 Task: Slide 11 - Picnic Party You Have Been Invited To Our Picnic Party!.
Action: Mouse moved to (28, 72)
Screenshot: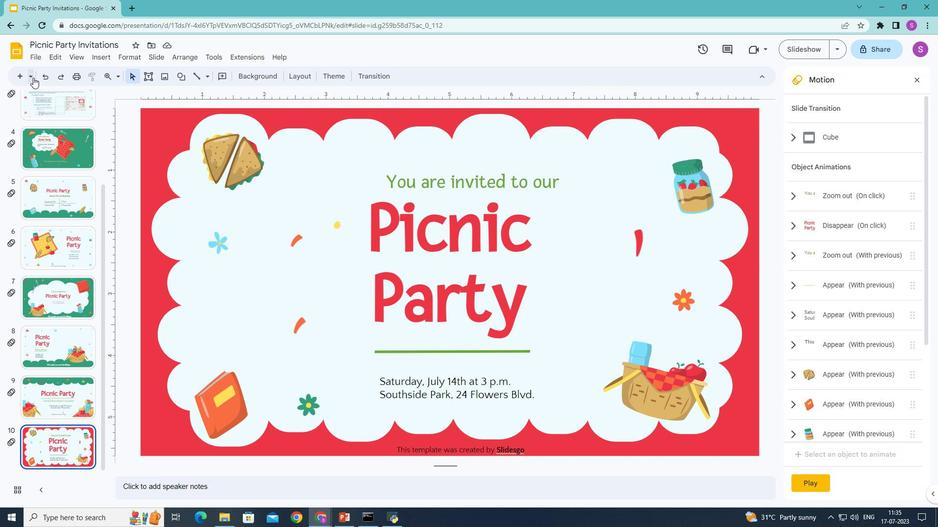 
Action: Mouse pressed left at (28, 72)
Screenshot: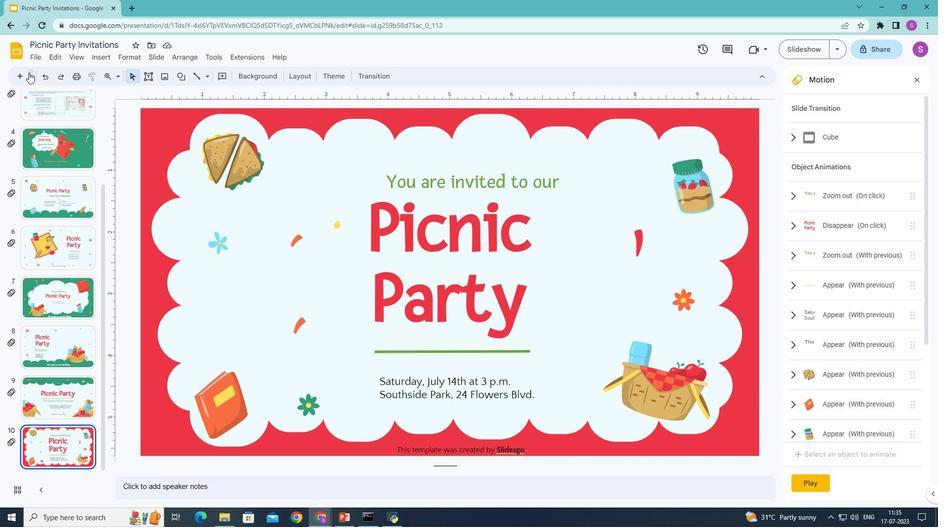 
Action: Mouse moved to (109, 168)
Screenshot: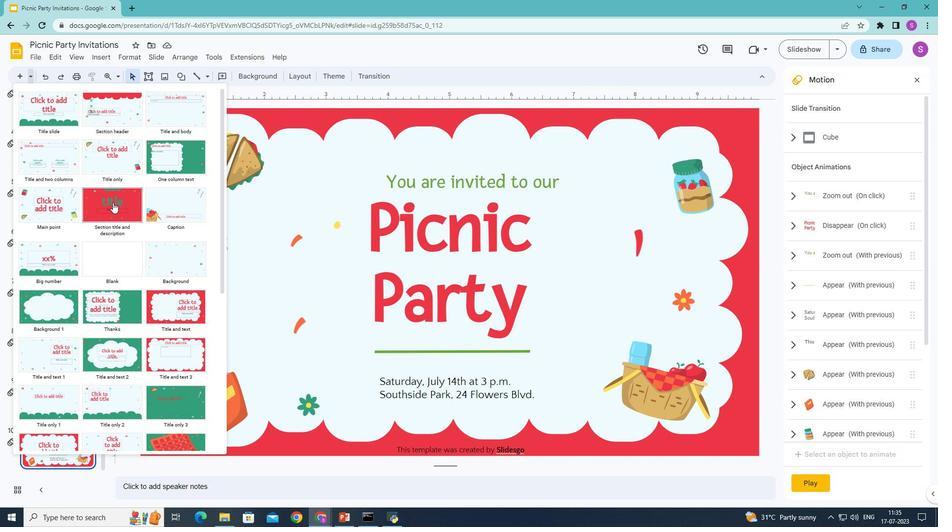 
Action: Mouse pressed left at (109, 168)
Screenshot: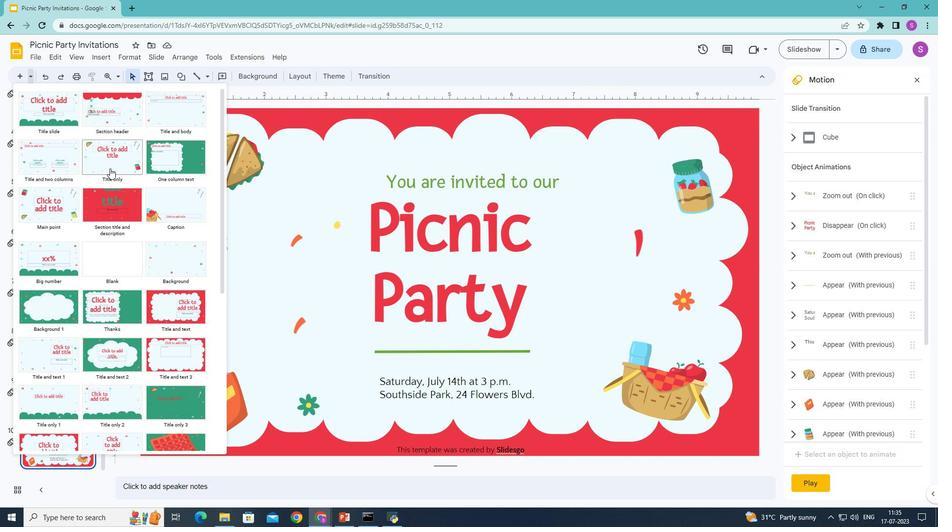 
Action: Mouse moved to (430, 215)
Screenshot: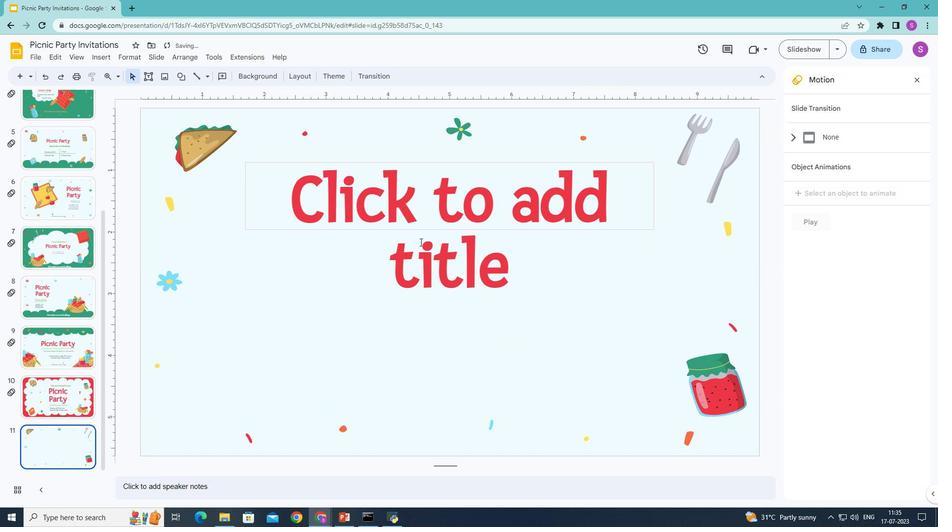 
Action: Mouse pressed left at (430, 215)
Screenshot: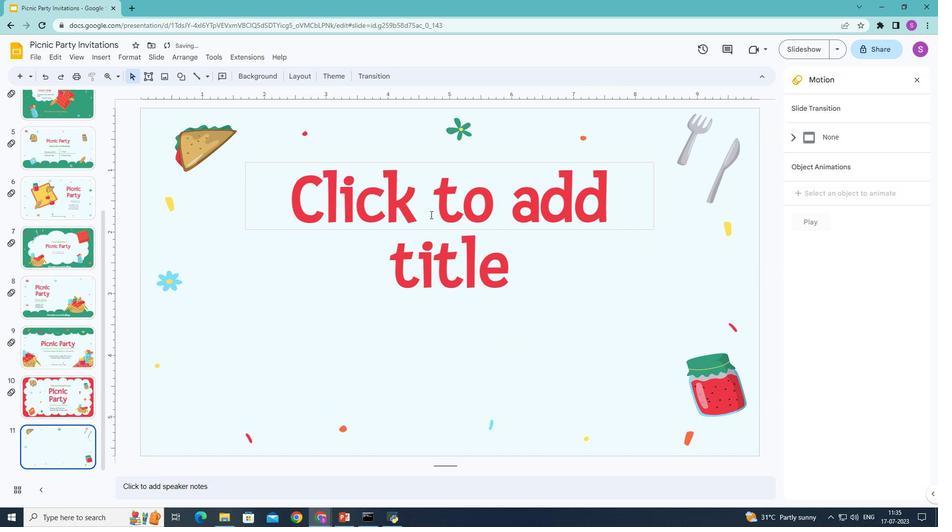 
Action: Mouse moved to (432, 215)
Screenshot: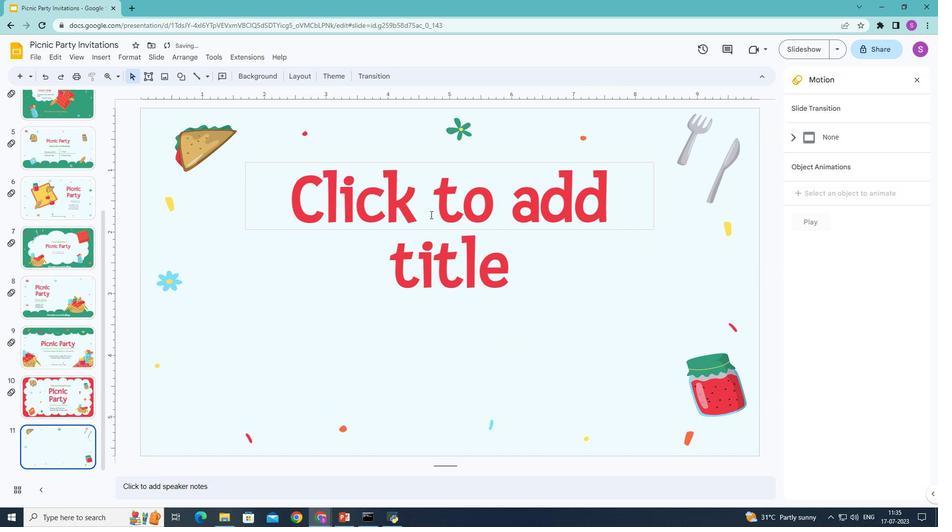 
Action: Key pressed <Key.shift>Picnic<Key.space><Key.shift>Party
Screenshot: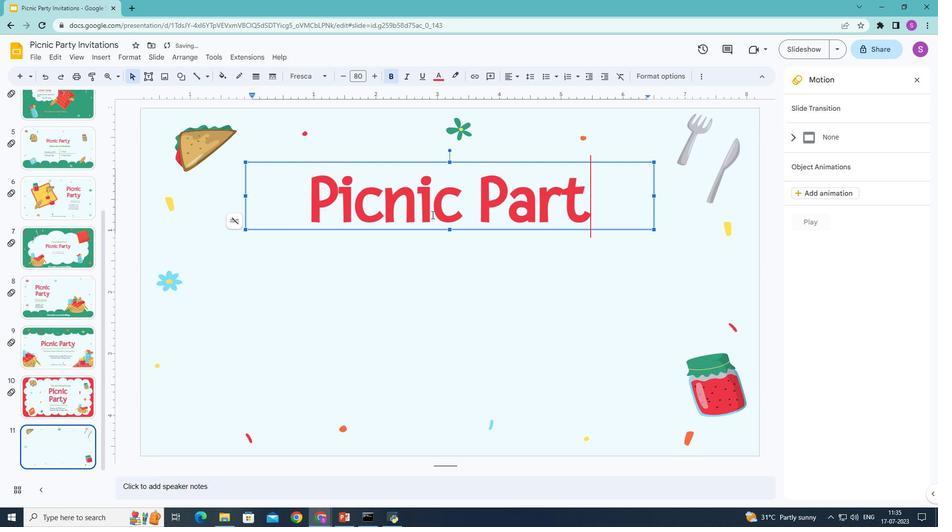 
Action: Mouse moved to (392, 317)
Screenshot: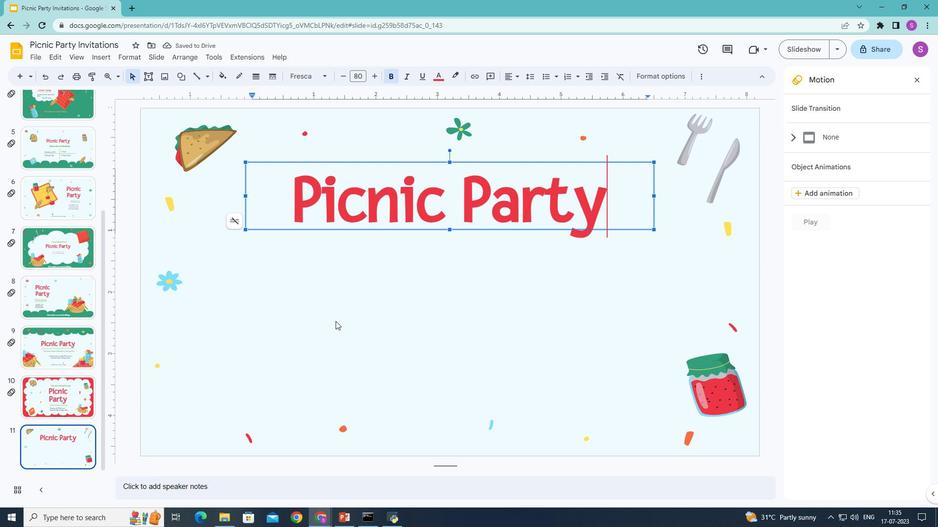 
Action: Mouse pressed left at (392, 317)
Screenshot: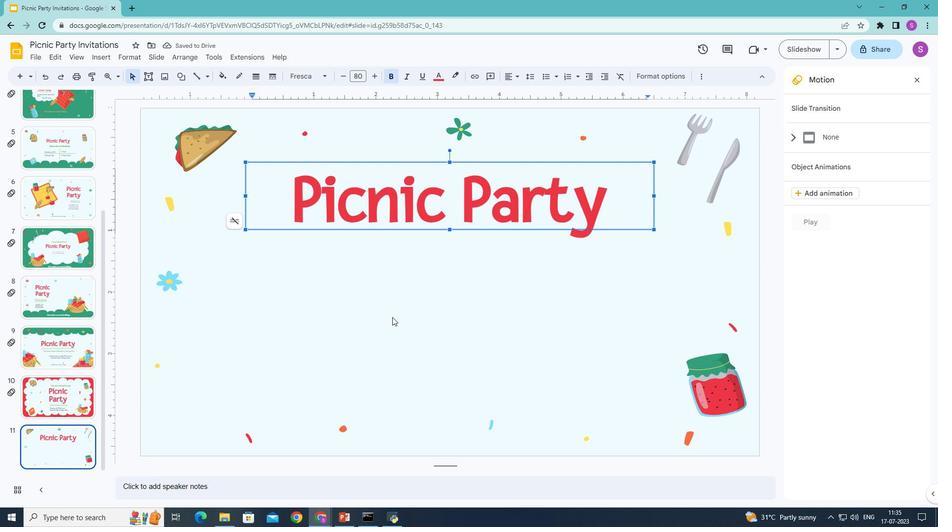
Action: Mouse moved to (145, 74)
Screenshot: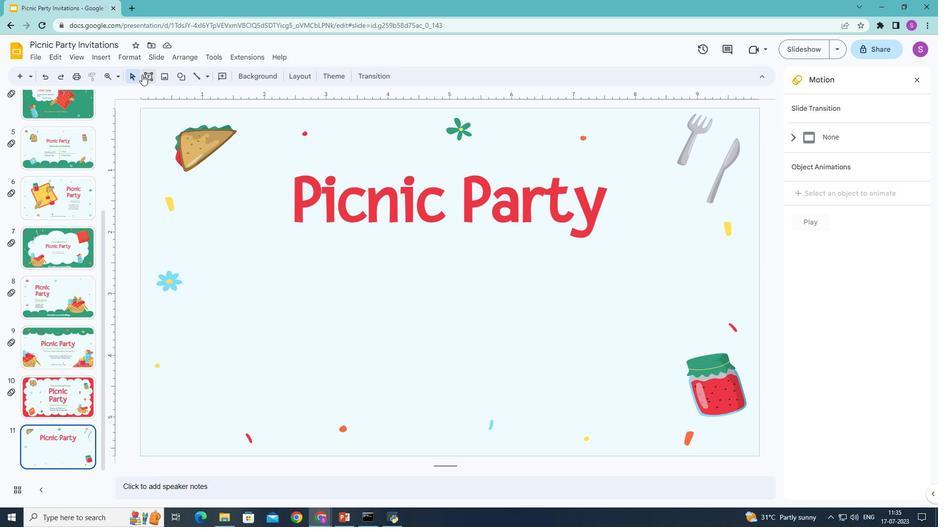 
Action: Mouse pressed left at (145, 74)
Screenshot: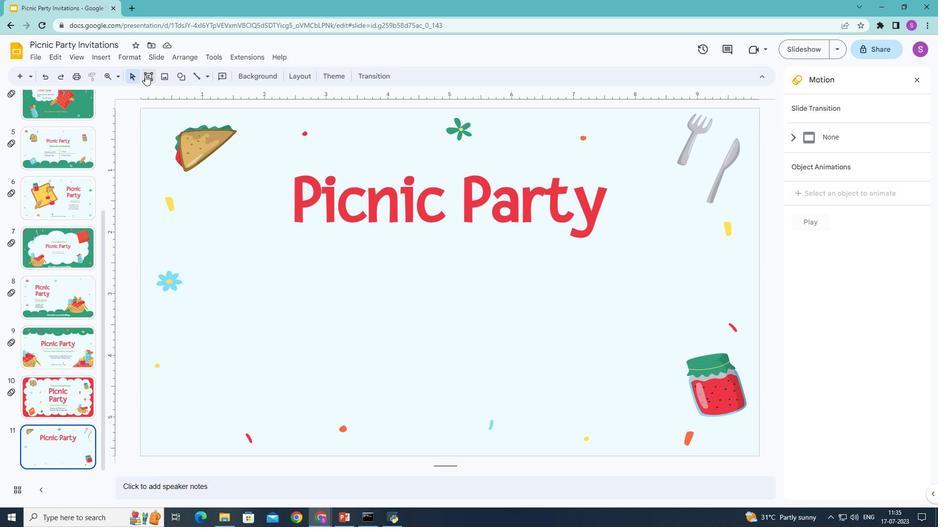 
Action: Mouse moved to (338, 275)
Screenshot: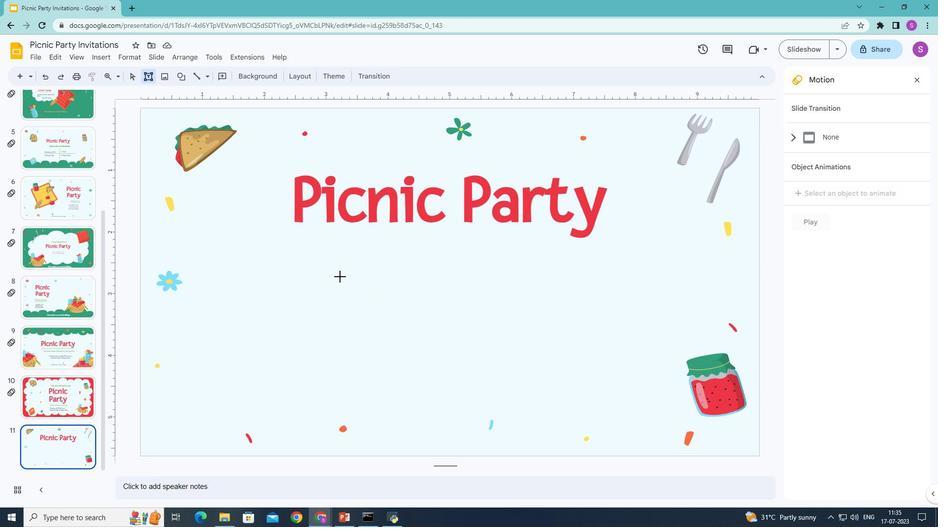 
Action: Mouse pressed left at (338, 275)
Screenshot: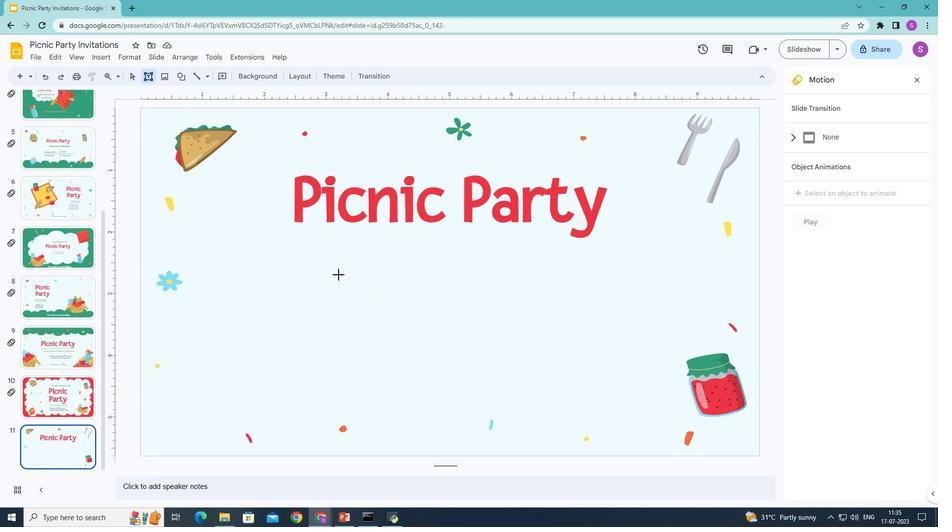 
Action: Mouse moved to (505, 333)
Screenshot: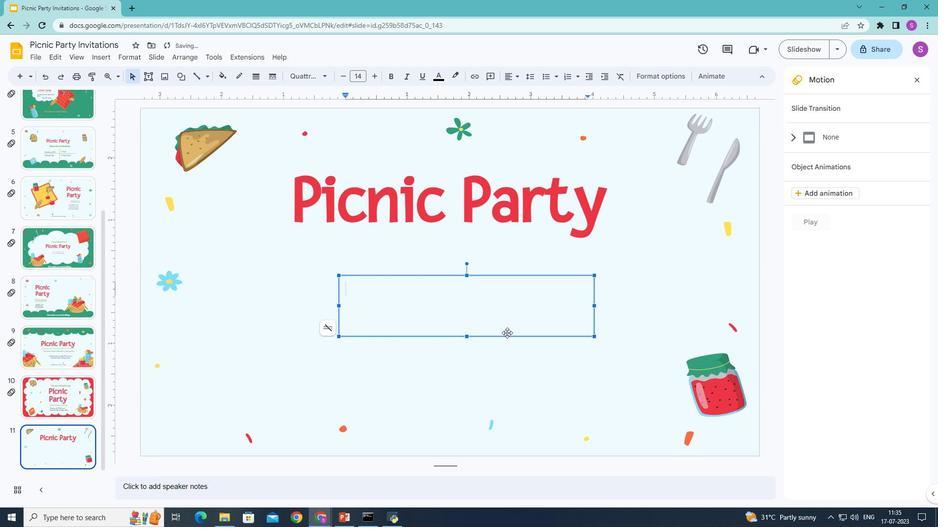 
Action: Key pressed <Key.shift>You<Key.space>have<Key.space>been<Key.space>invited<Key.space>to<Key.space><Key.enter><Key.shift>our<Key.space>picnic<Key.space>party<Key.shift>!
Screenshot: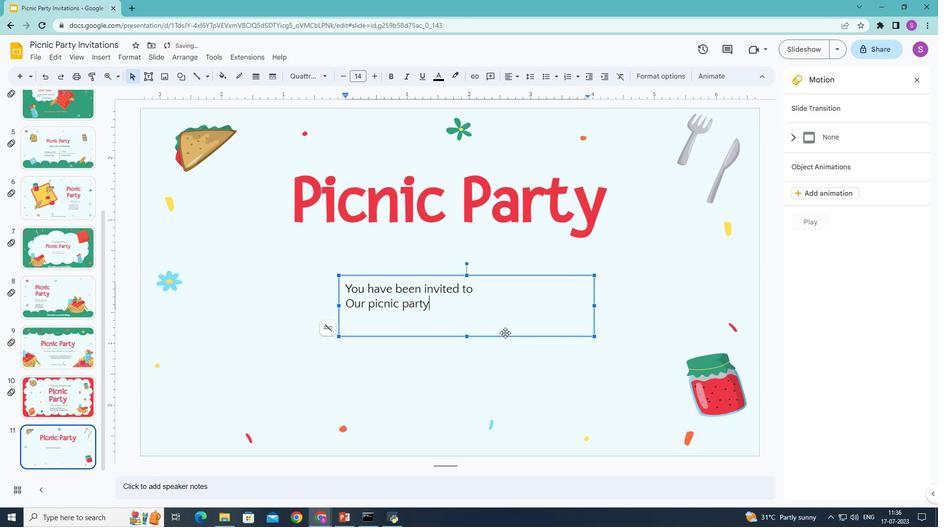 
Action: Mouse moved to (435, 305)
Screenshot: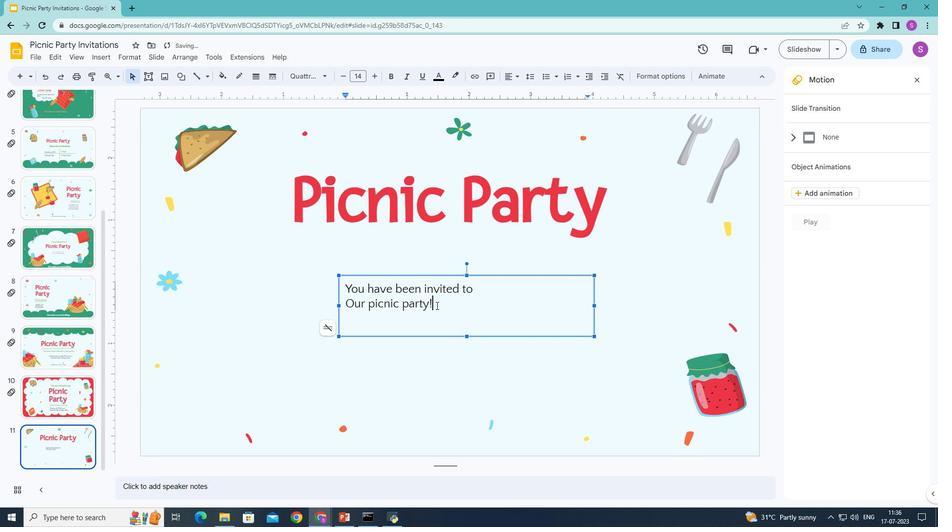 
Action: Mouse pressed left at (435, 305)
Screenshot: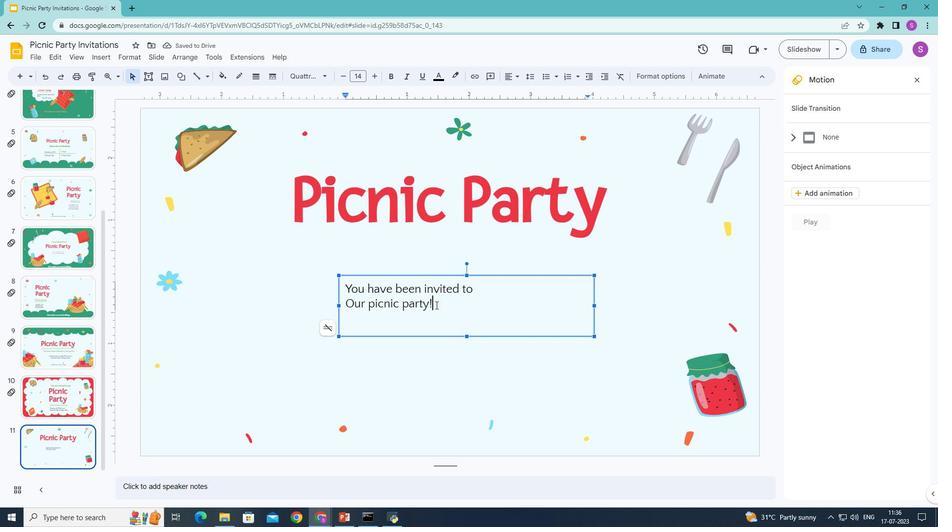 
Action: Mouse moved to (438, 72)
Screenshot: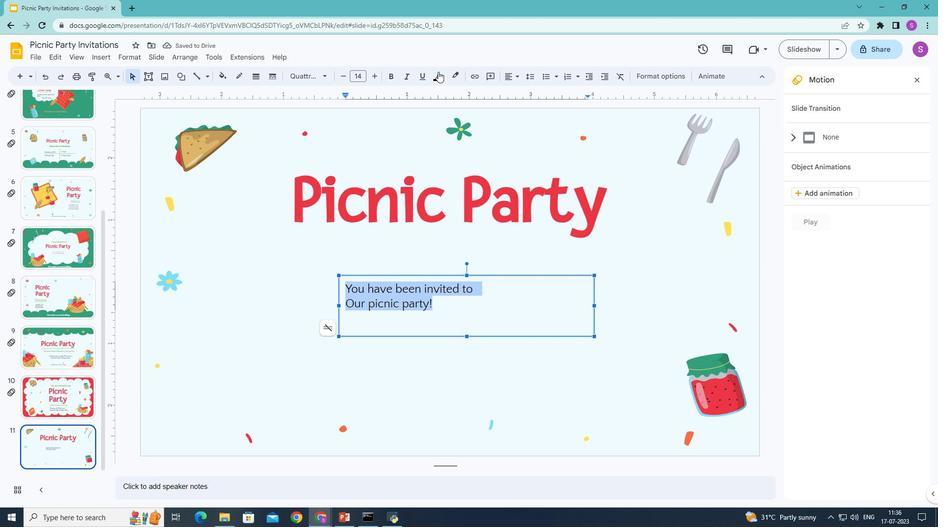
Action: Mouse pressed left at (438, 72)
Screenshot: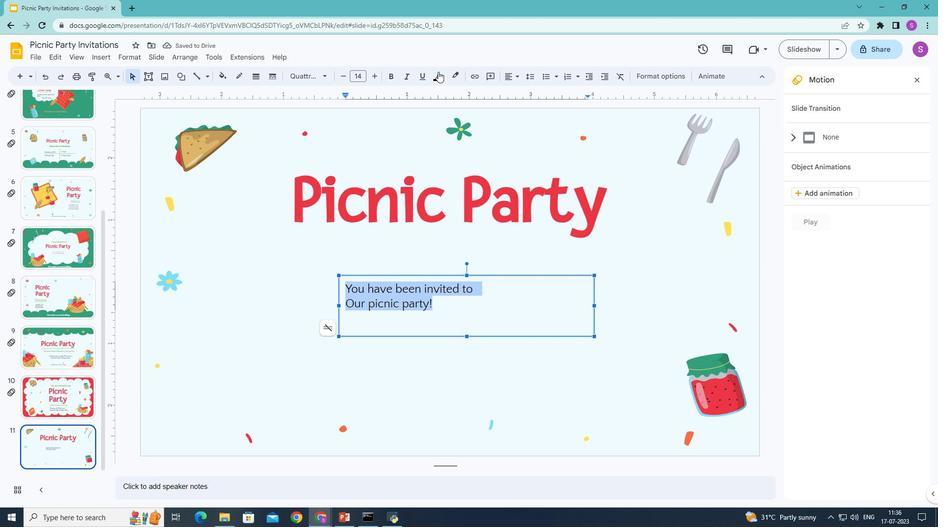 
Action: Mouse moved to (528, 150)
Screenshot: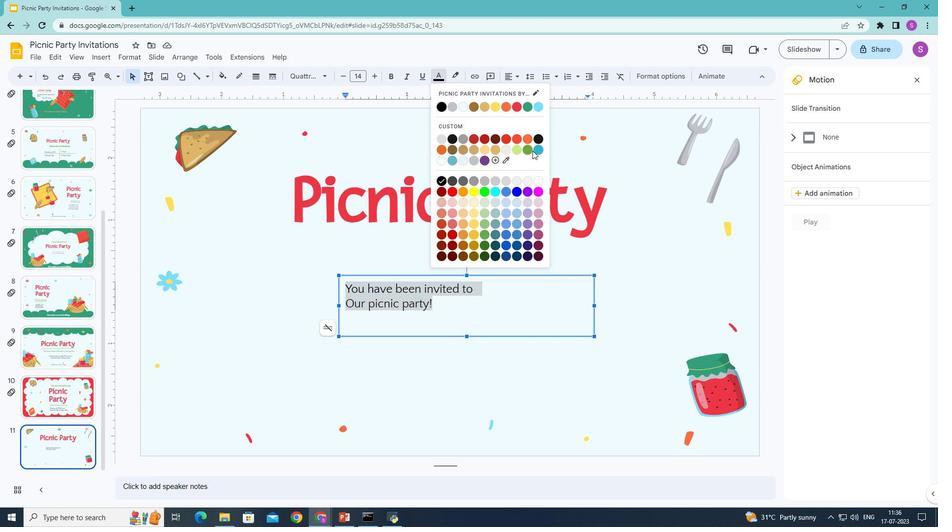 
Action: Mouse pressed left at (528, 150)
Screenshot: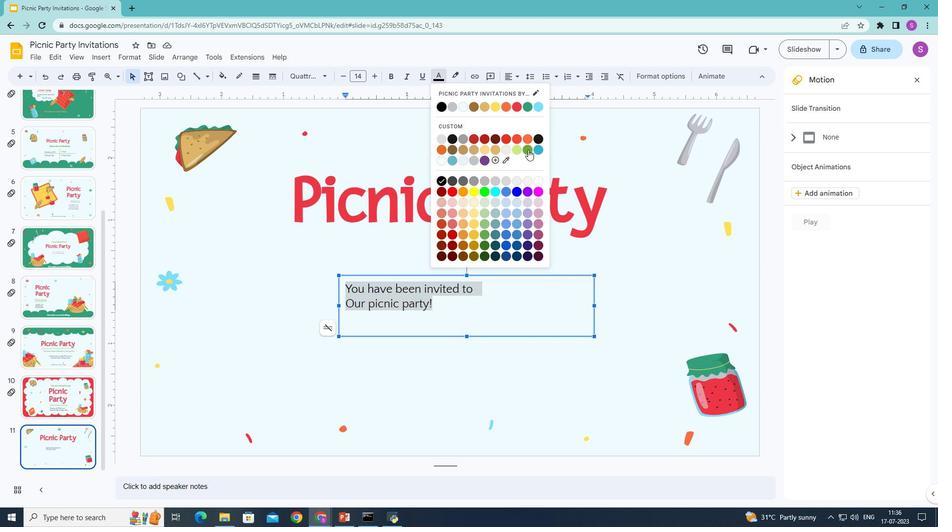 
Action: Mouse moved to (323, 74)
Screenshot: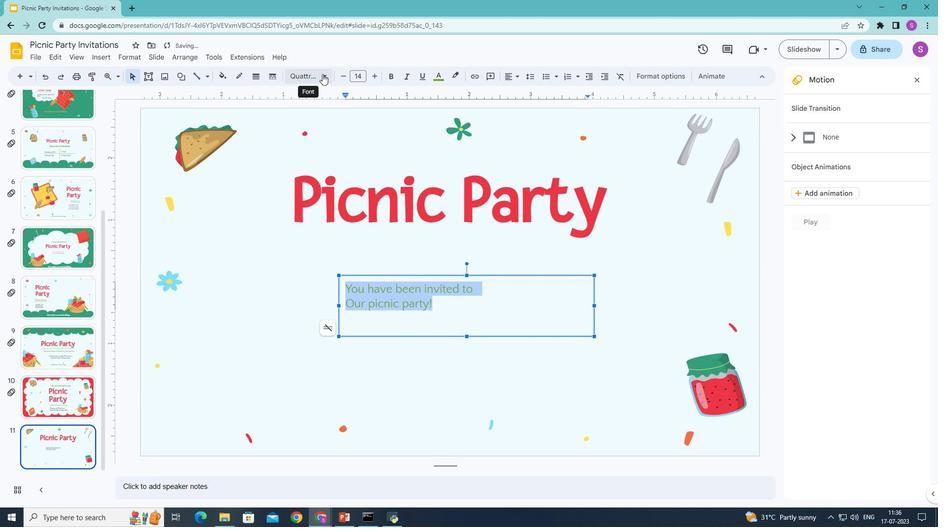 
Action: Mouse pressed left at (323, 74)
Screenshot: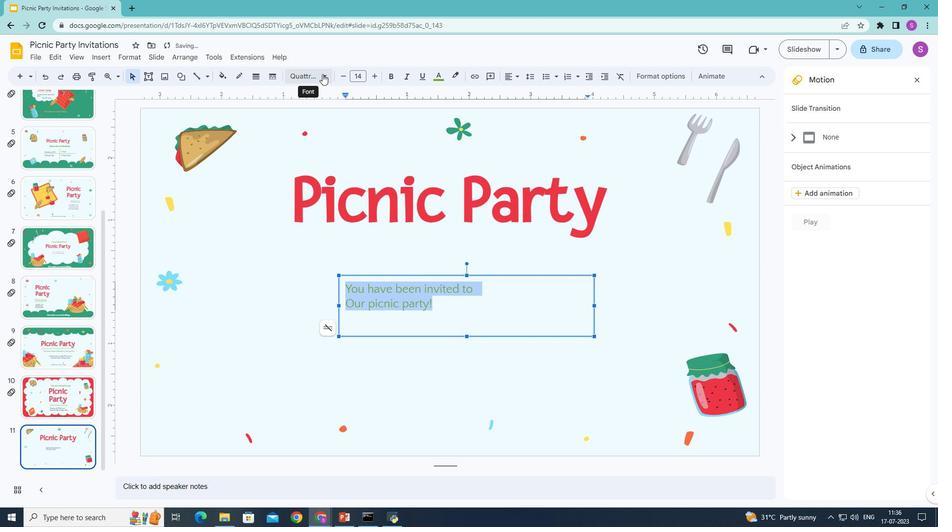 
Action: Mouse moved to (321, 202)
Screenshot: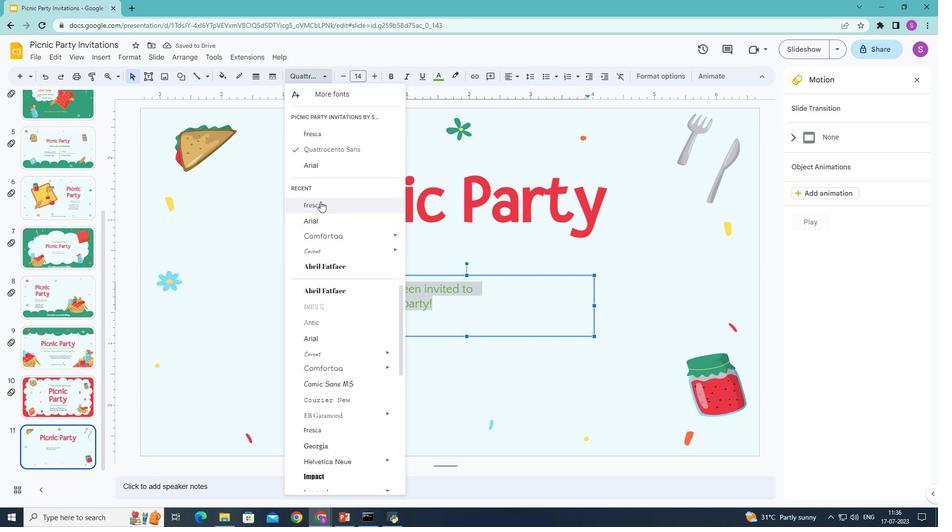 
Action: Mouse pressed left at (321, 202)
Screenshot: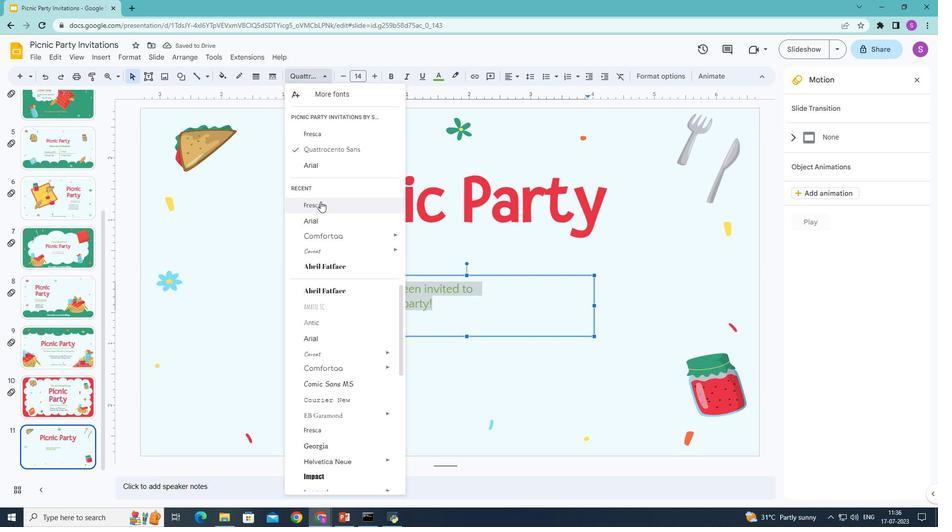 
Action: Mouse moved to (271, 267)
Screenshot: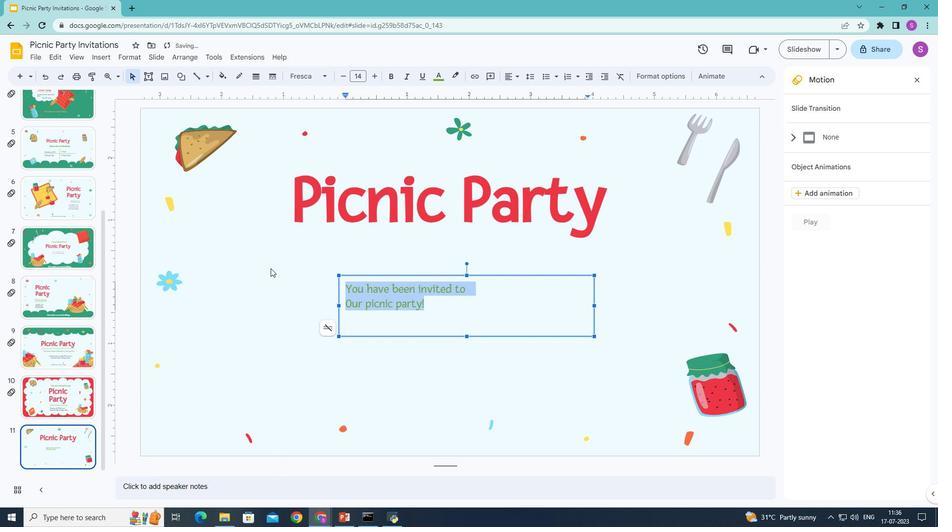 
Action: Mouse pressed left at (271, 267)
Screenshot: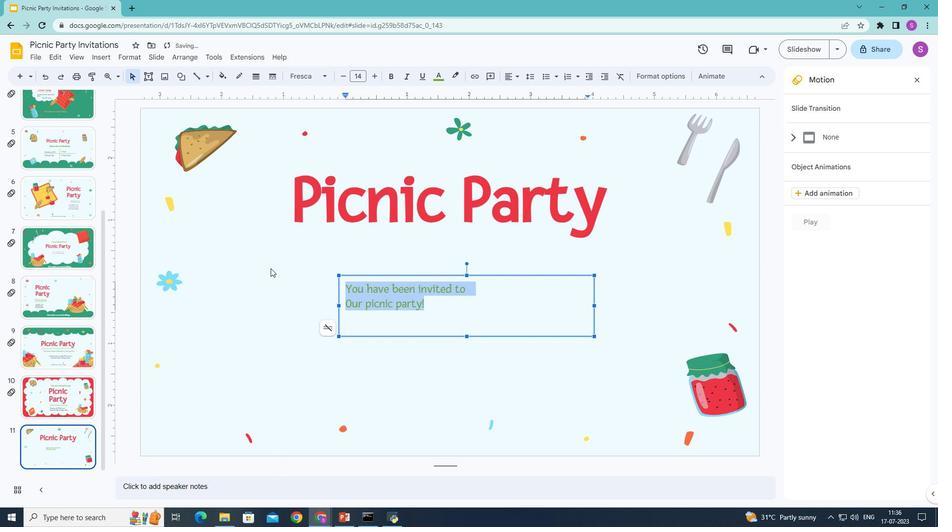 
Action: Mouse moved to (422, 299)
Screenshot: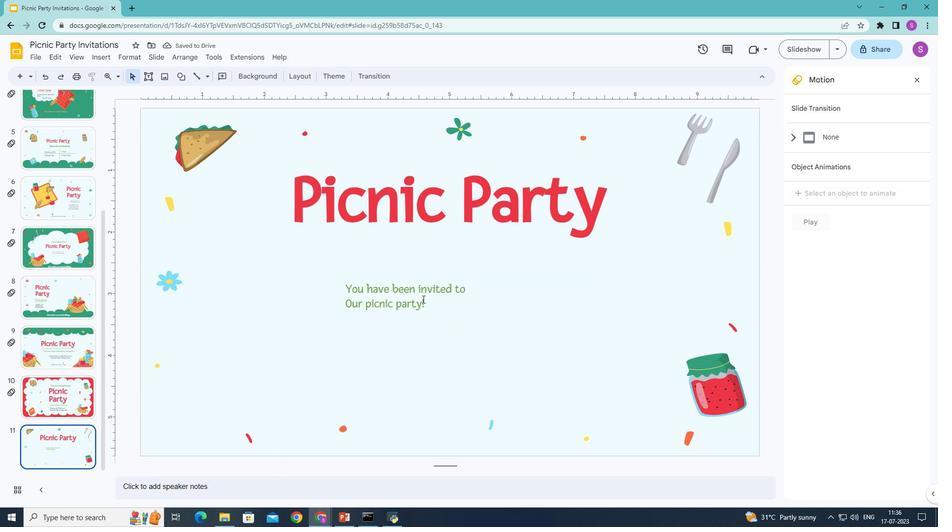 
Action: Mouse pressed left at (422, 299)
Screenshot: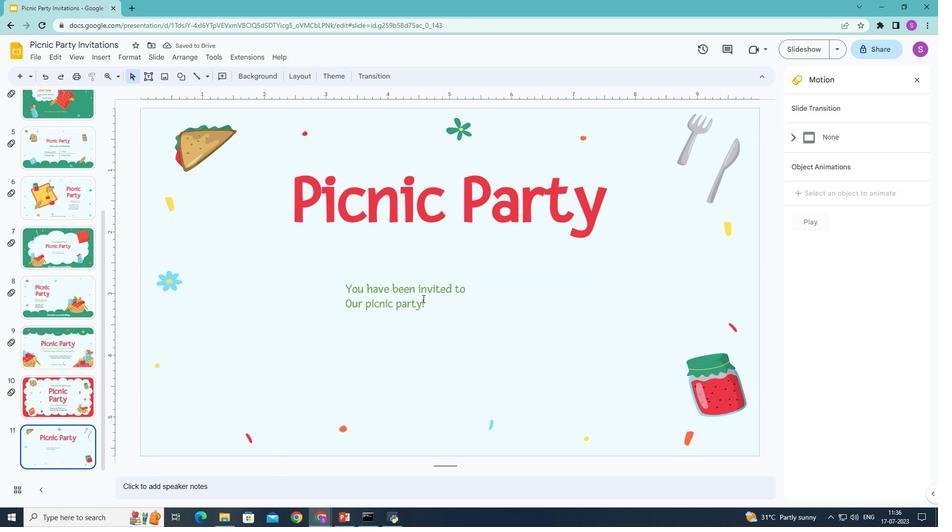 
Action: Mouse moved to (424, 303)
Screenshot: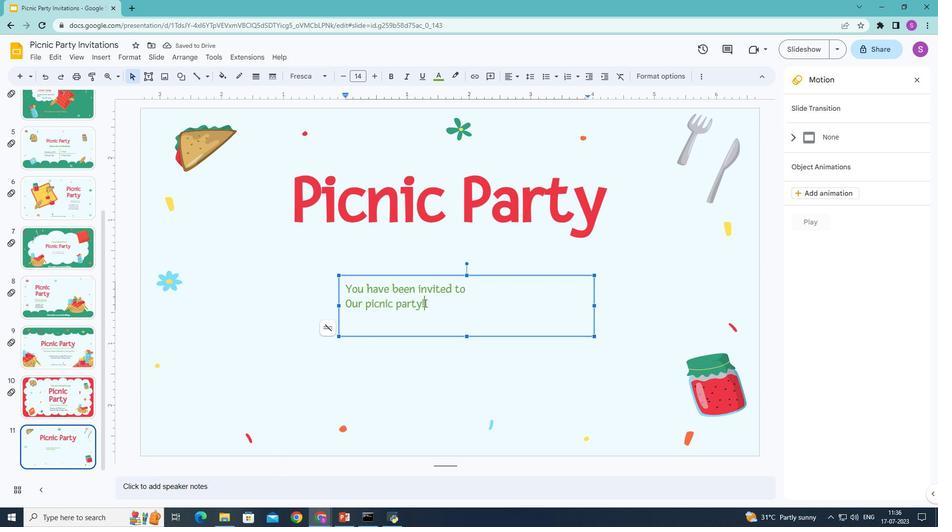 
Action: Mouse pressed left at (424, 303)
Screenshot: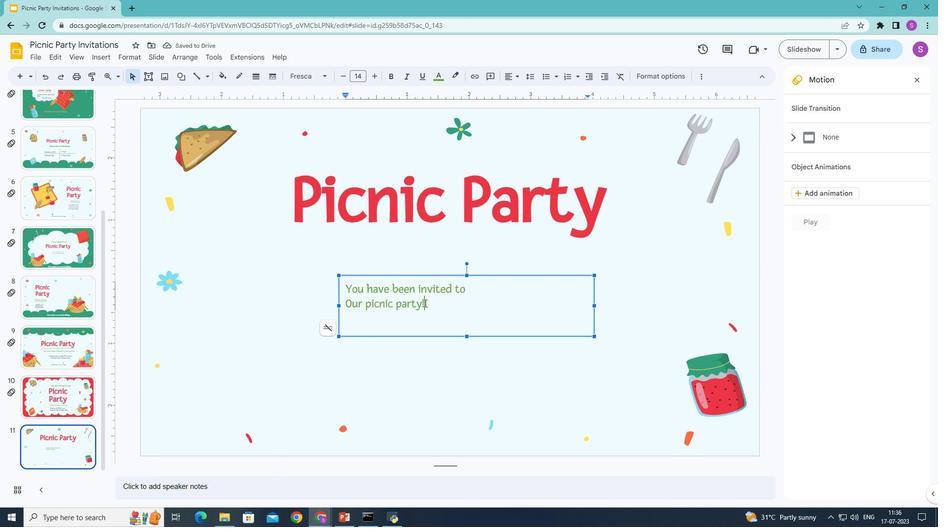 
Action: Mouse moved to (518, 77)
Screenshot: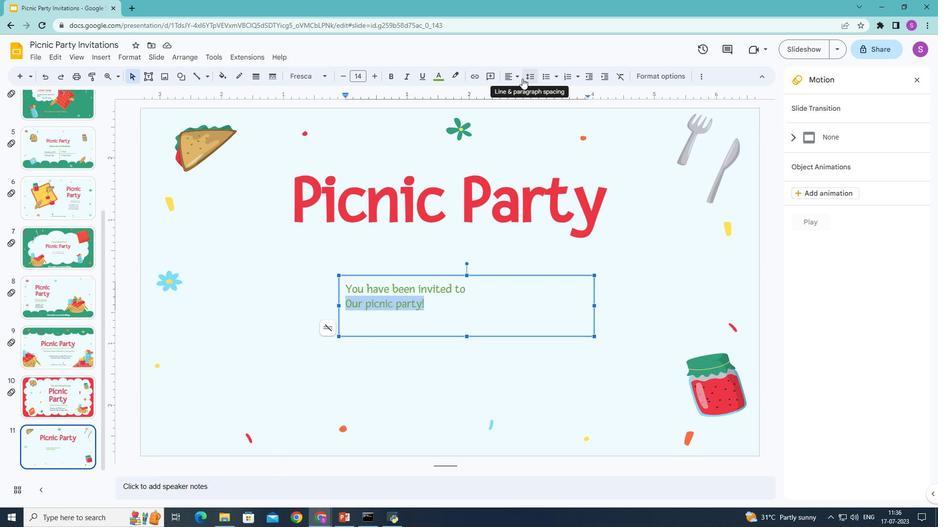 
Action: Mouse pressed left at (518, 77)
Screenshot: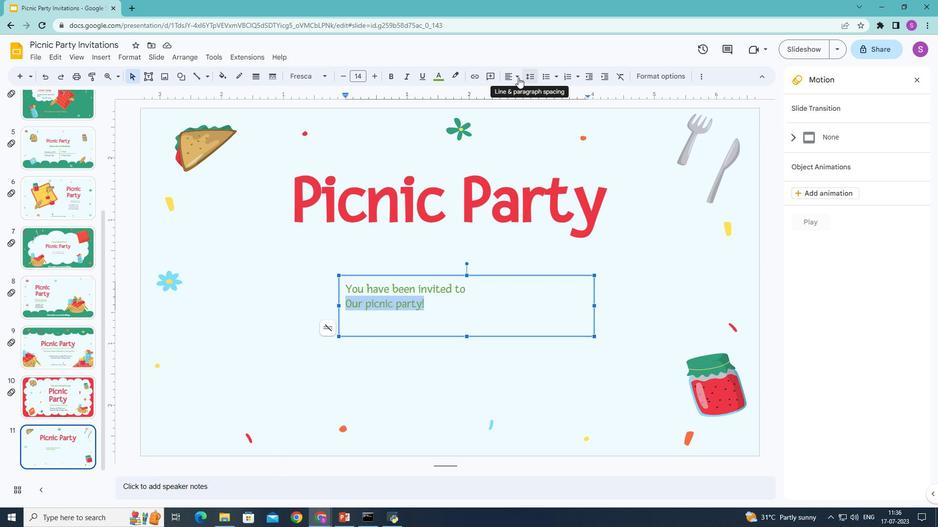 
Action: Mouse moved to (519, 94)
Screenshot: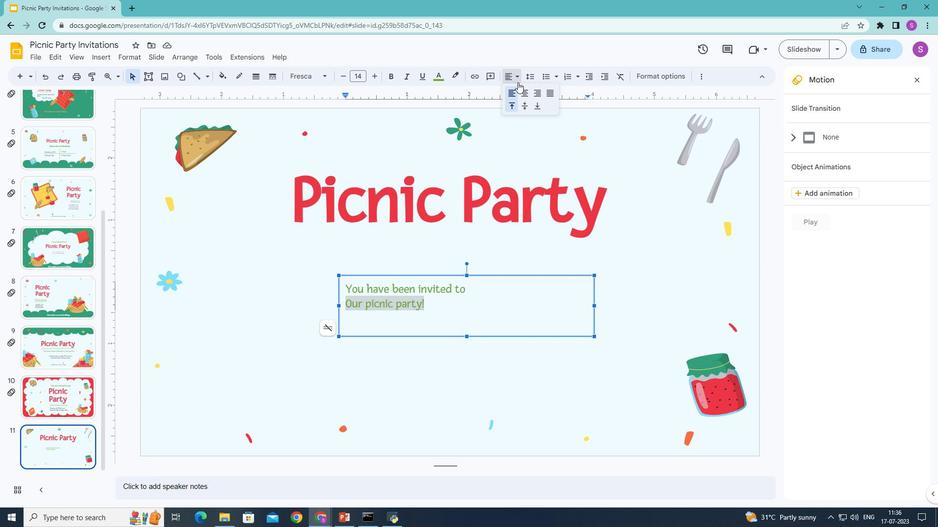 
Action: Mouse pressed left at (519, 94)
Screenshot: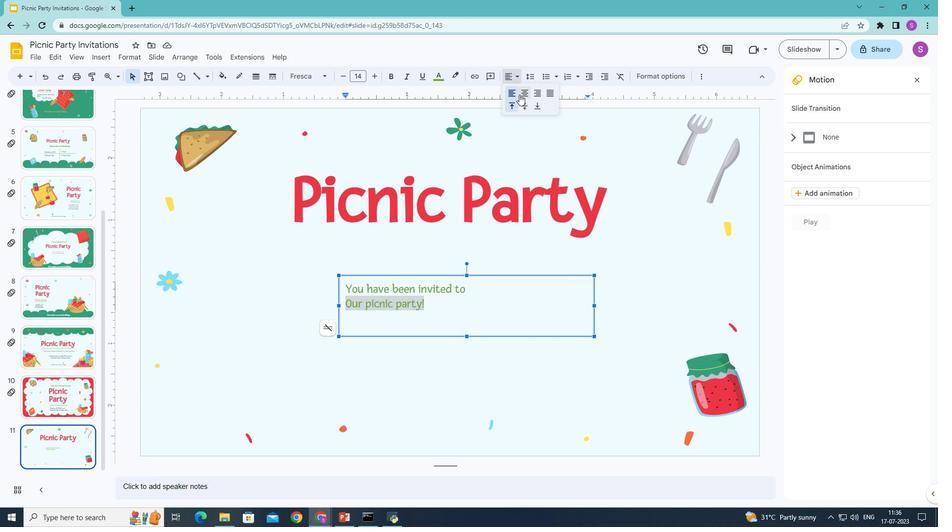 
Action: Mouse moved to (394, 250)
Screenshot: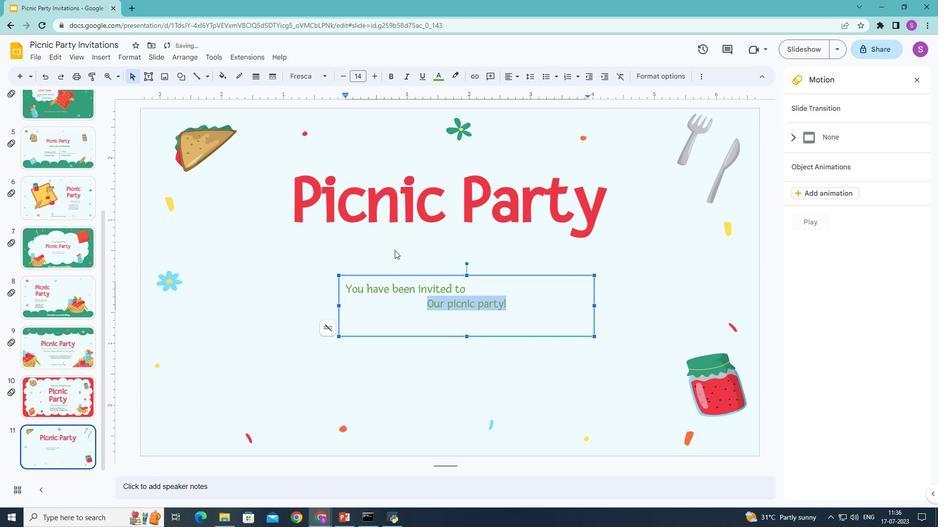 
Action: Mouse pressed left at (394, 250)
Screenshot: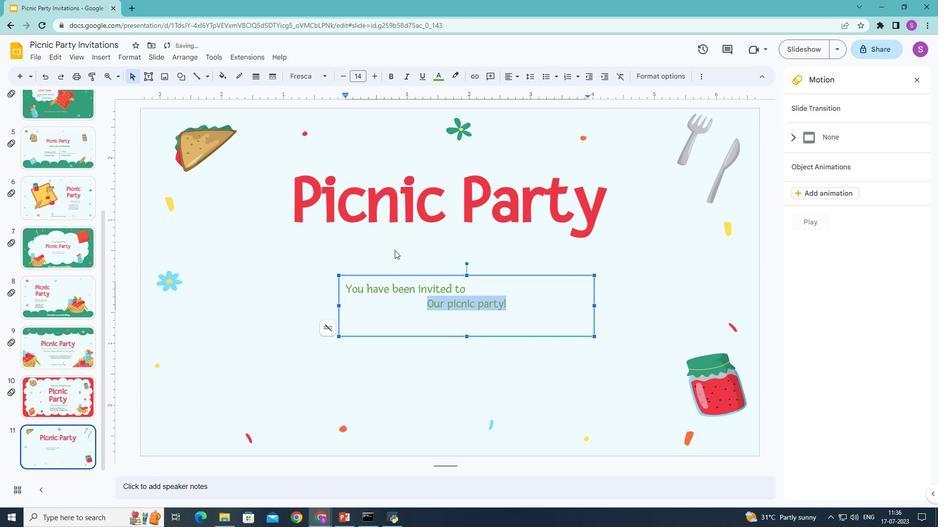 
Action: Mouse moved to (470, 286)
Screenshot: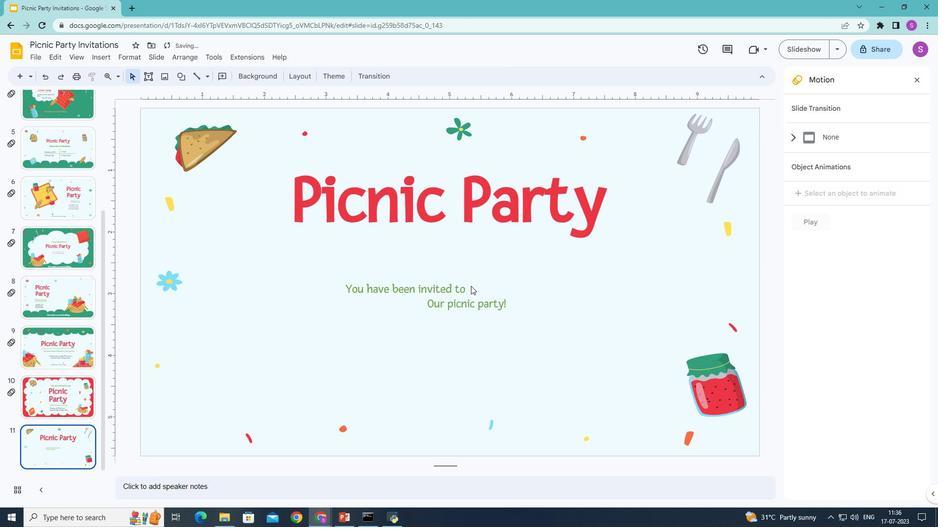 
Action: Mouse pressed left at (470, 286)
Screenshot: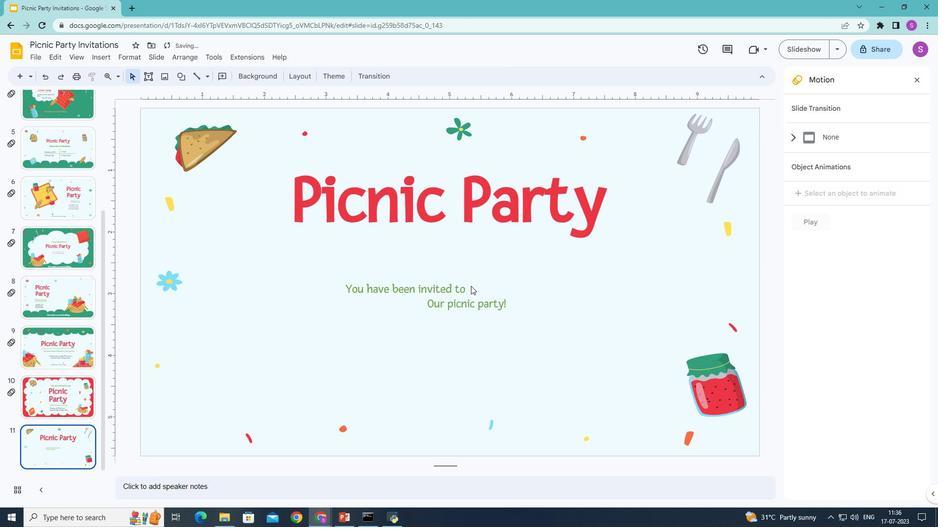 
Action: Mouse moved to (467, 286)
Screenshot: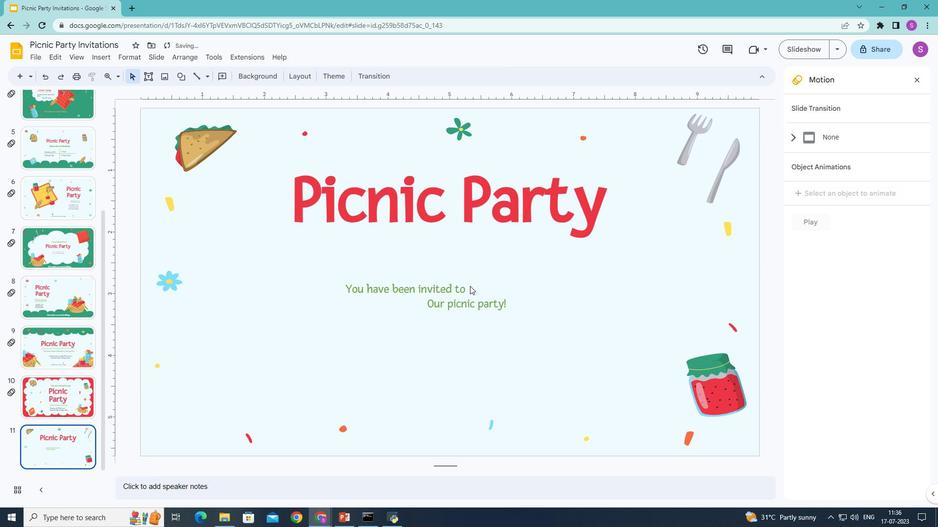 
Action: Mouse pressed left at (467, 286)
Screenshot: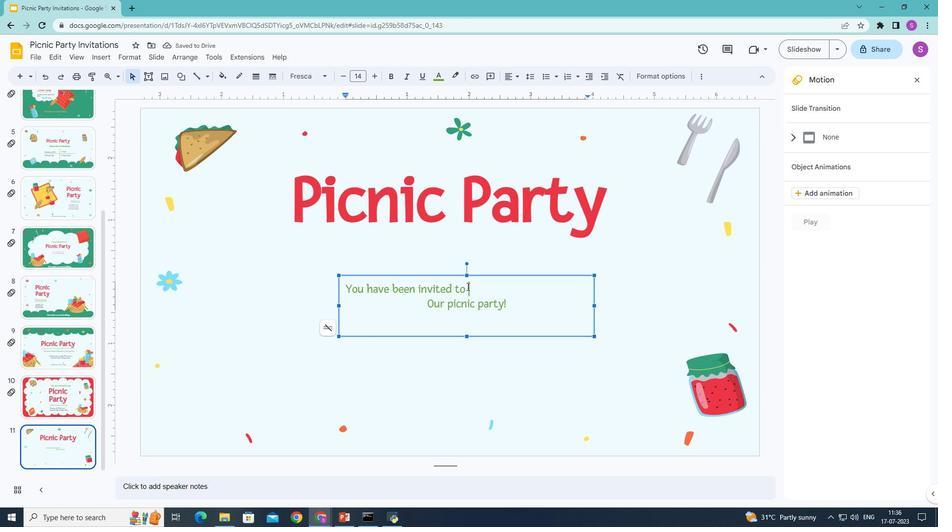 
Action: Mouse moved to (515, 74)
Screenshot: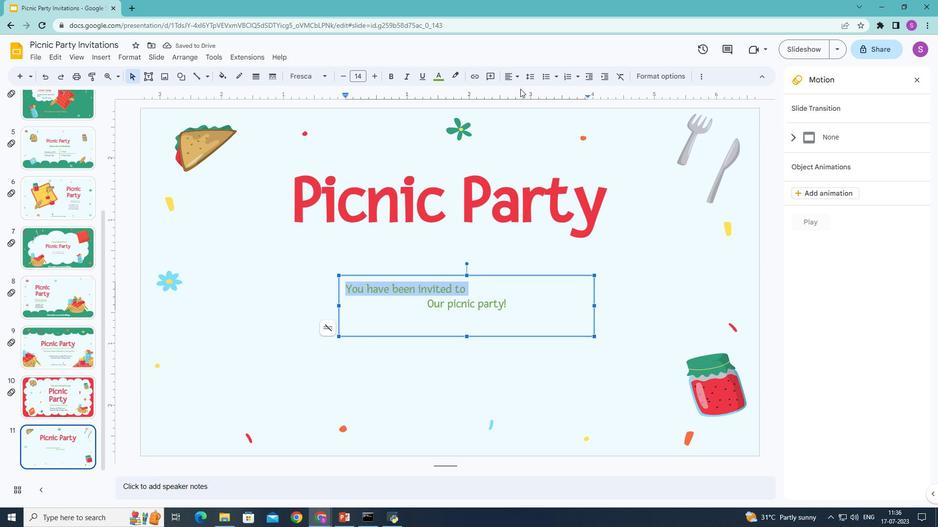 
Action: Mouse pressed left at (515, 74)
Screenshot: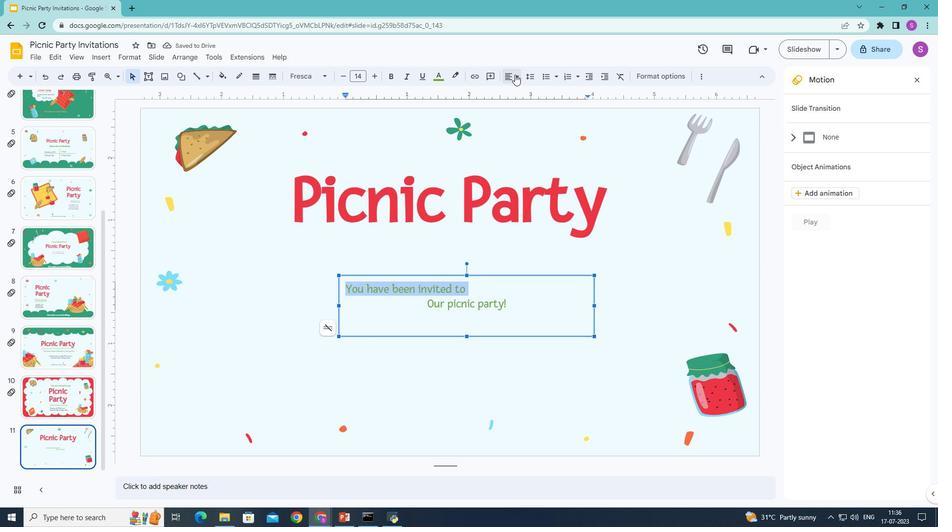 
Action: Mouse moved to (520, 92)
Screenshot: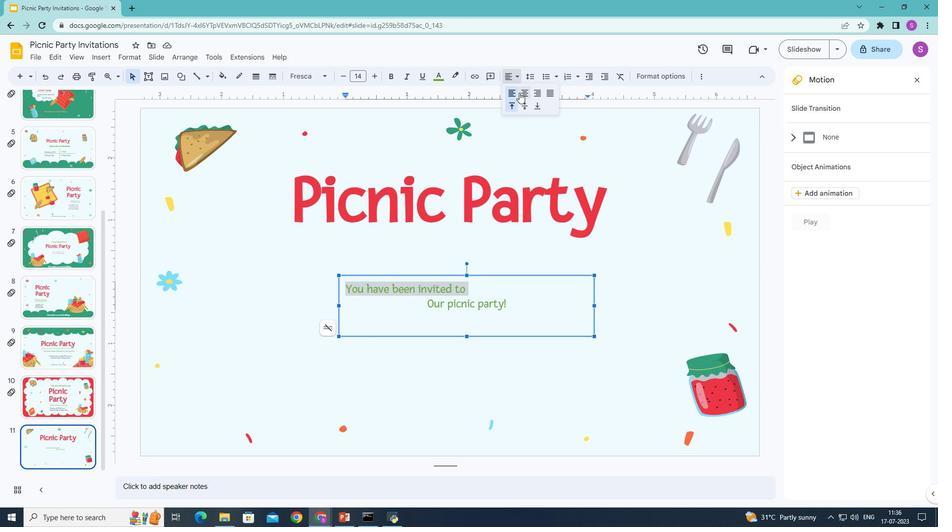 
Action: Mouse pressed left at (520, 92)
Screenshot: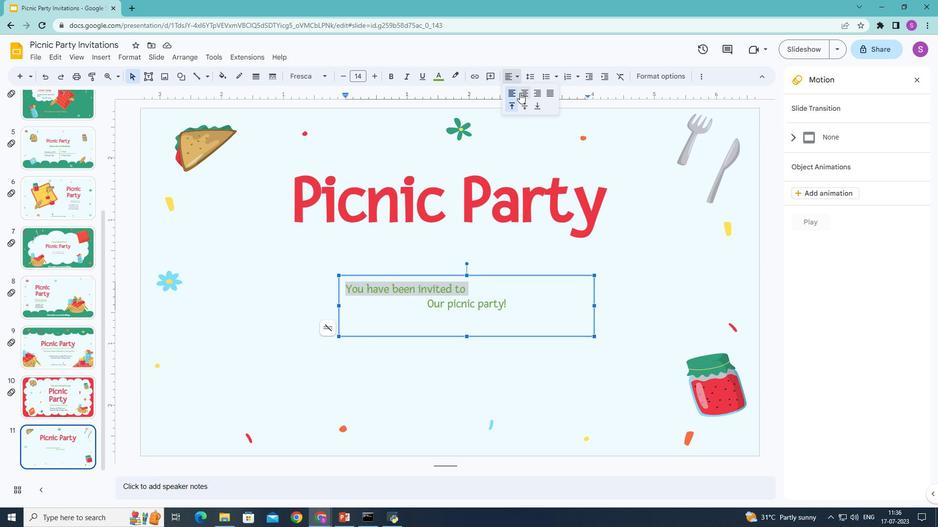 
Action: Mouse moved to (282, 247)
Screenshot: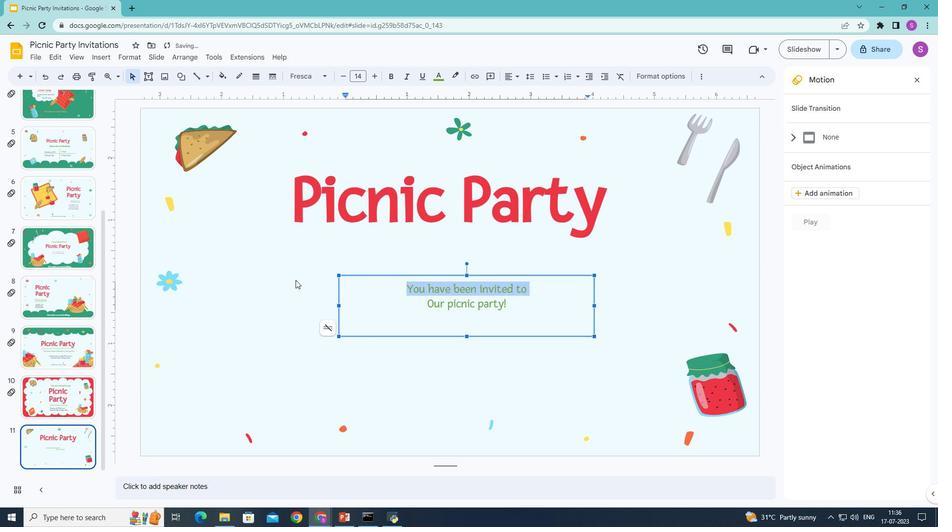 
Action: Mouse pressed left at (282, 247)
Screenshot: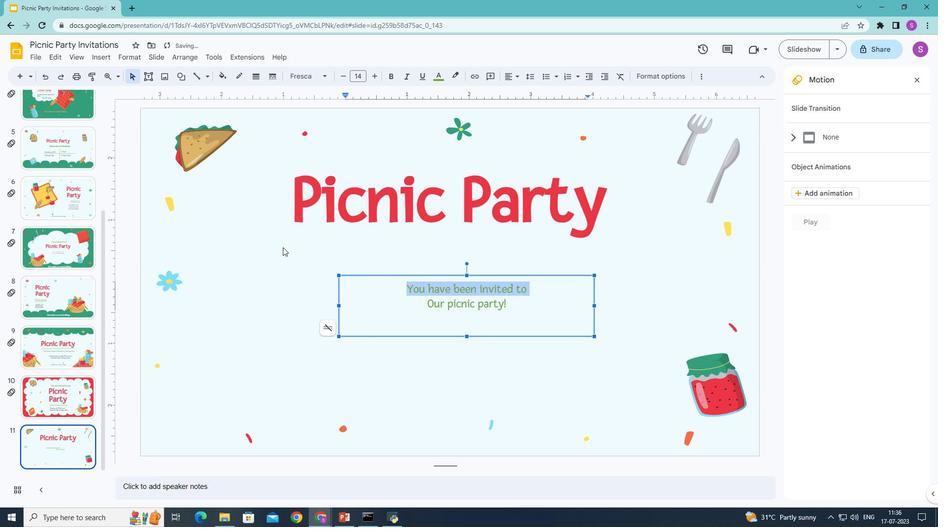 
Action: Mouse moved to (518, 295)
Screenshot: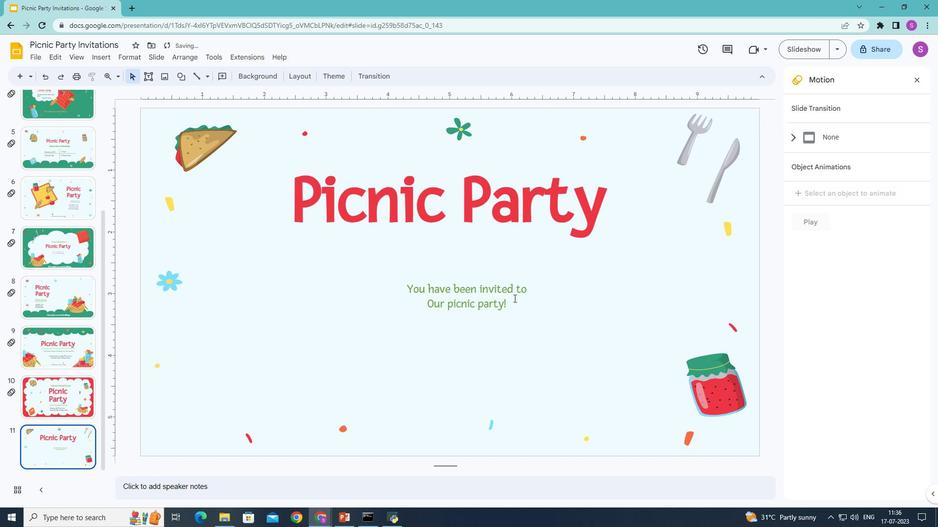 
Action: Mouse pressed left at (518, 295)
Screenshot: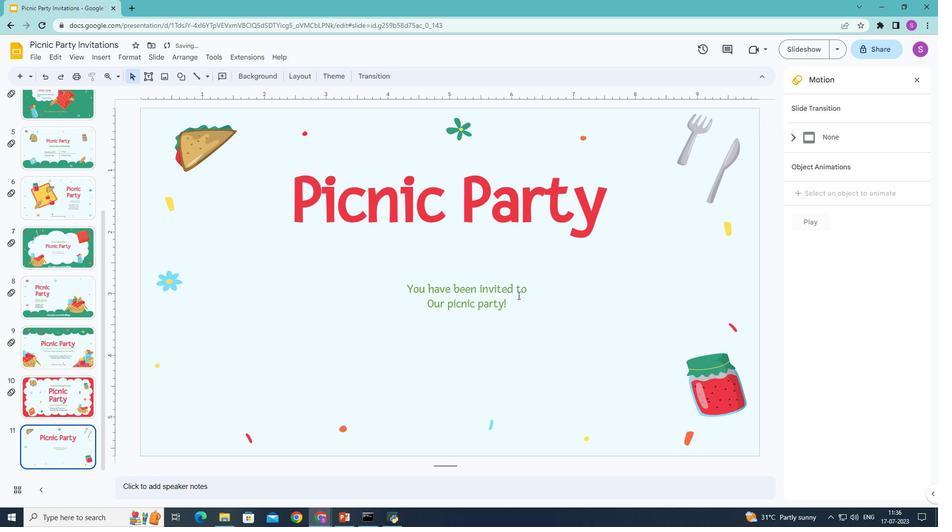
Action: Mouse moved to (467, 275)
Screenshot: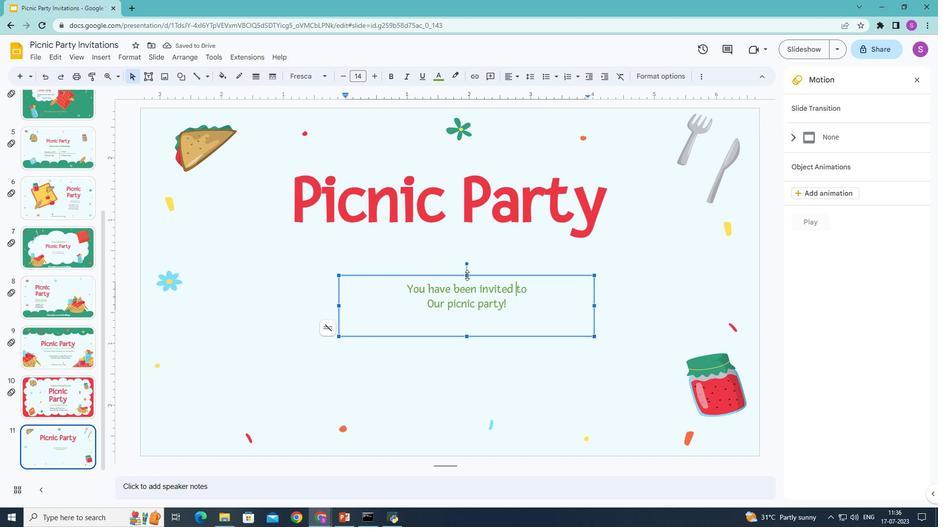 
Action: Mouse pressed left at (467, 275)
Screenshot: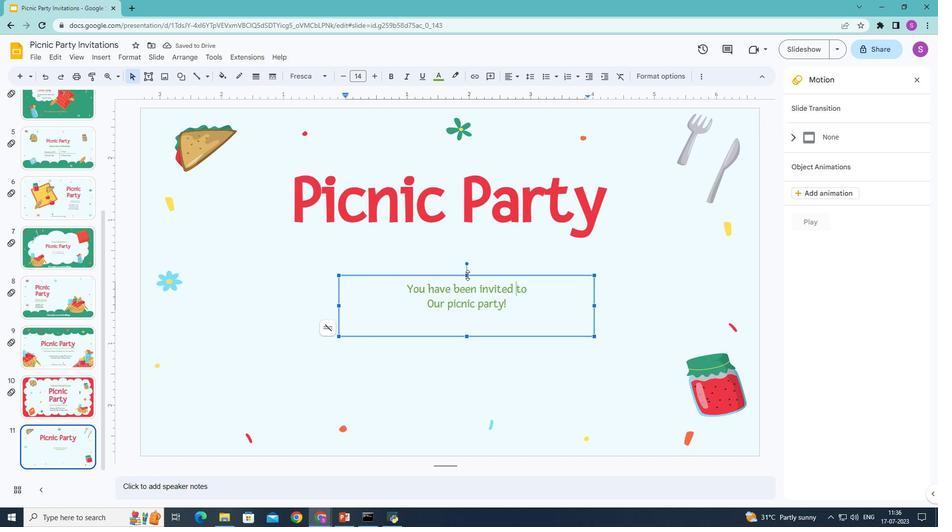 
Action: Mouse moved to (468, 336)
Screenshot: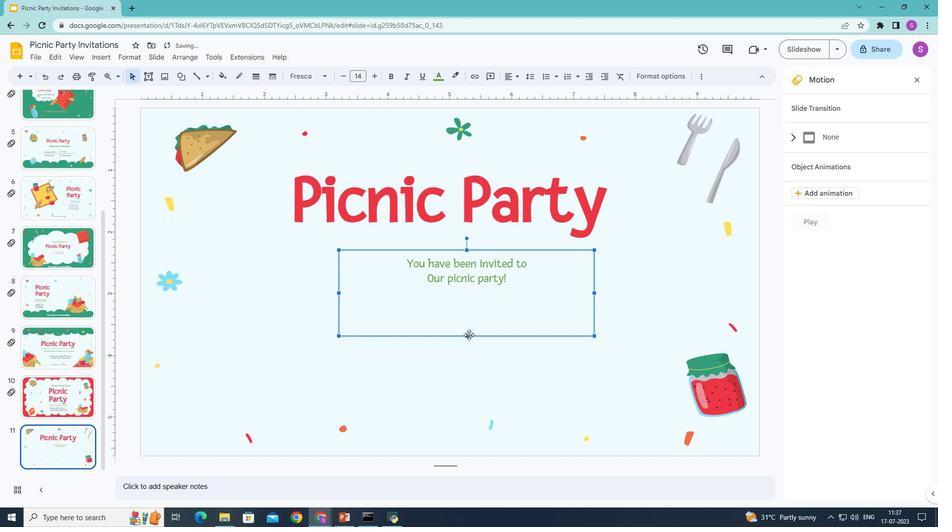 
Action: Mouse pressed left at (468, 336)
Screenshot: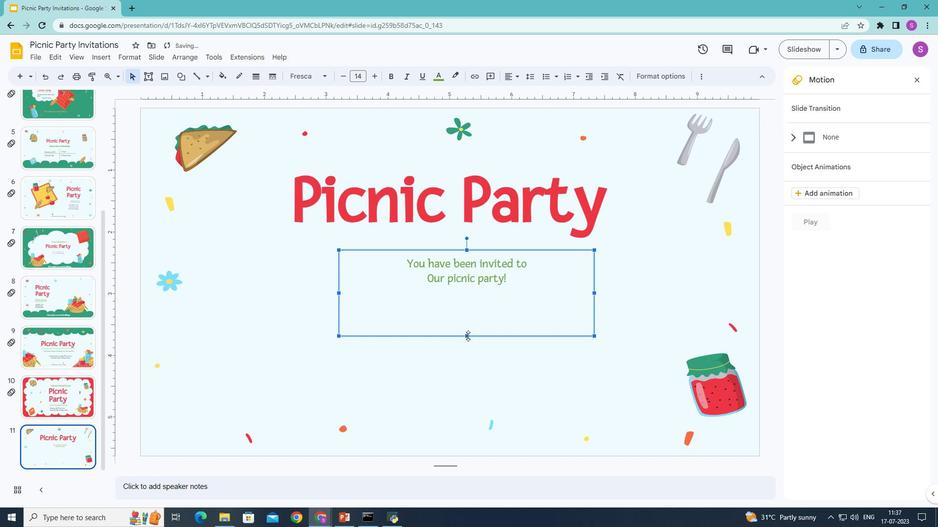 
Action: Mouse moved to (641, 277)
Screenshot: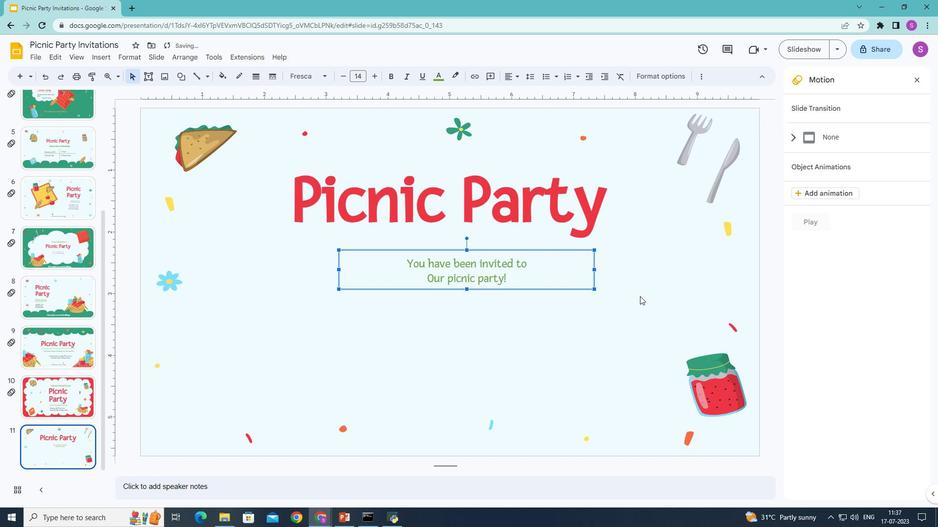 
Action: Mouse pressed left at (641, 277)
Screenshot: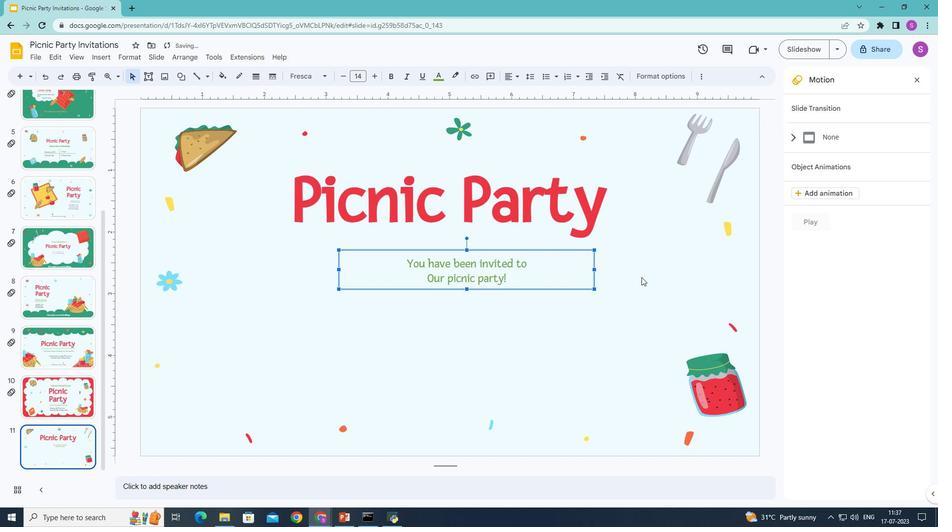 
Action: Mouse moved to (195, 74)
Screenshot: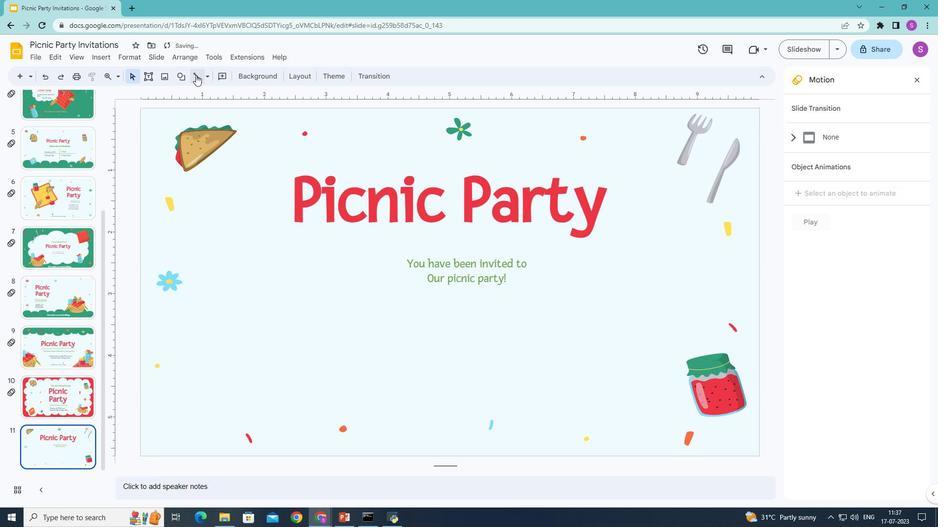 
Action: Mouse pressed left at (195, 74)
Screenshot: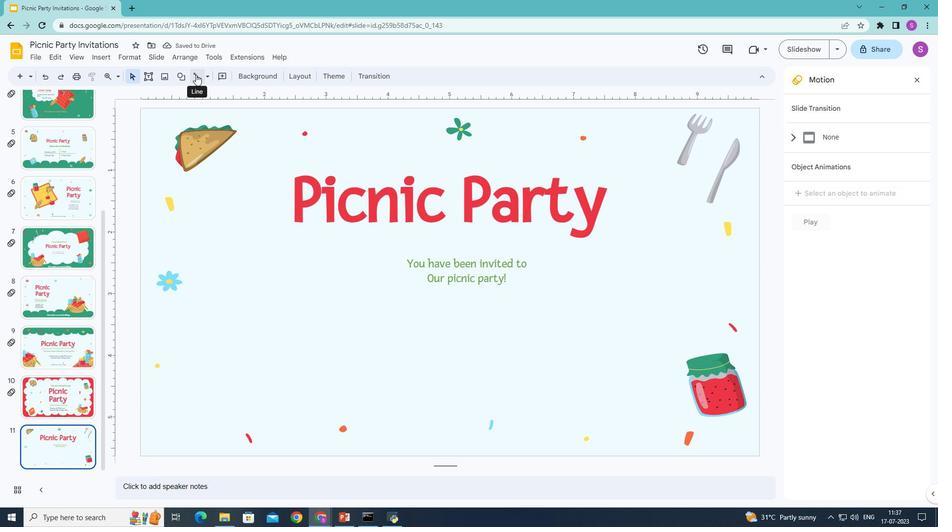 
Action: Mouse moved to (299, 248)
Screenshot: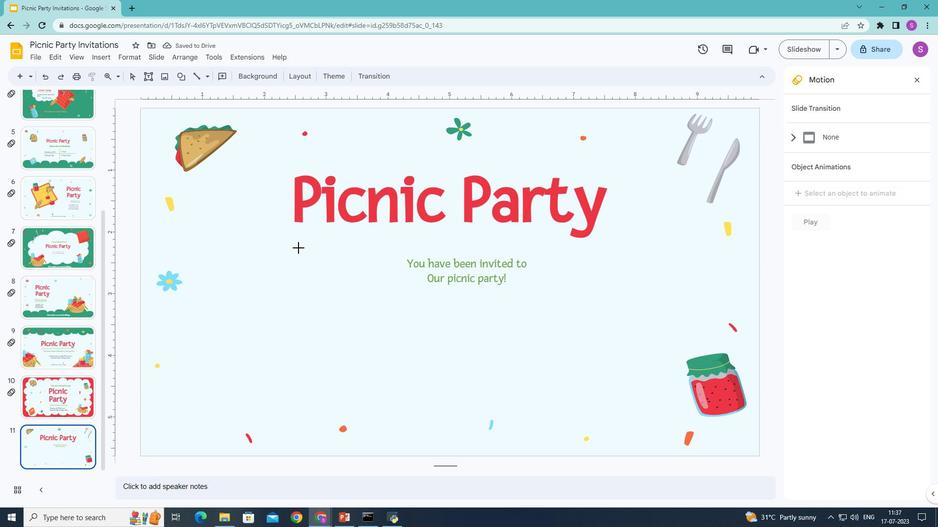 
Action: Mouse pressed left at (299, 248)
Screenshot: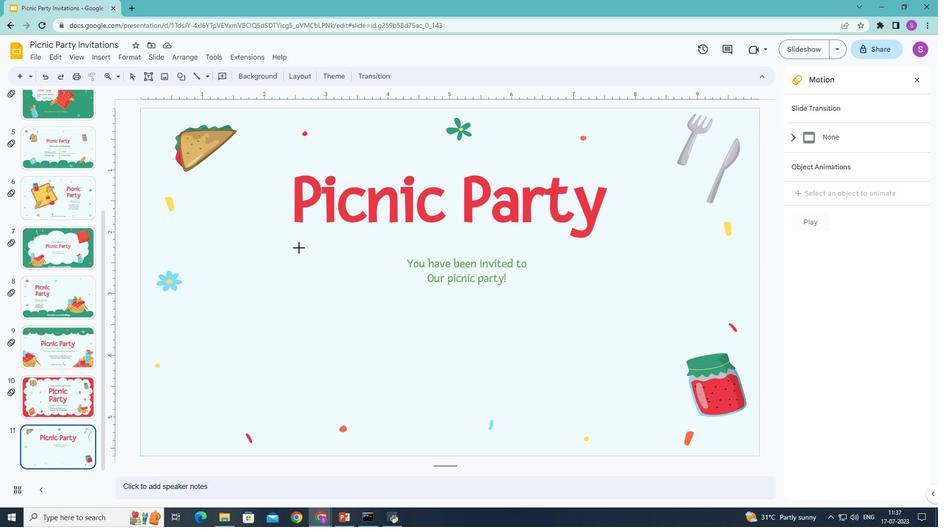 
Action: Mouse moved to (237, 77)
Screenshot: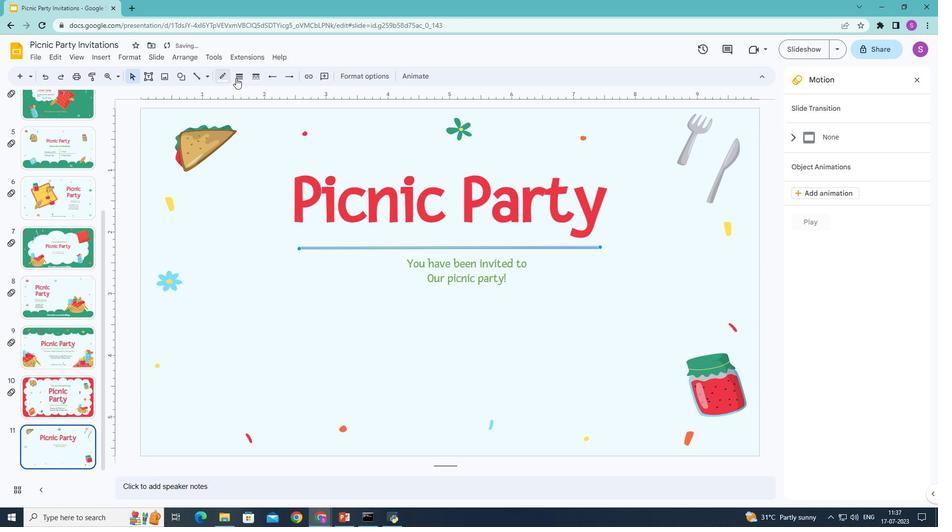
Action: Mouse pressed left at (237, 77)
Screenshot: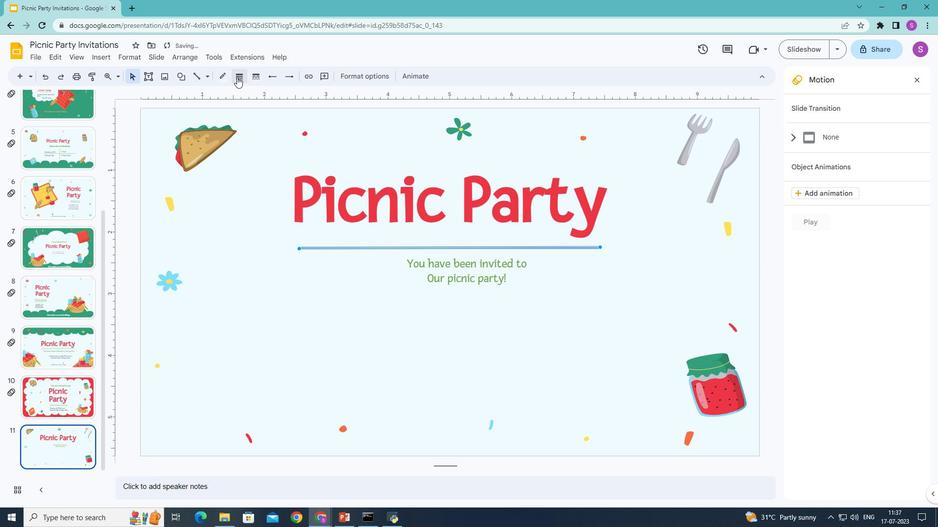 
Action: Mouse moved to (255, 126)
Screenshot: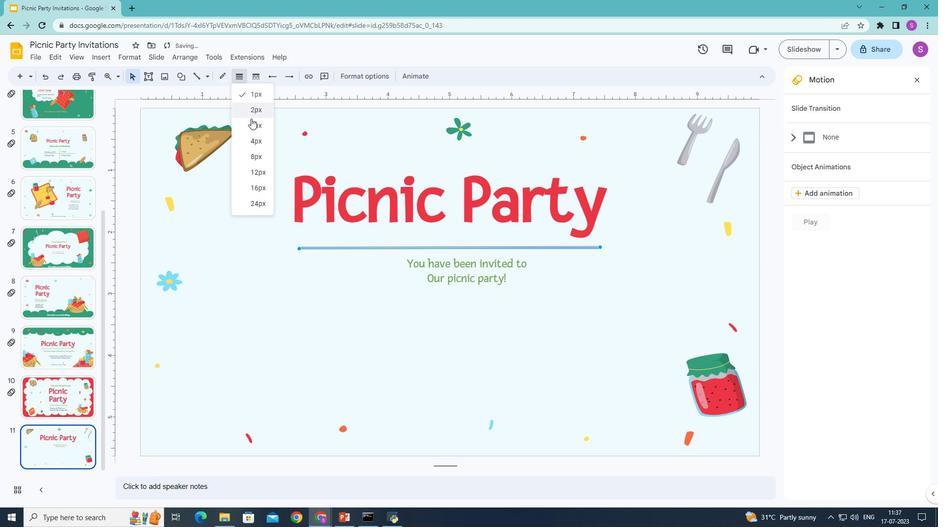 
Action: Mouse pressed left at (255, 126)
Screenshot: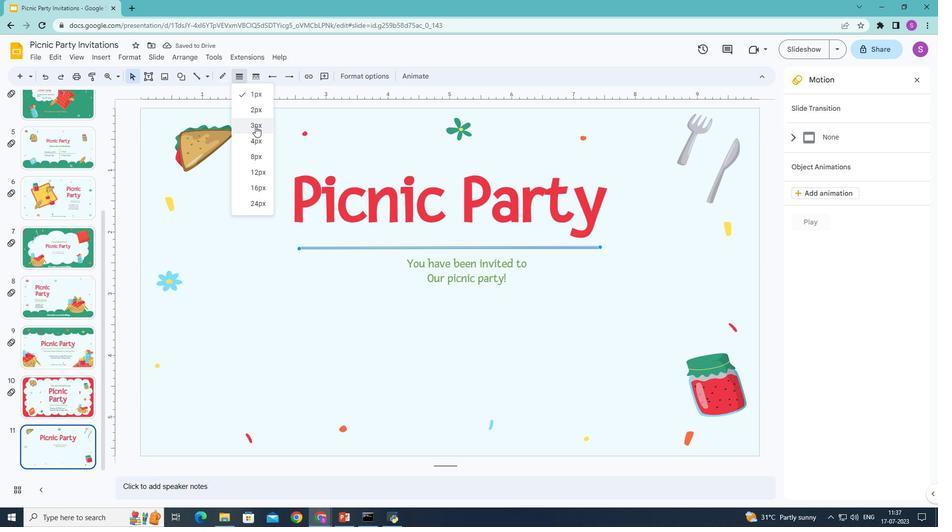 
Action: Mouse moved to (196, 77)
Screenshot: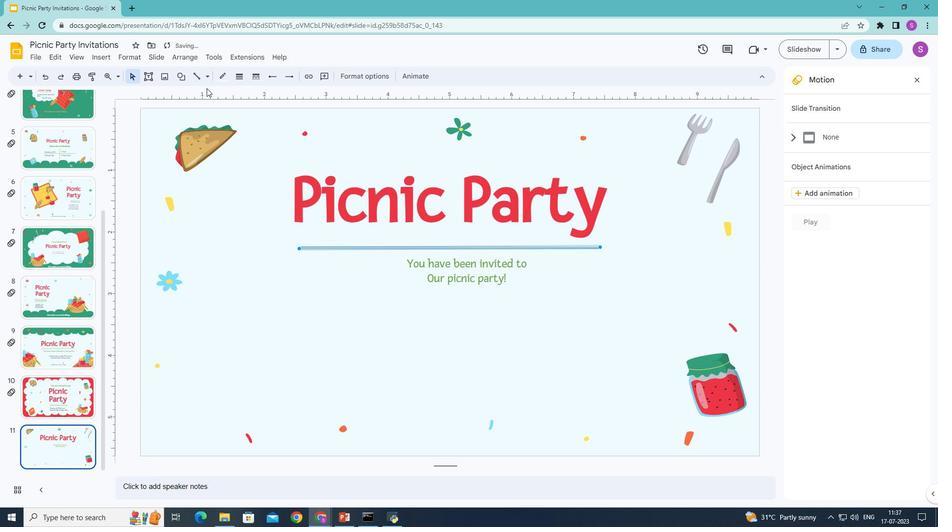
Action: Mouse pressed left at (196, 77)
Screenshot: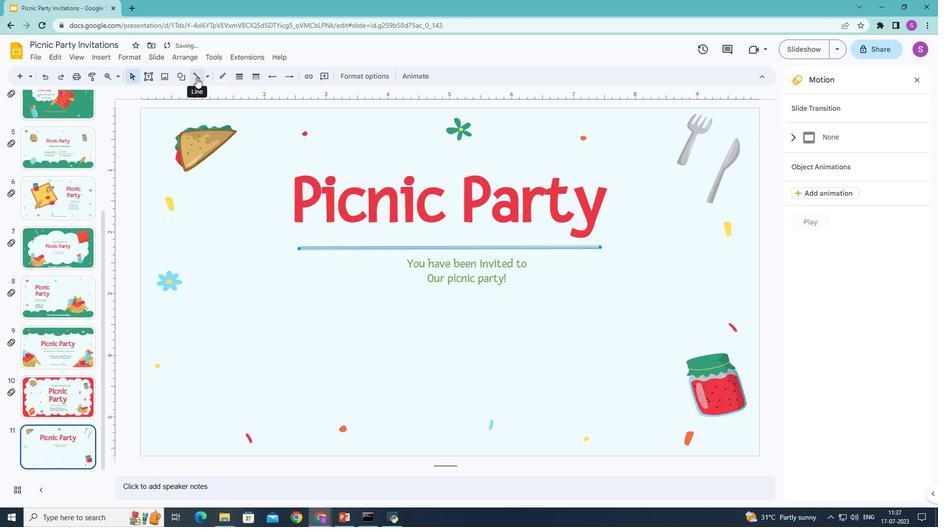 
Action: Mouse moved to (197, 74)
Screenshot: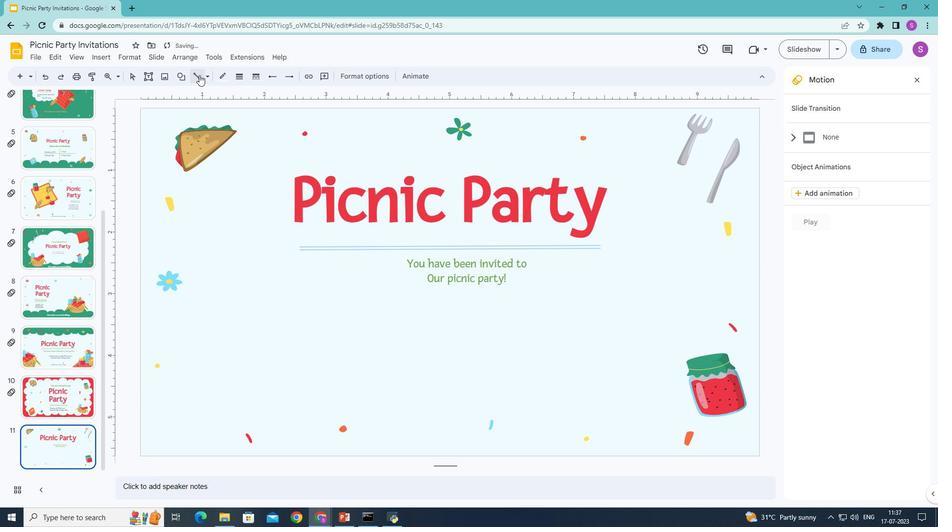 
Action: Mouse pressed left at (197, 74)
Screenshot: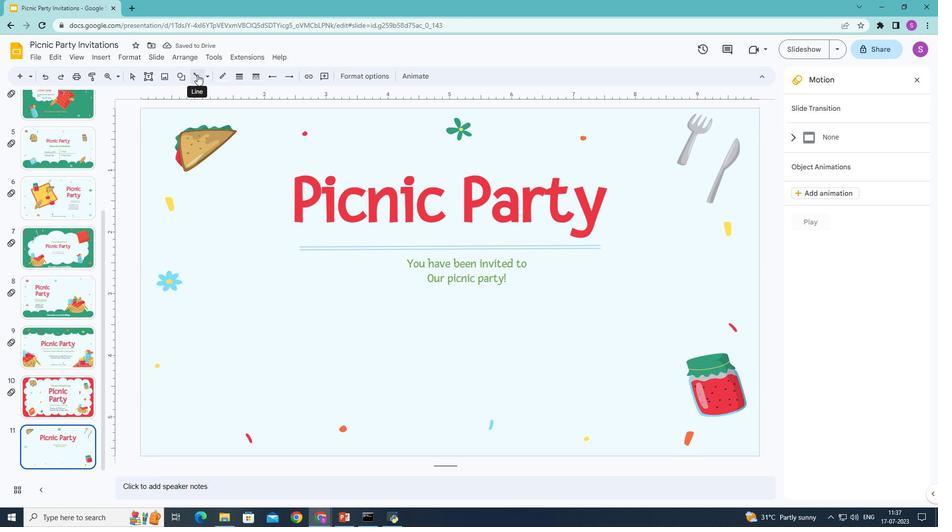 
Action: Mouse moved to (204, 76)
Screenshot: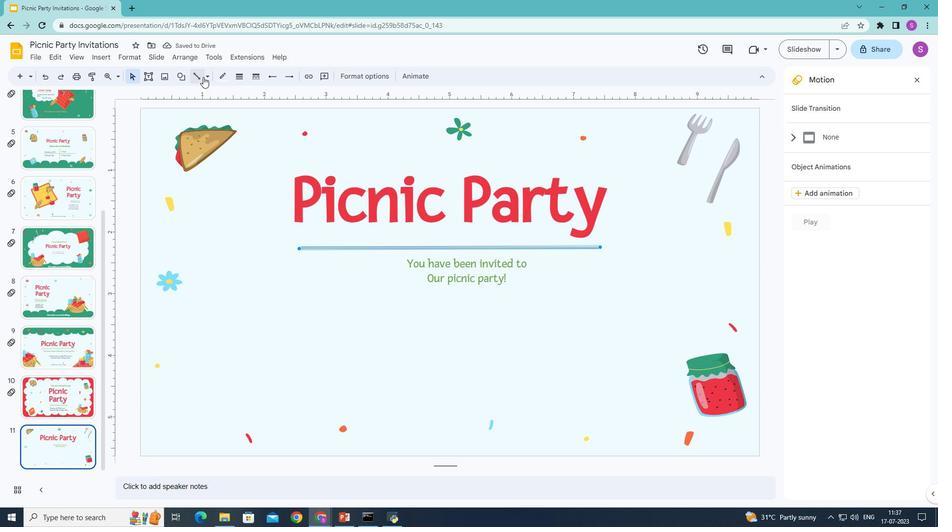 
Action: Mouse pressed left at (204, 76)
Screenshot: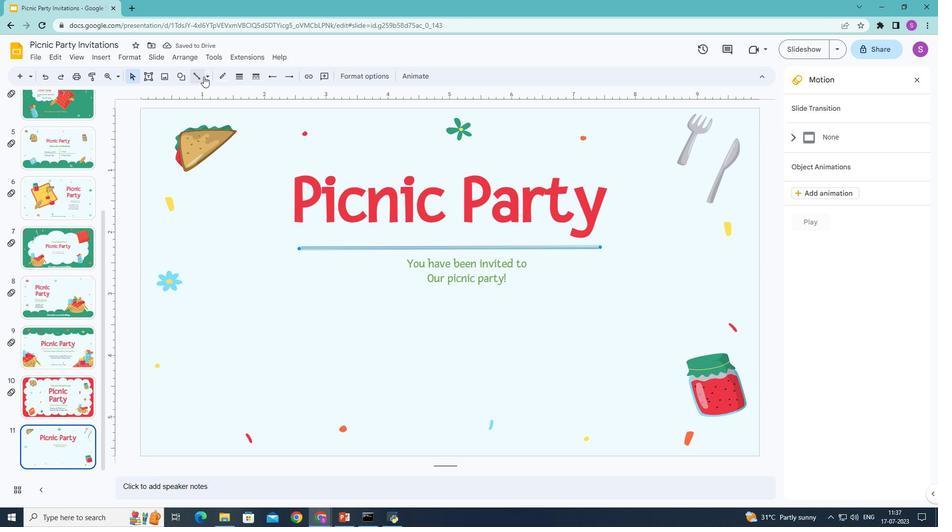 
Action: Mouse pressed left at (204, 76)
Screenshot: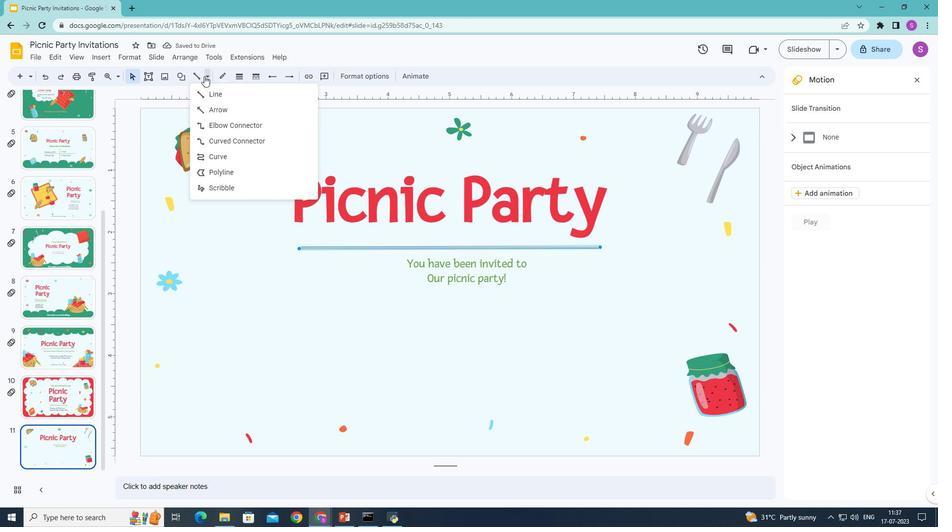 
Action: Mouse moved to (250, 285)
Screenshot: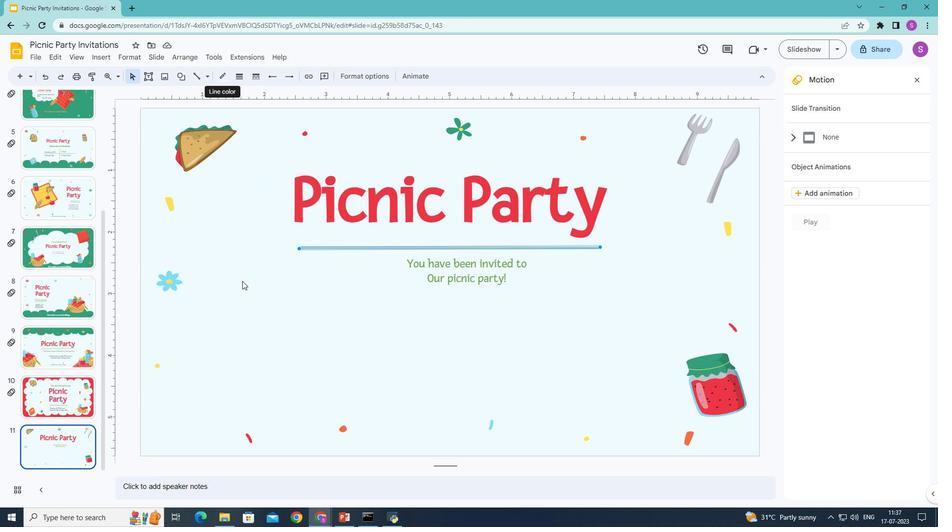 
Action: Mouse pressed left at (250, 285)
Screenshot: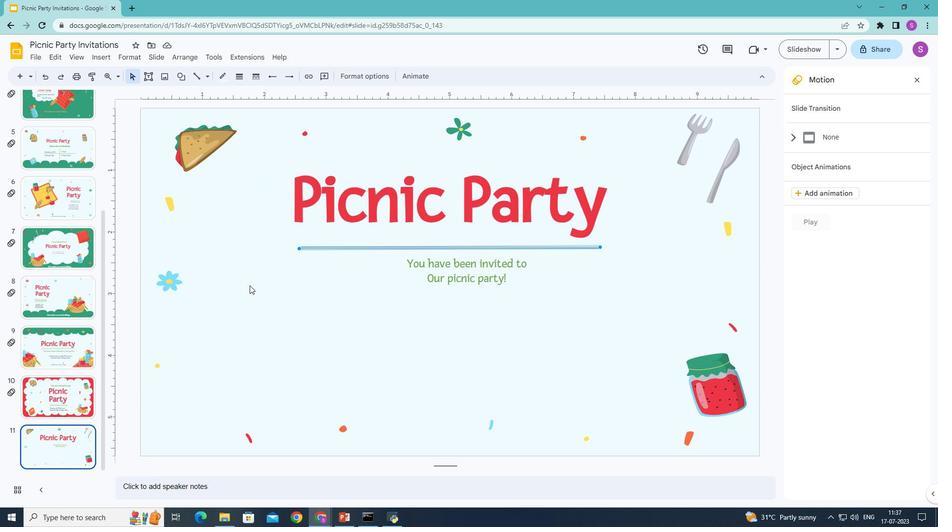 
Action: Mouse moved to (194, 74)
Screenshot: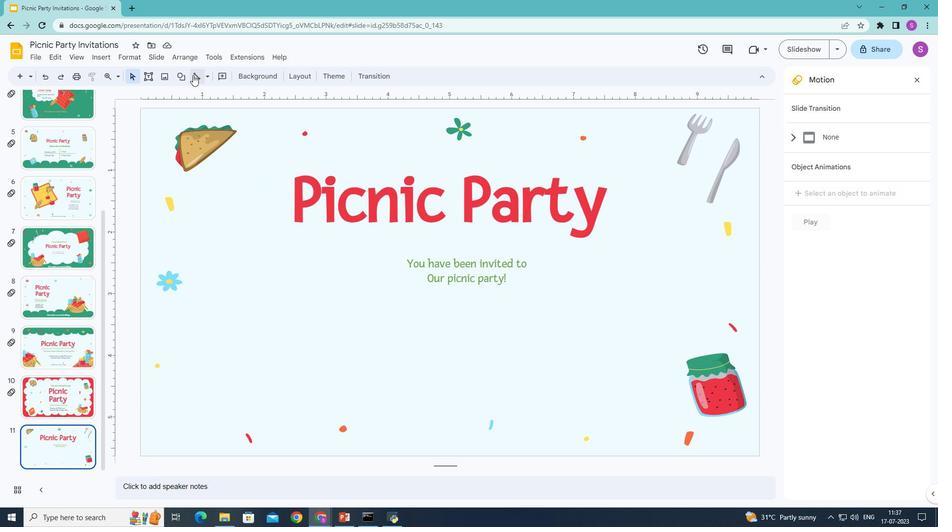 
Action: Mouse pressed left at (194, 74)
Screenshot: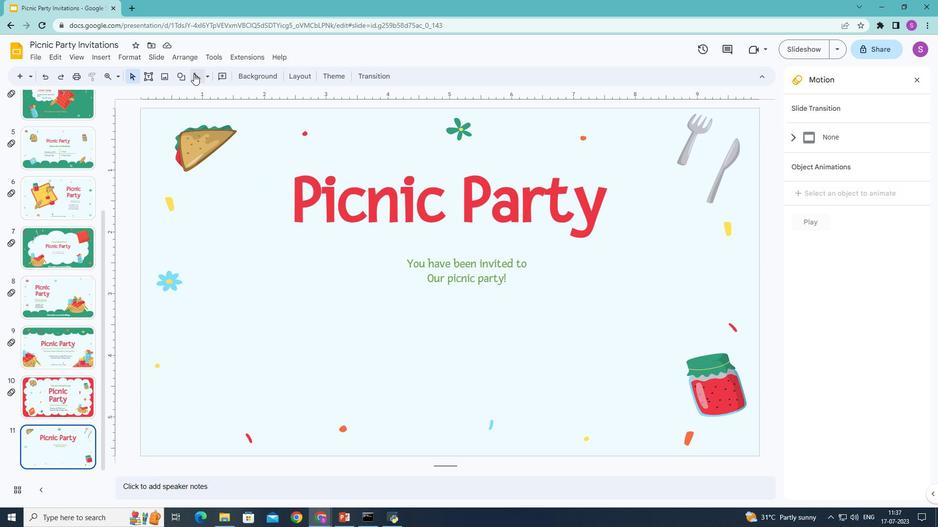 
Action: Mouse moved to (298, 242)
Screenshot: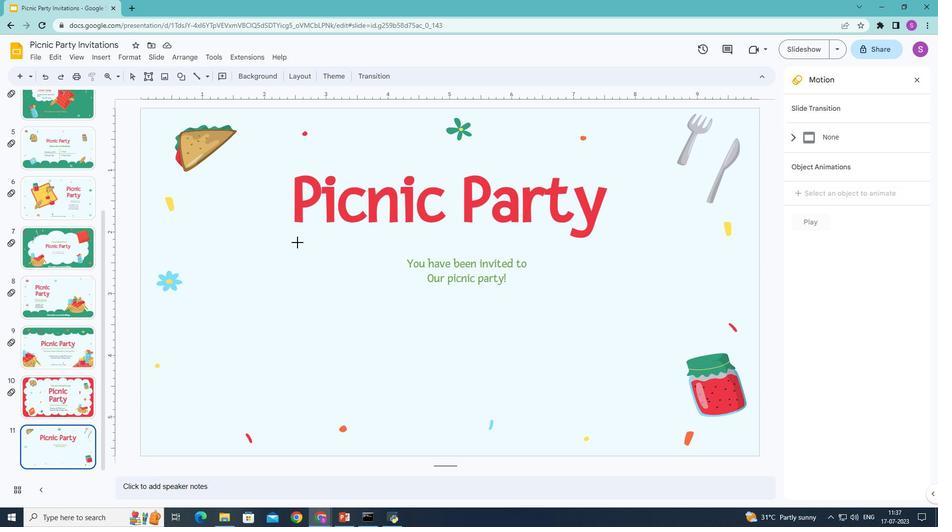 
Action: Mouse pressed left at (298, 242)
Screenshot: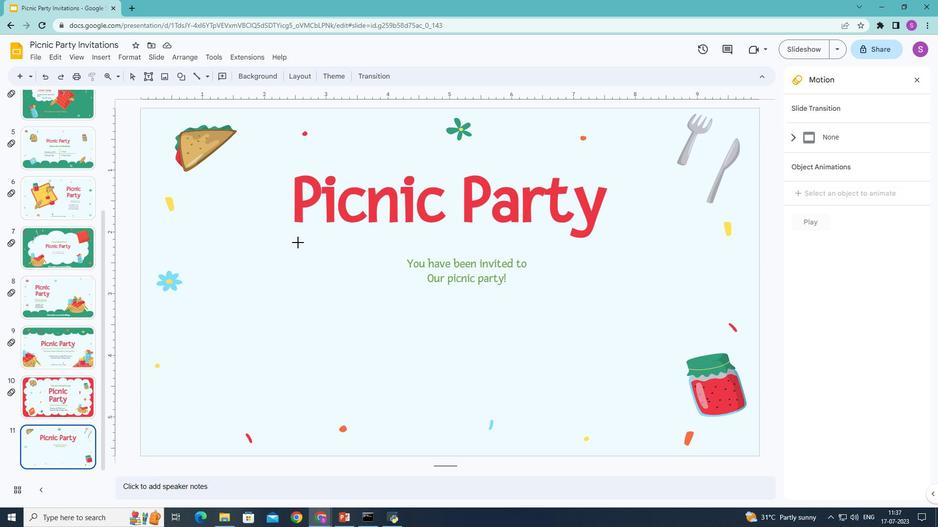 
Action: Mouse moved to (220, 75)
Screenshot: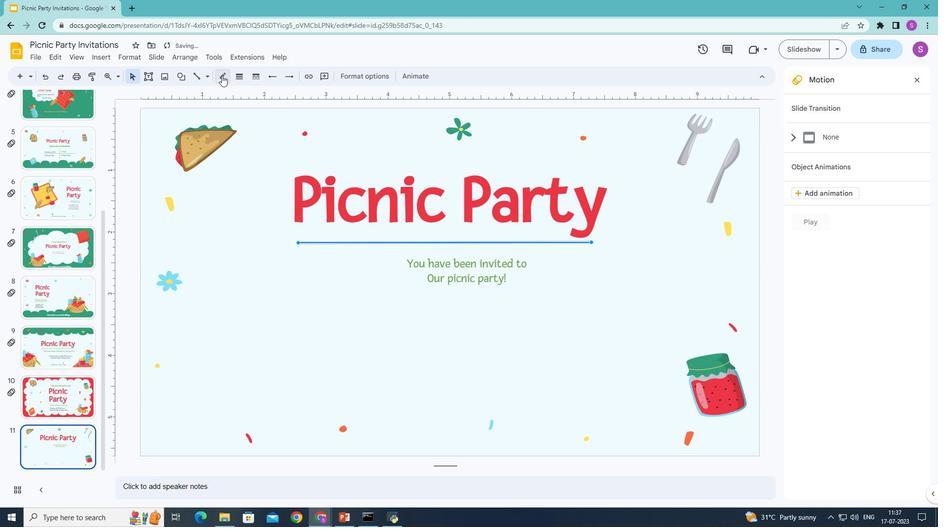 
Action: Mouse pressed left at (220, 75)
Screenshot: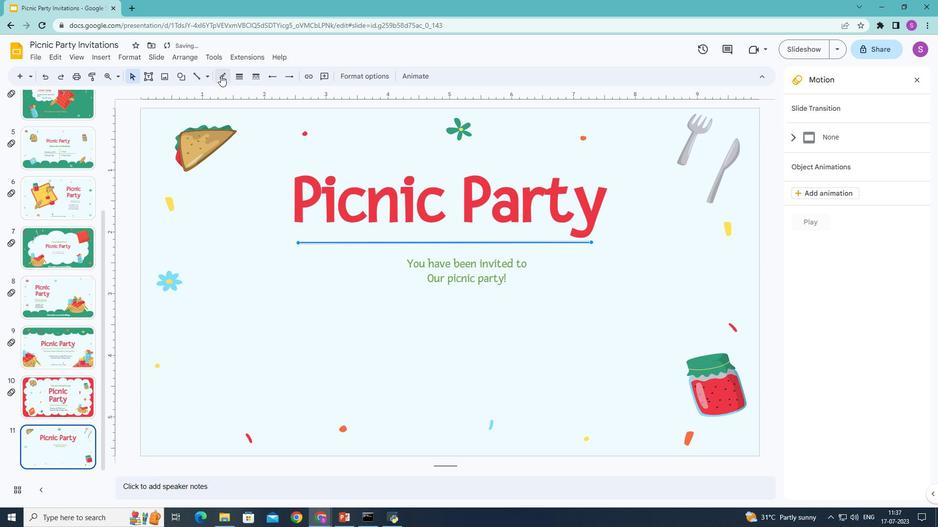 
Action: Mouse moved to (312, 147)
Screenshot: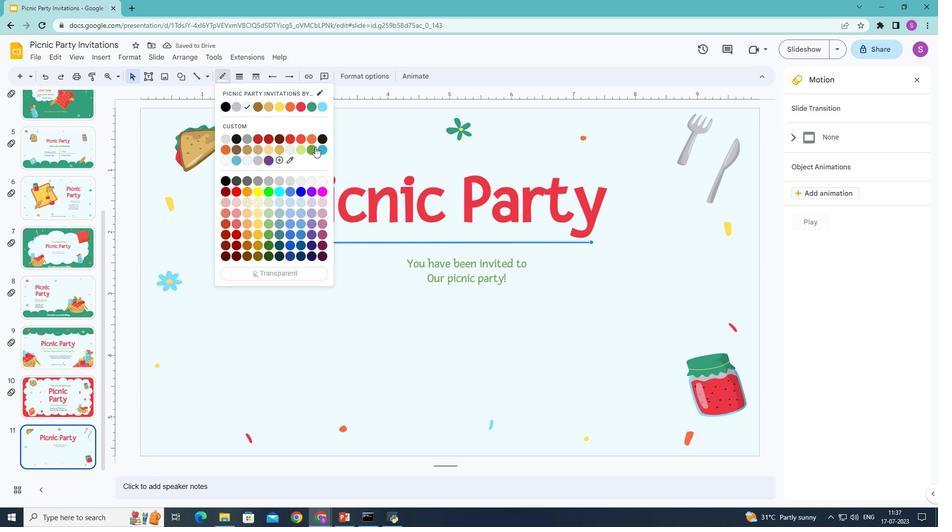 
Action: Mouse pressed left at (312, 147)
Screenshot: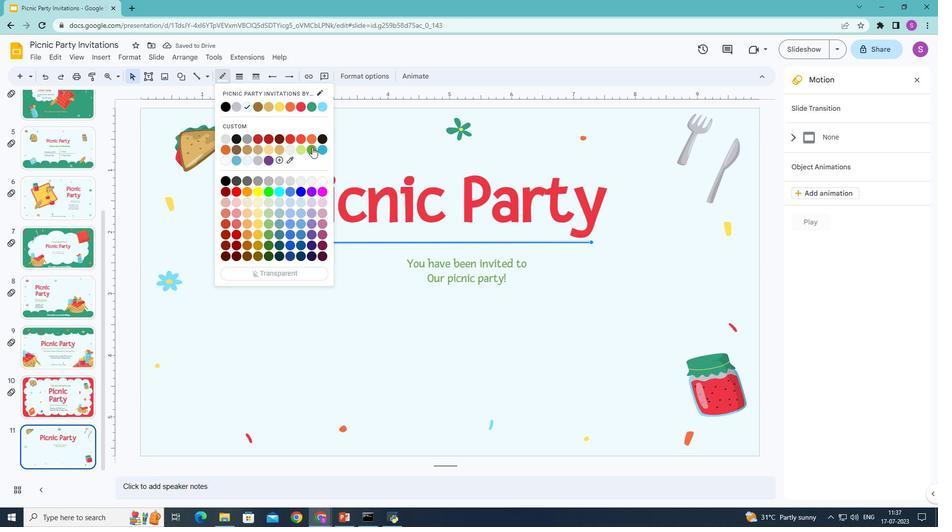 
Action: Mouse moved to (236, 75)
Screenshot: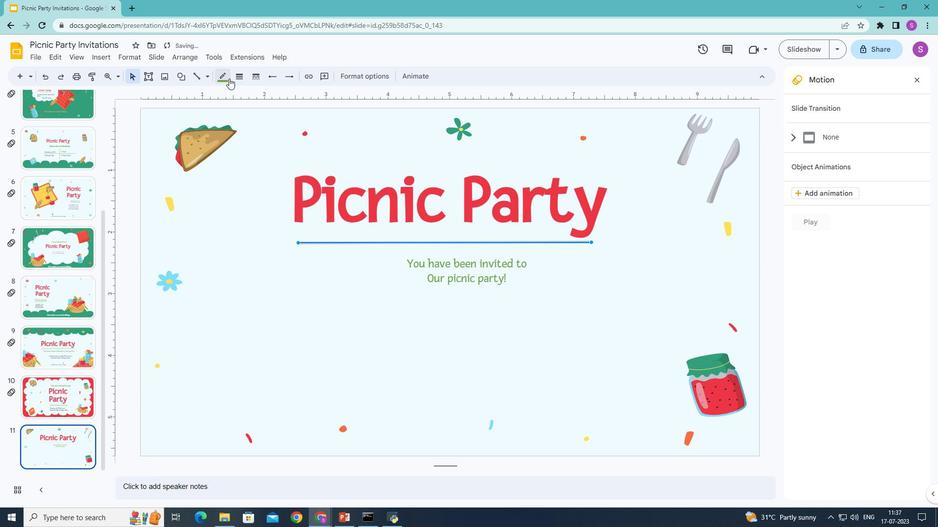 
Action: Mouse pressed left at (236, 75)
Screenshot: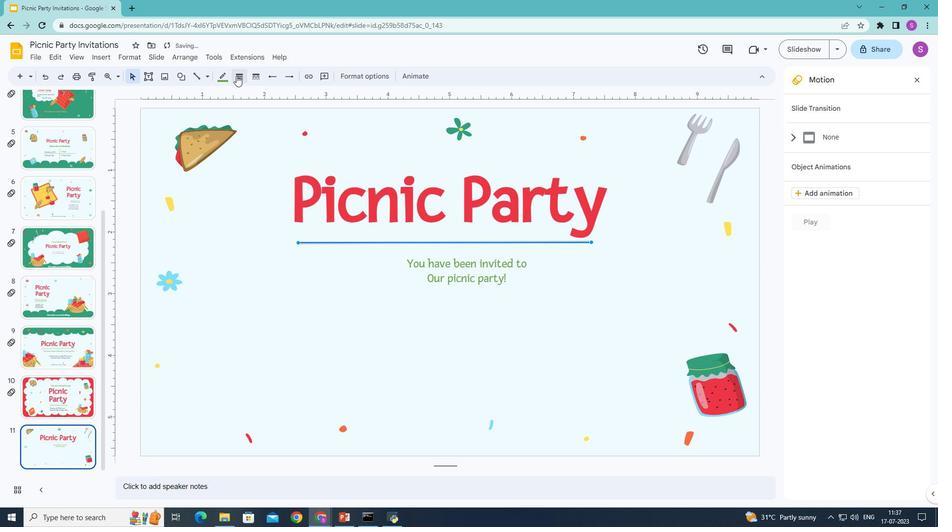 
Action: Mouse moved to (255, 125)
Screenshot: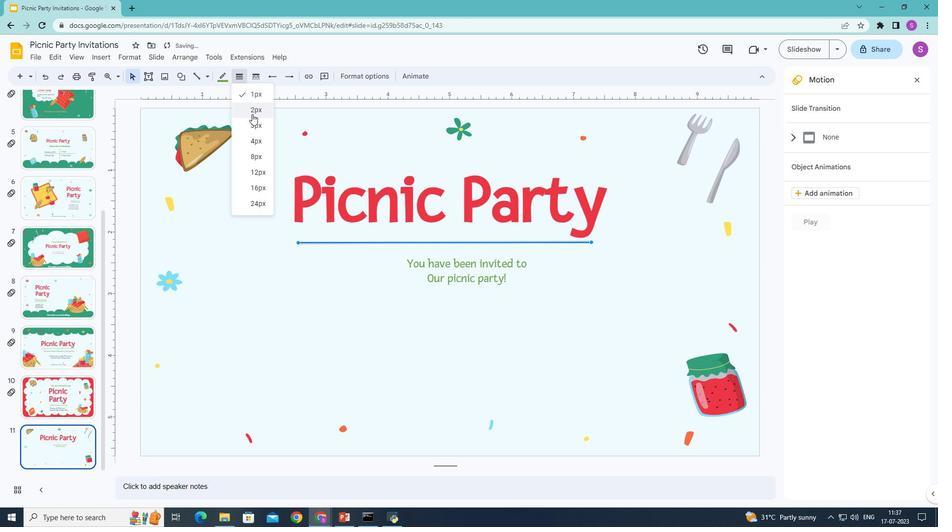 
Action: Mouse pressed left at (255, 125)
Screenshot: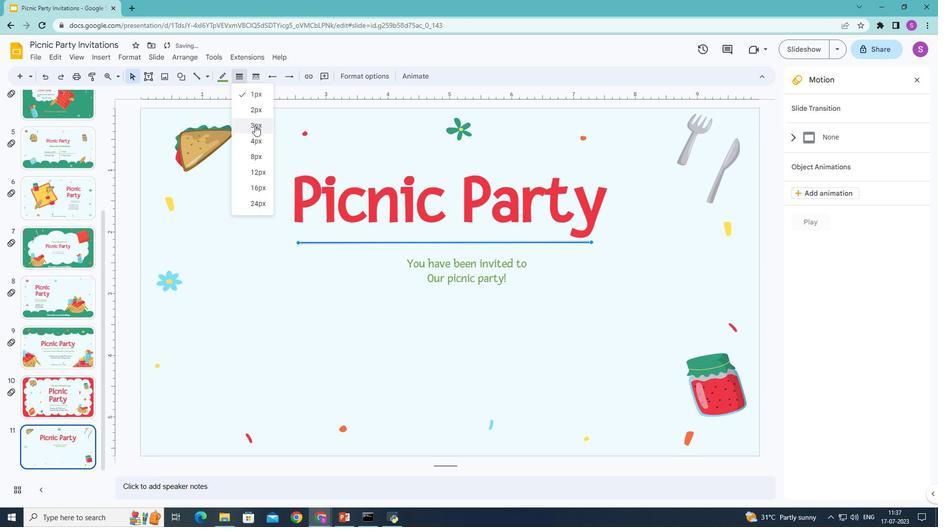 
Action: Mouse moved to (272, 255)
Screenshot: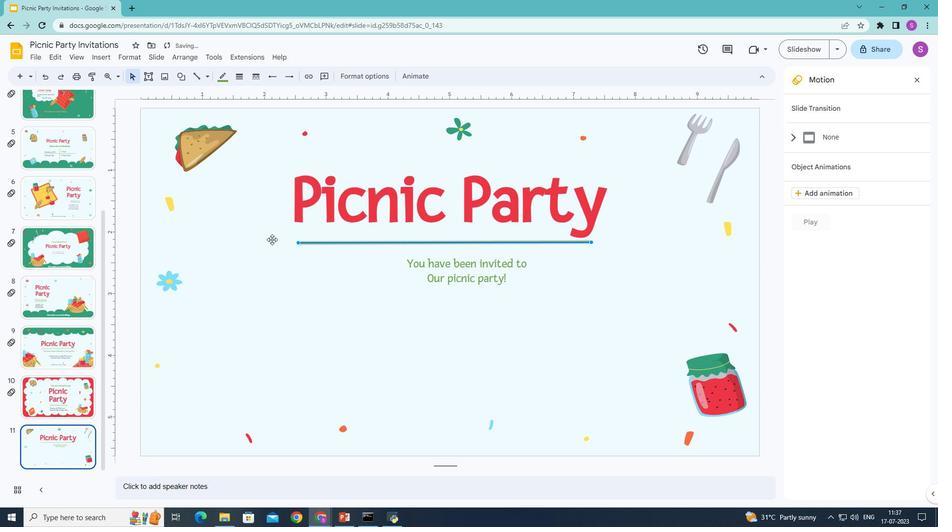 
Action: Mouse pressed left at (272, 255)
Screenshot: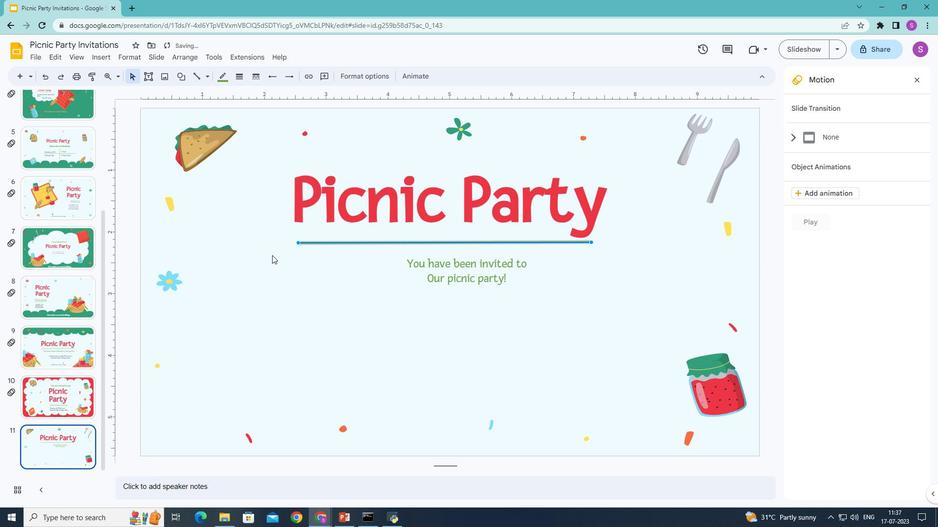 
Action: Mouse moved to (149, 75)
Screenshot: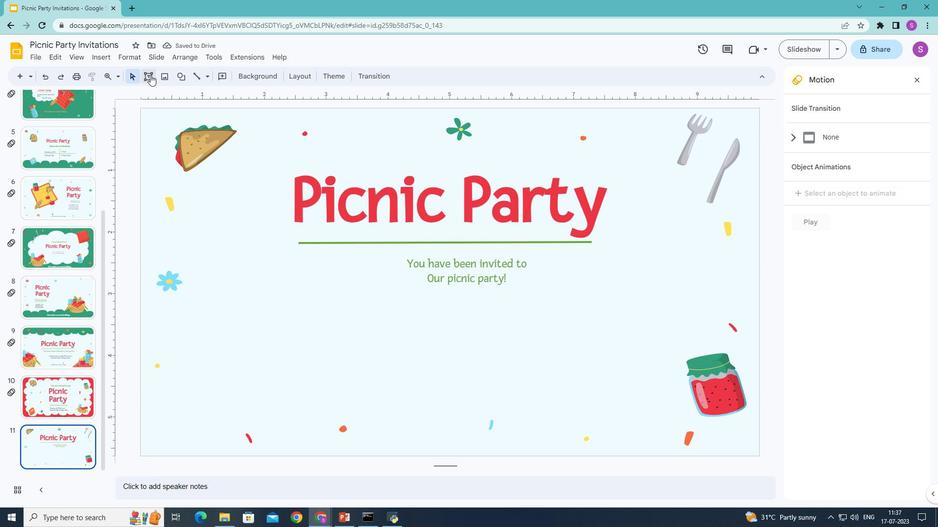 
Action: Mouse pressed left at (149, 75)
Screenshot: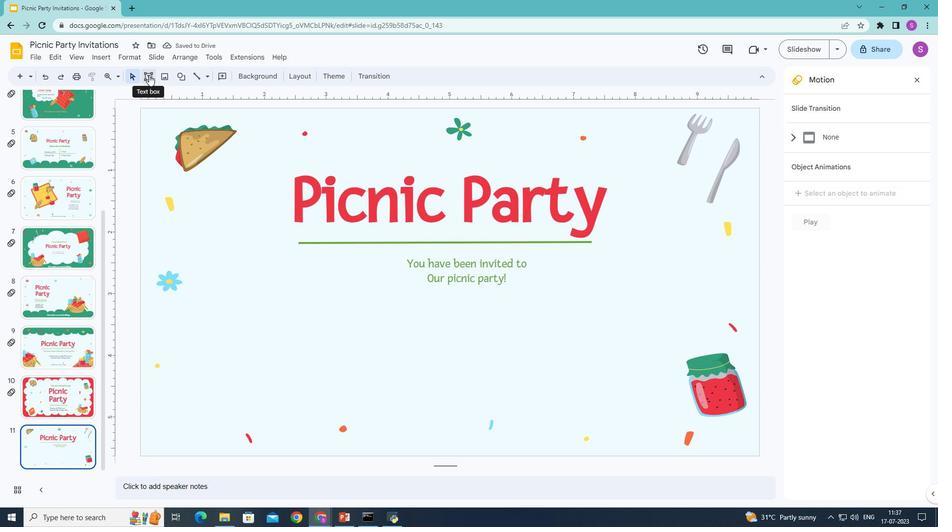 
Action: Mouse moved to (368, 327)
Screenshot: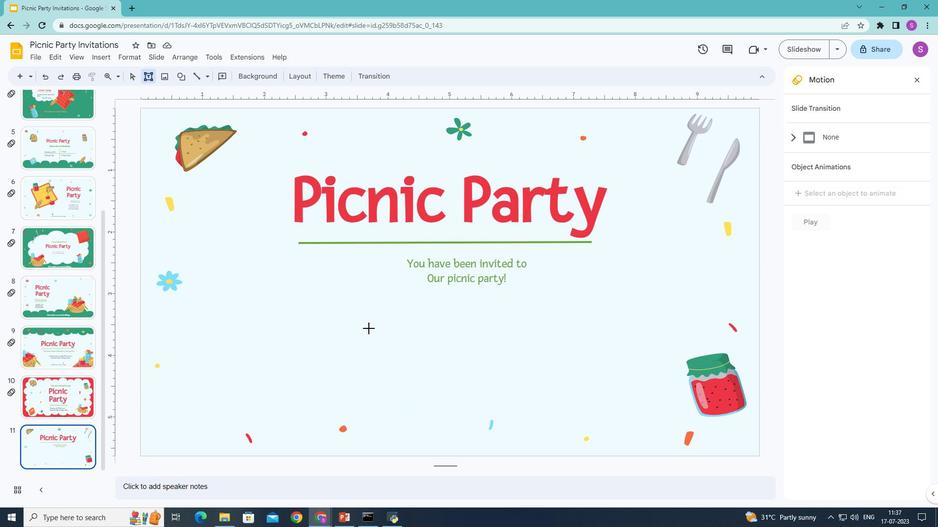 
Action: Mouse pressed left at (368, 327)
Screenshot: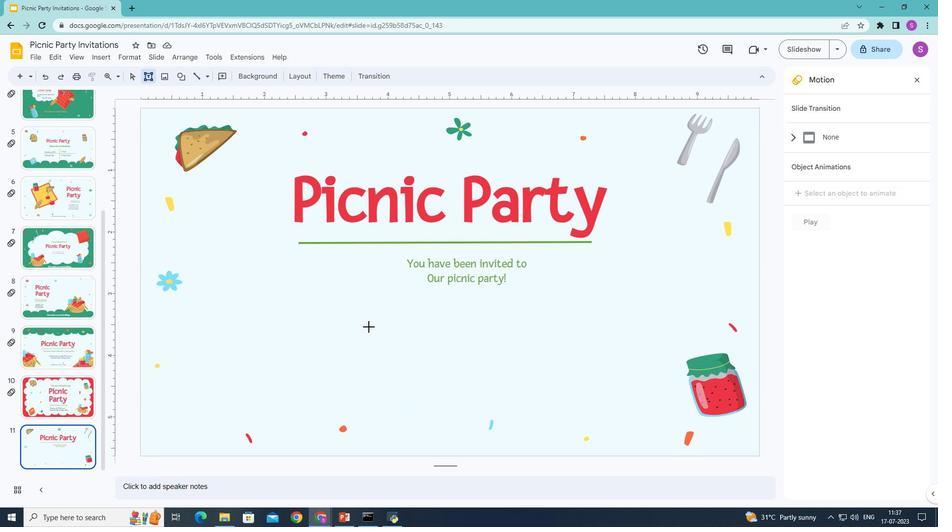 
Action: Mouse moved to (462, 364)
Screenshot: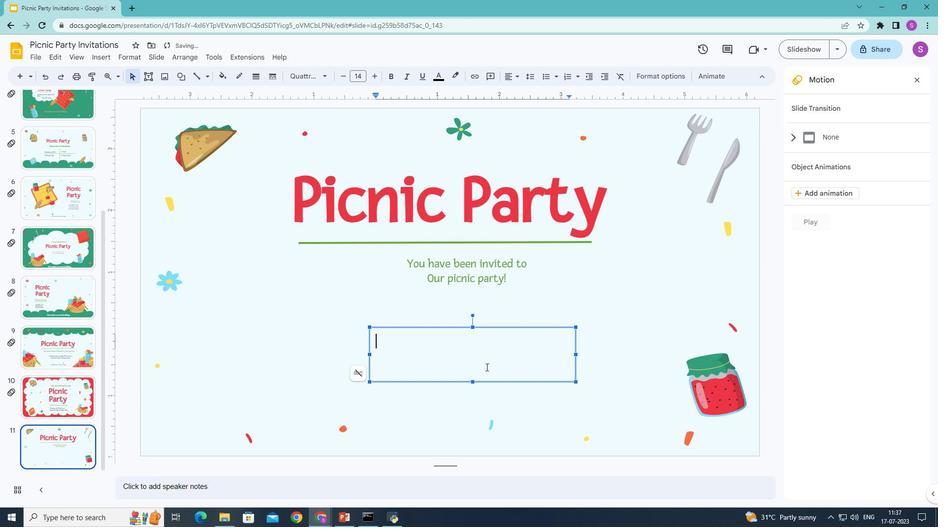 
Action: Key pressed <Key.shift>So<Key.space>please<Key.space>join<Key.space>us<Key.space>on<Key.space>july<Key.space>14th<Key.space>at
Screenshot: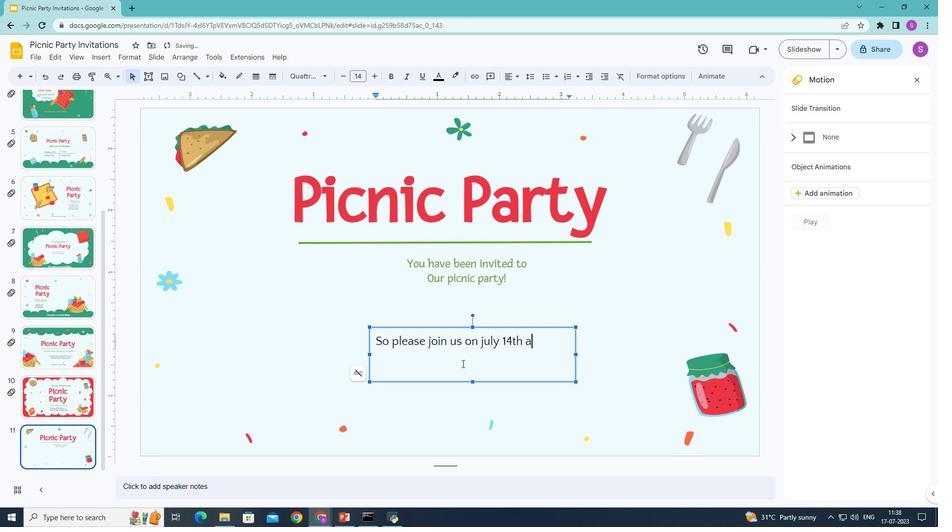 
Action: Mouse moved to (576, 354)
Screenshot: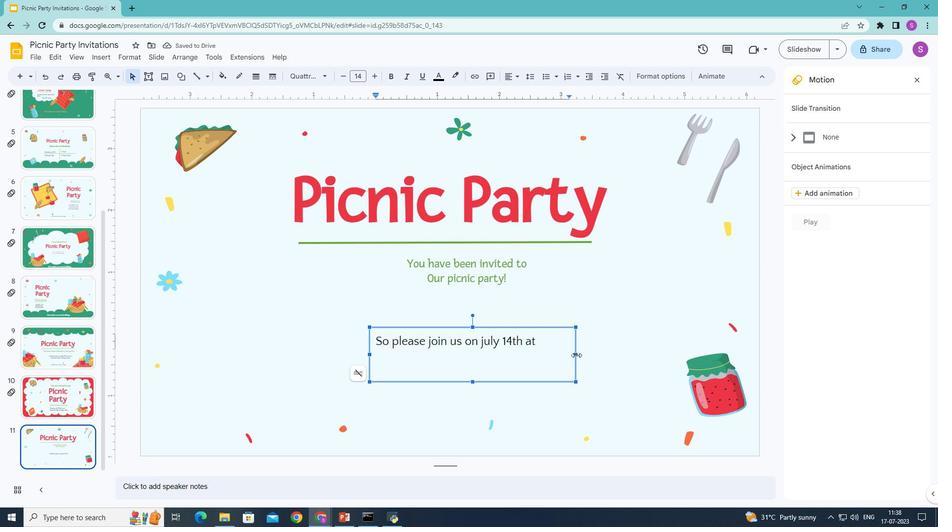 
Action: Mouse pressed left at (576, 354)
Screenshot: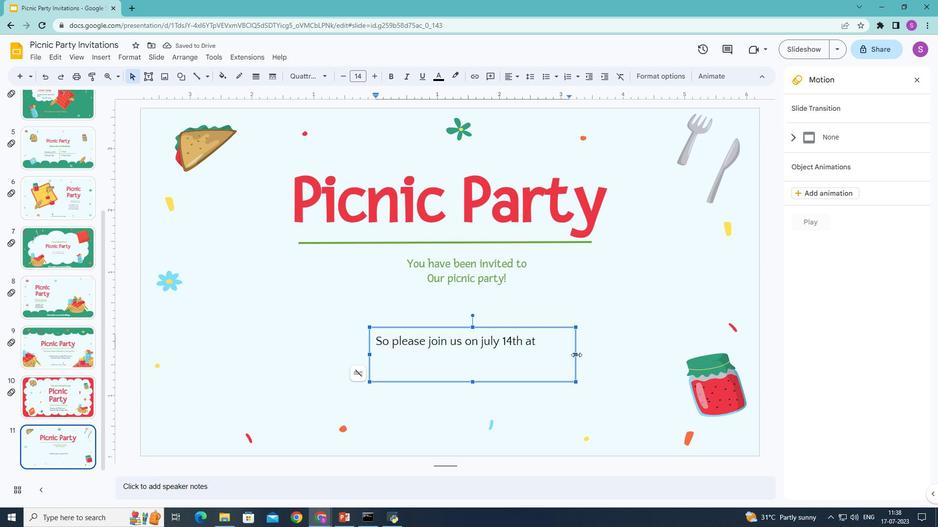 
Action: Mouse moved to (542, 341)
Screenshot: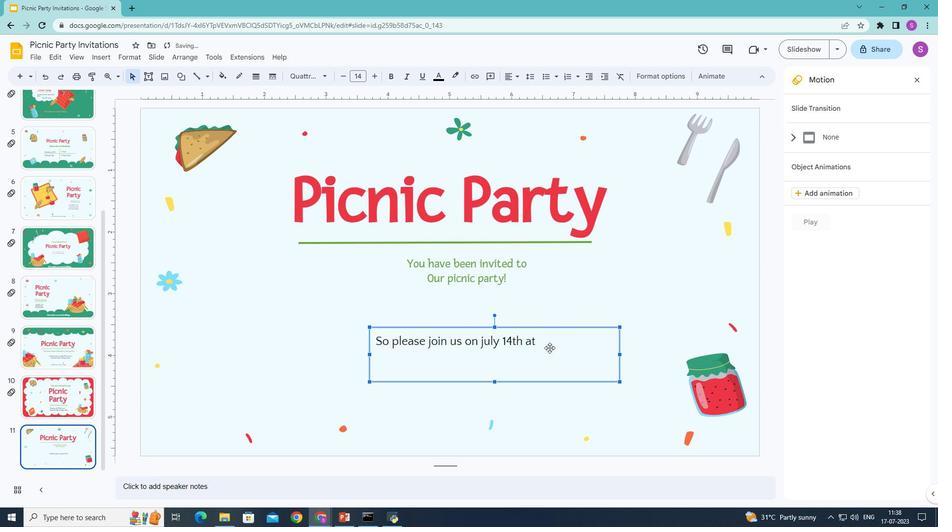 
Action: Mouse pressed left at (542, 341)
Screenshot: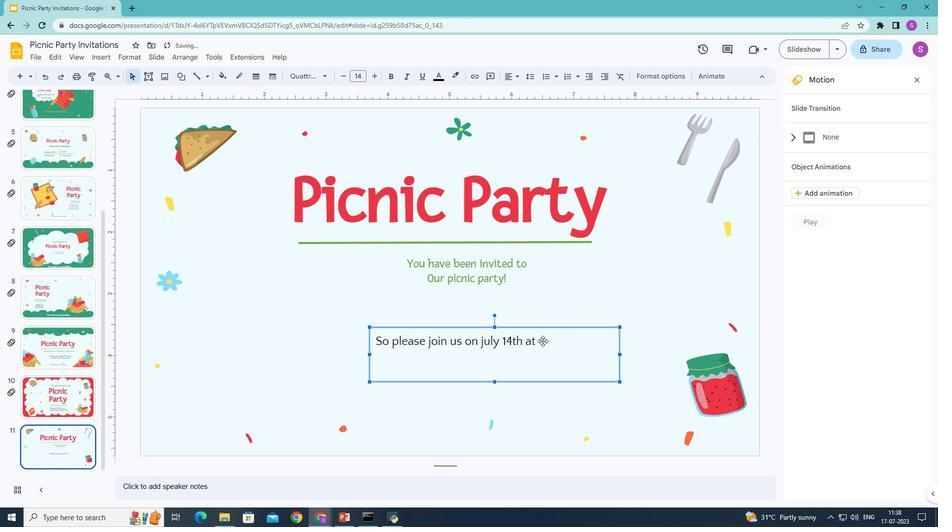 
Action: Mouse moved to (542, 345)
Screenshot: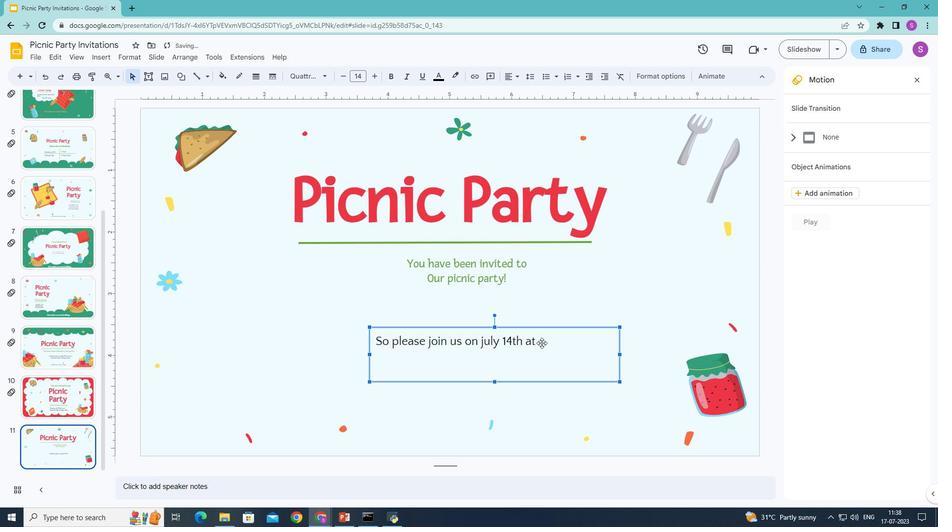 
Action: Key pressed 3<Key.backspace><Key.space>3<Key.space>p.m.<Key.enter><Key.shift>South<Key.space><Key.backspace>side<Key.space><Key.shift>Park,<Key.space>24<Key.space><Key.shift>Flowers<Key.space><Key.shift>Blvd.
Screenshot: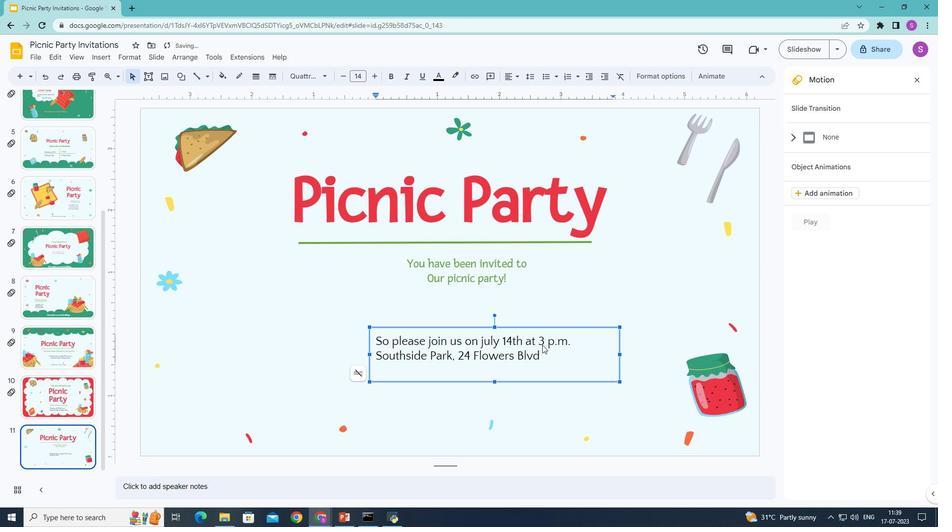 
Action: Mouse moved to (542, 356)
Screenshot: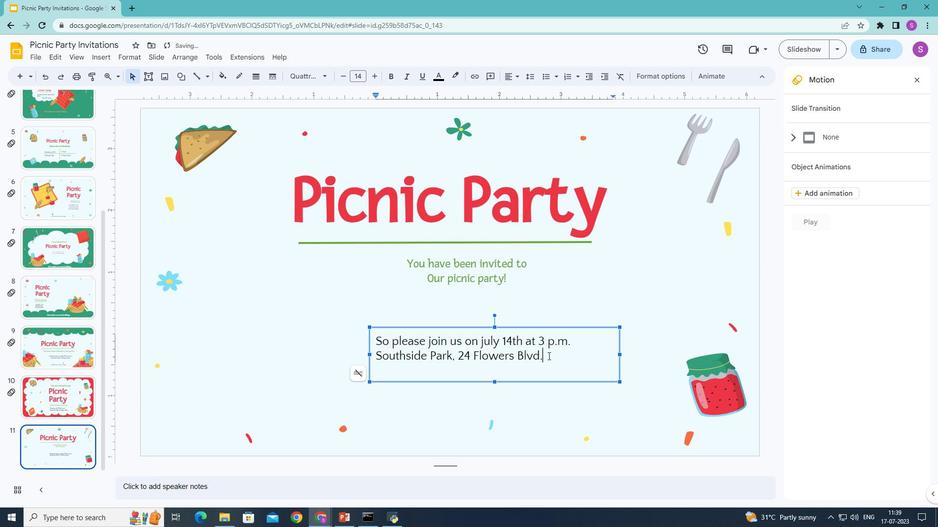 
Action: Mouse pressed left at (542, 356)
Screenshot: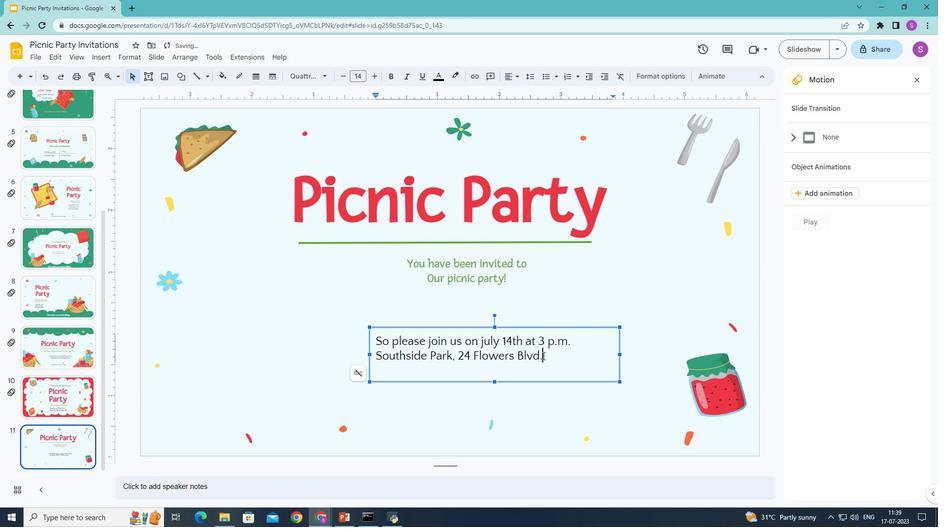 
Action: Mouse moved to (520, 76)
Screenshot: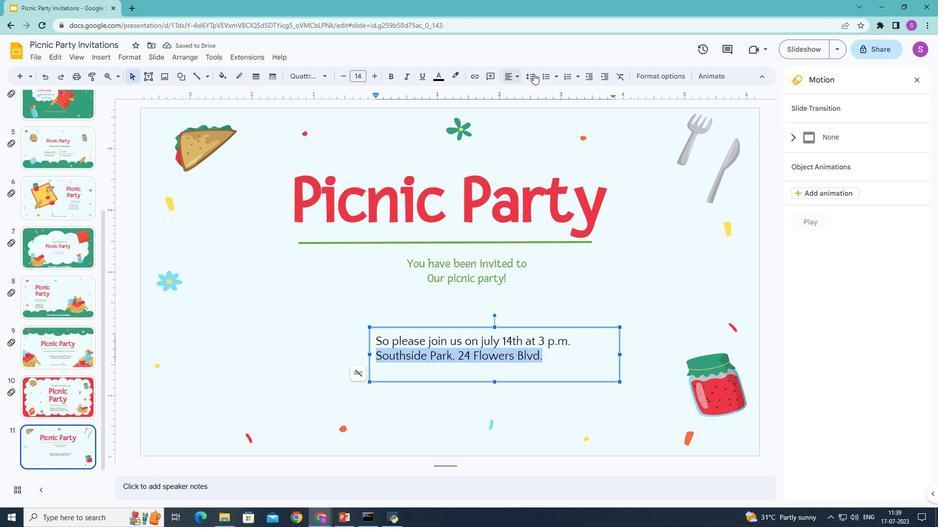 
Action: Mouse pressed left at (520, 76)
Screenshot: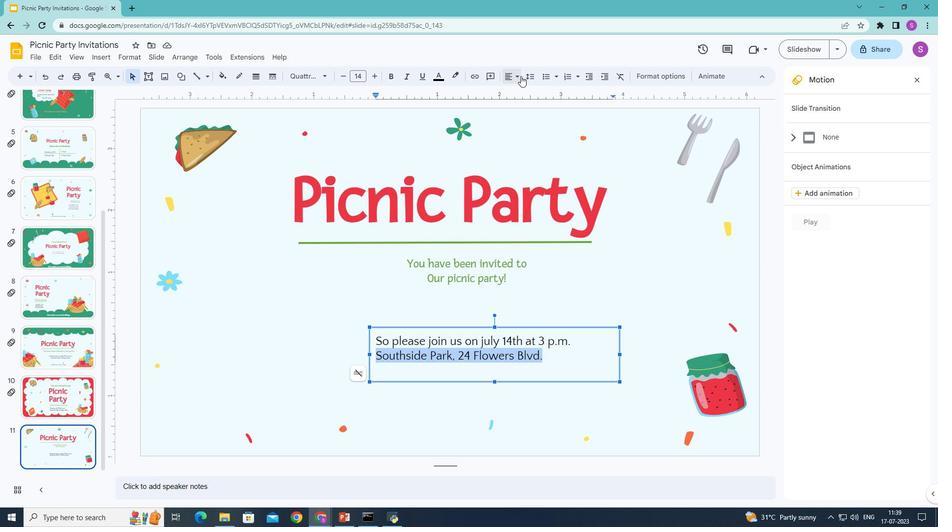 
Action: Mouse moved to (524, 95)
Screenshot: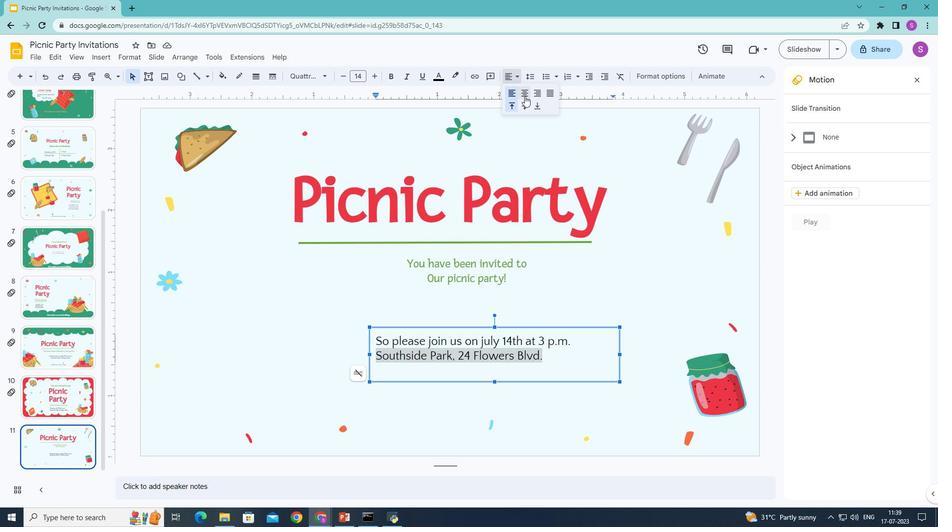 
Action: Mouse pressed left at (524, 95)
Screenshot: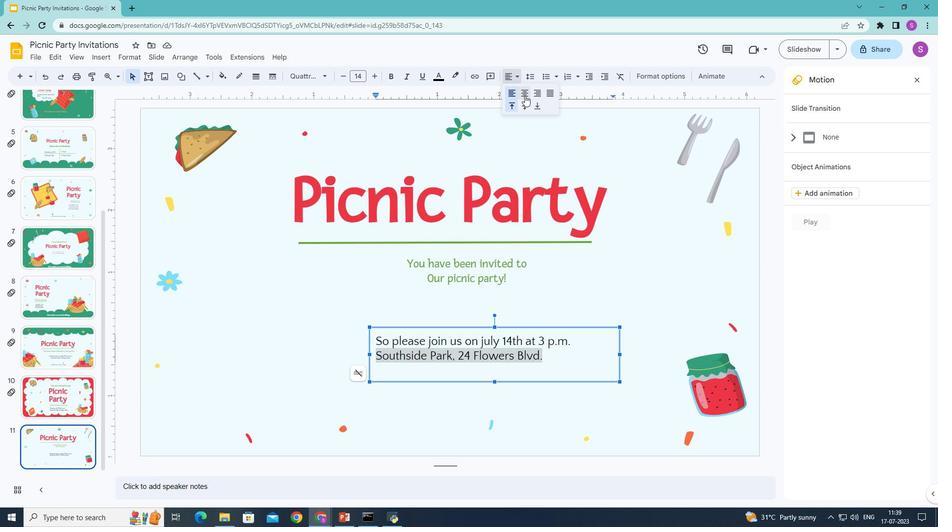 
Action: Mouse moved to (562, 282)
Screenshot: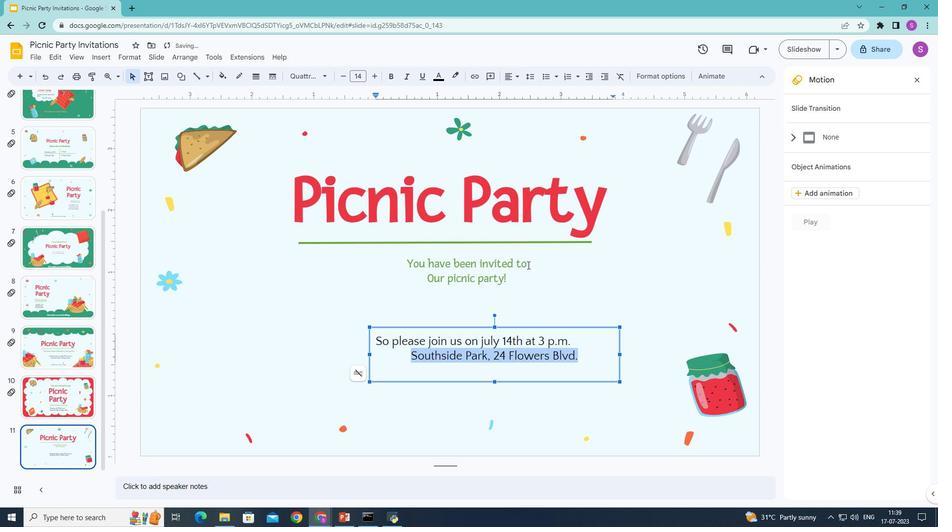 
Action: Mouse pressed left at (562, 282)
Screenshot: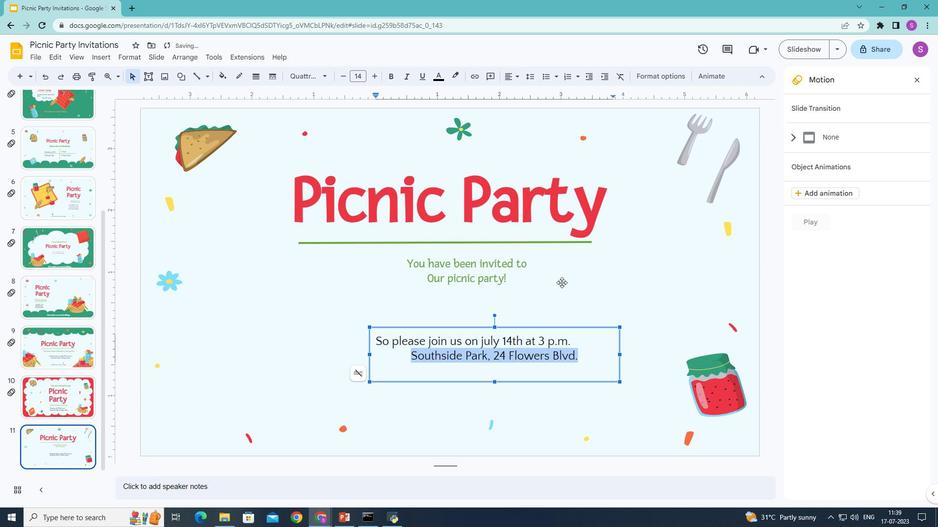 
Action: Mouse moved to (568, 343)
Screenshot: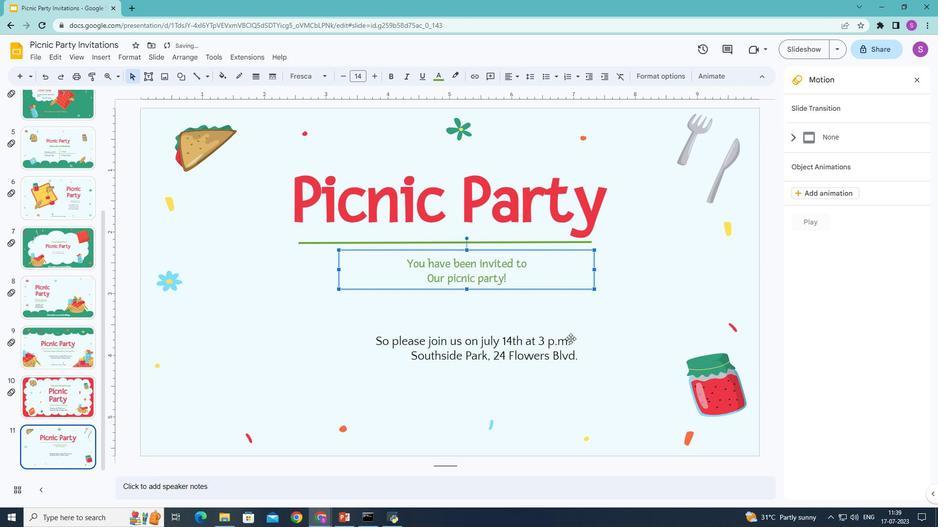 
Action: Mouse pressed left at (568, 343)
Screenshot: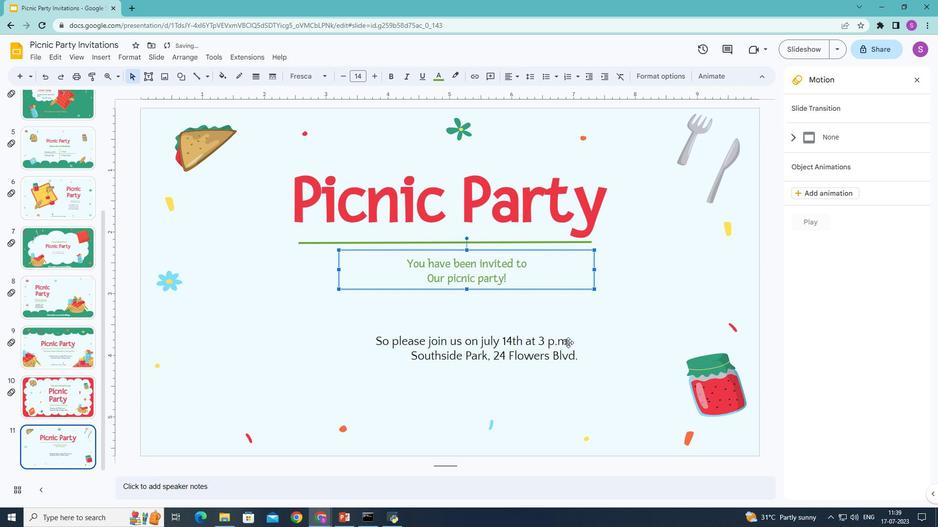 
Action: Mouse moved to (567, 342)
Screenshot: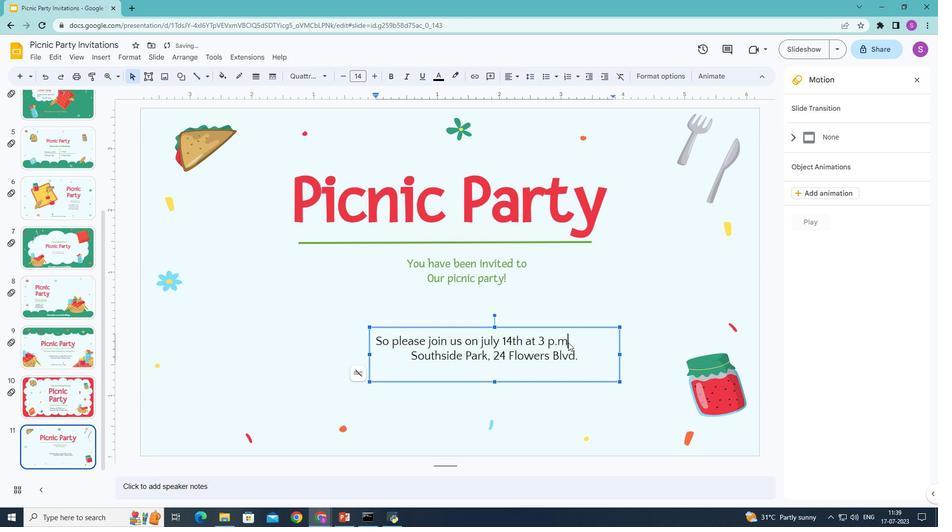 
Action: Mouse pressed left at (567, 342)
Screenshot: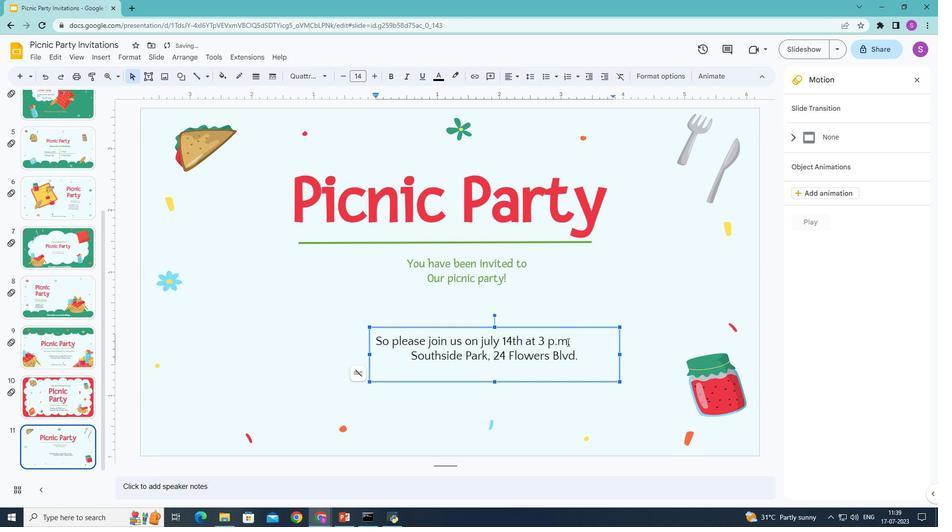 
Action: Mouse moved to (515, 77)
Screenshot: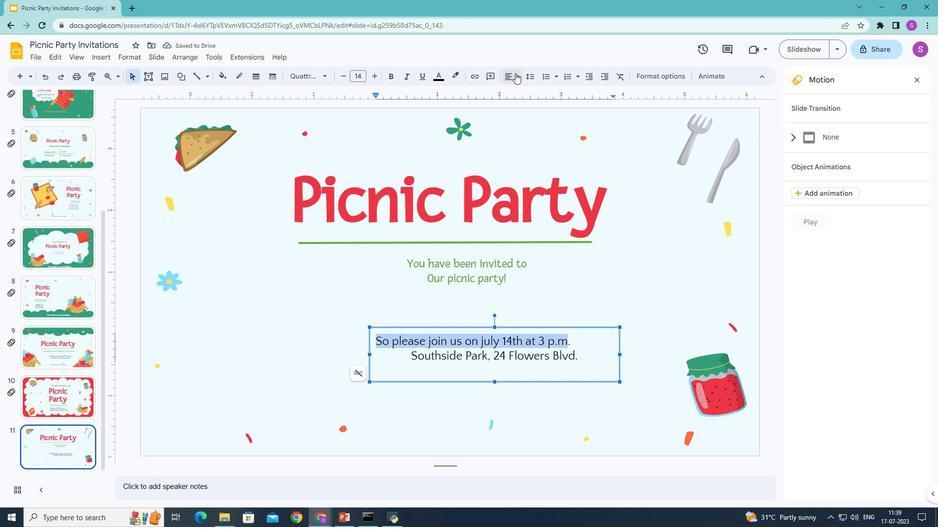 
Action: Mouse pressed left at (515, 77)
Screenshot: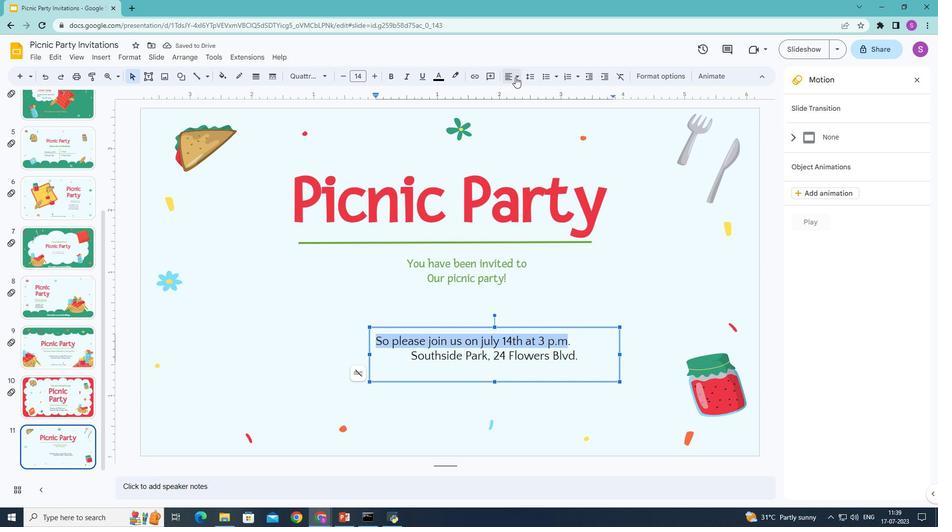 
Action: Mouse moved to (523, 94)
Screenshot: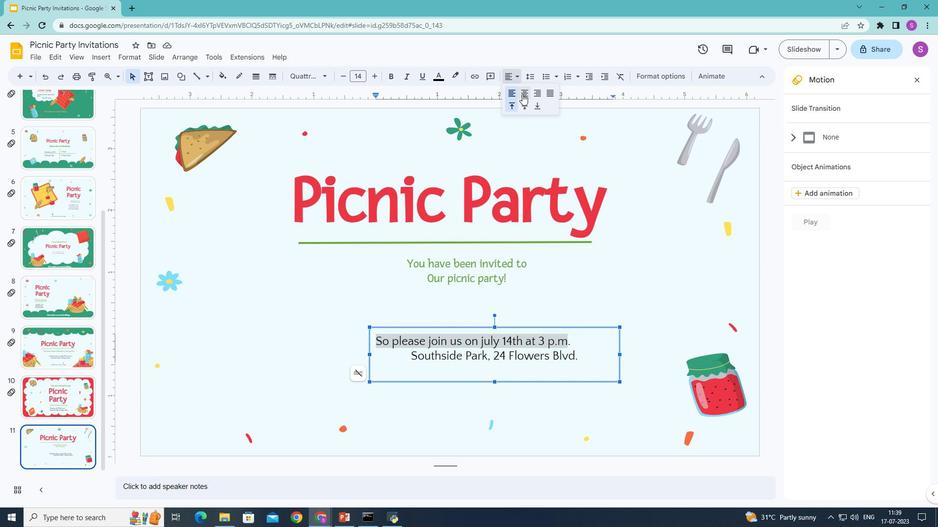 
Action: Mouse pressed left at (523, 94)
Screenshot: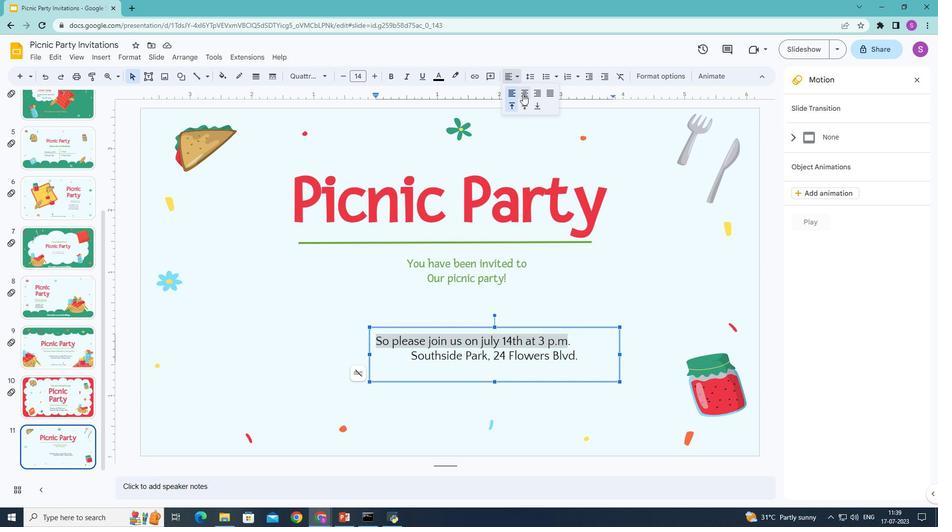 
Action: Mouse moved to (495, 328)
Screenshot: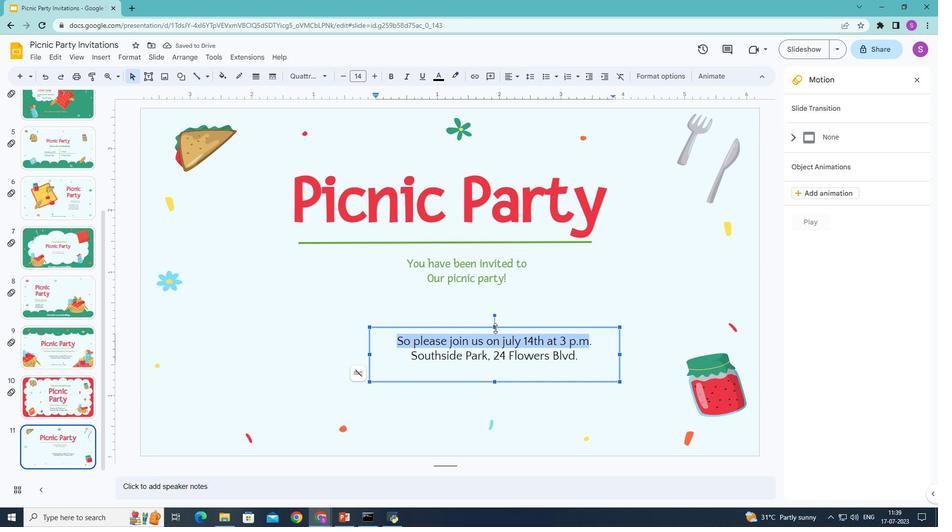 
Action: Mouse pressed left at (495, 328)
Screenshot: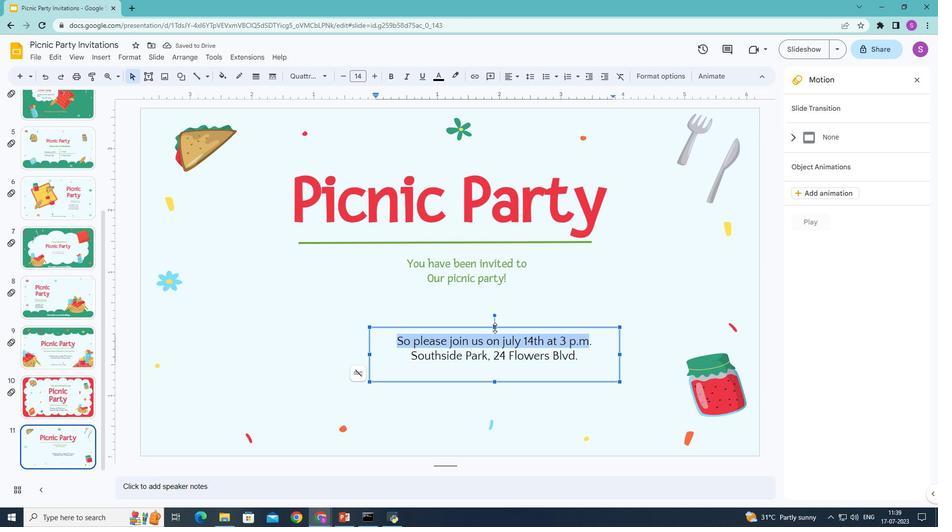 
Action: Mouse moved to (645, 282)
Screenshot: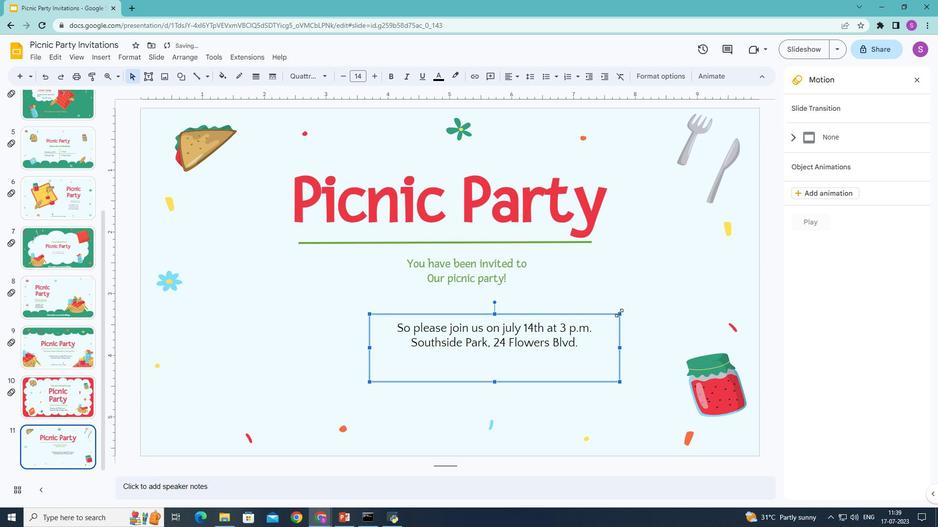 
Action: Mouse pressed left at (645, 282)
Screenshot: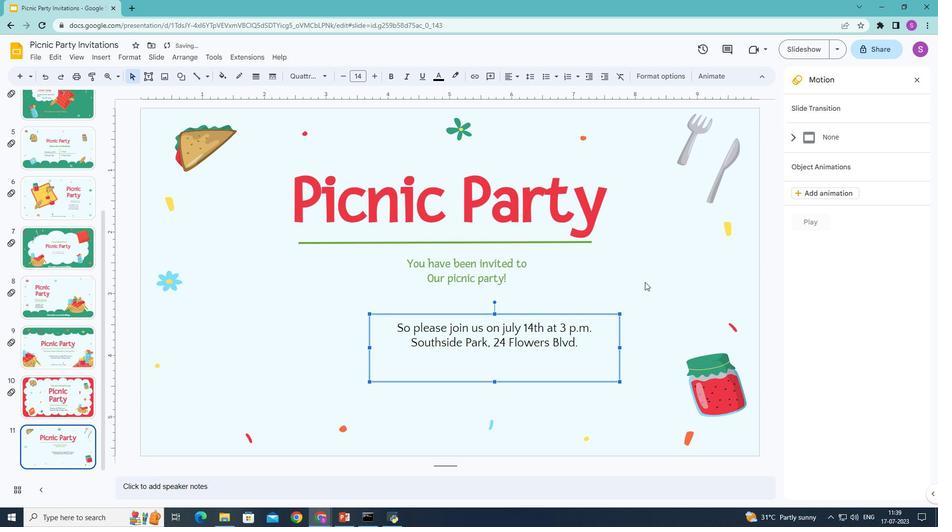 
Action: Mouse moved to (586, 341)
Screenshot: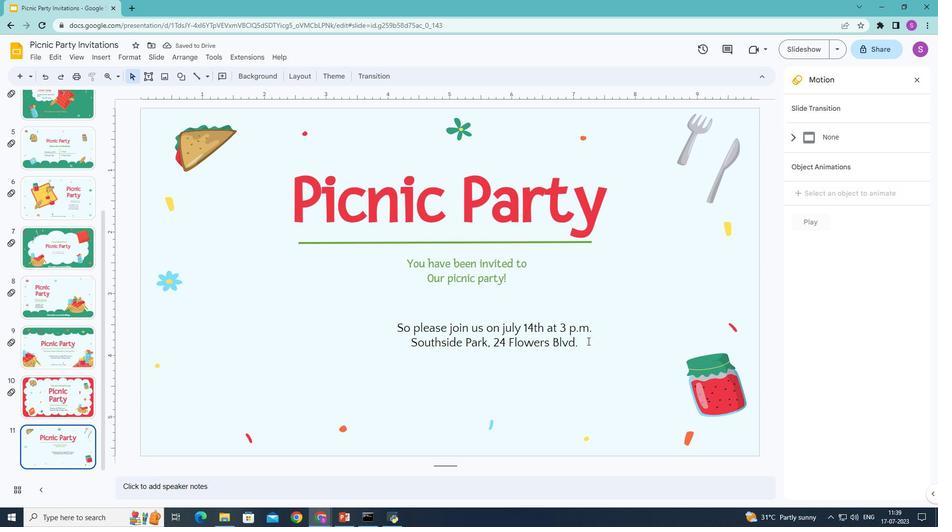 
Action: Mouse pressed left at (586, 341)
Screenshot: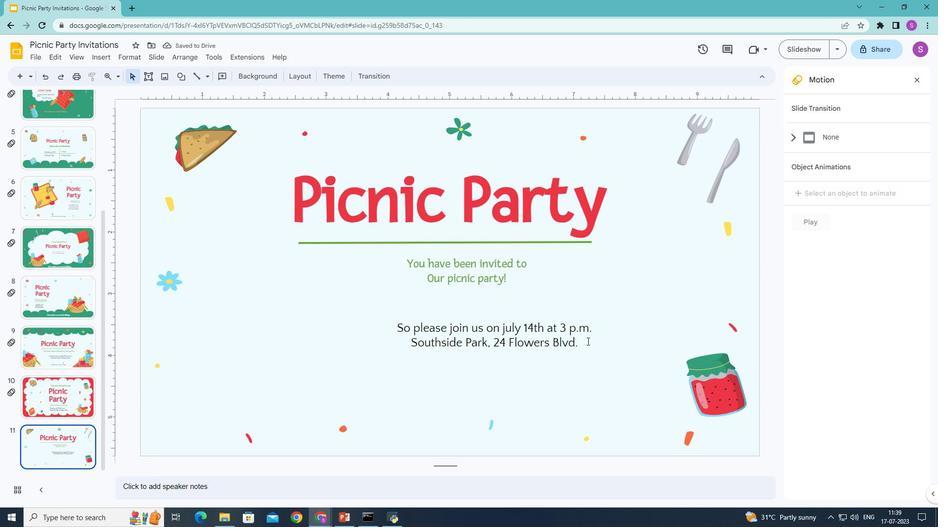 
Action: Mouse moved to (577, 346)
Screenshot: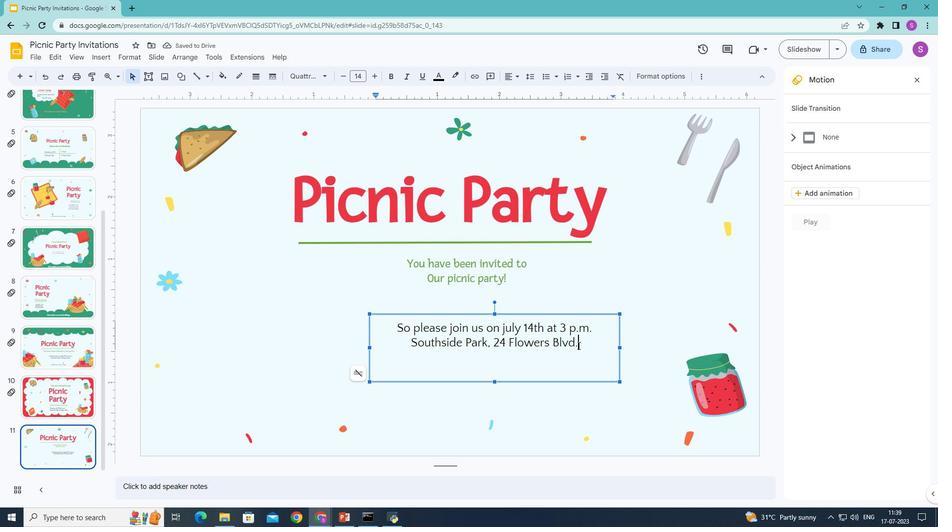 
Action: Mouse pressed left at (577, 346)
Screenshot: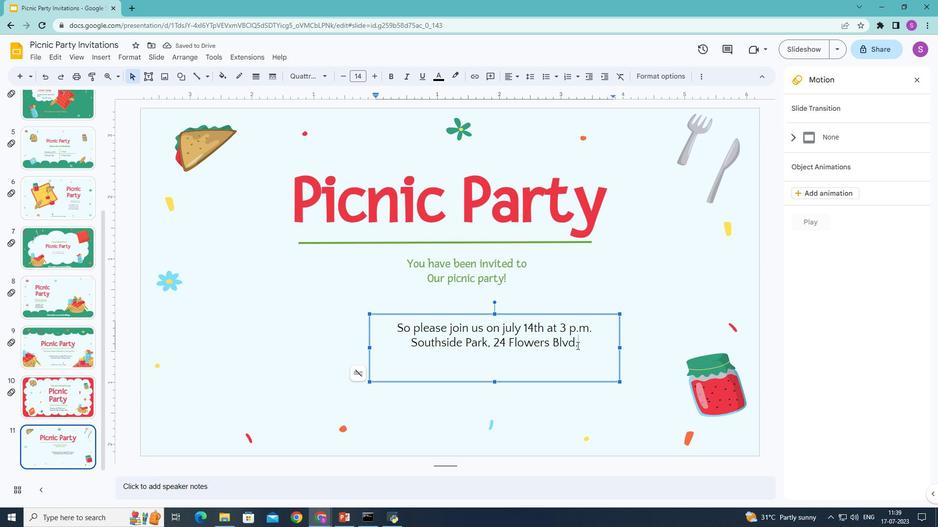 
Action: Mouse moved to (323, 77)
Screenshot: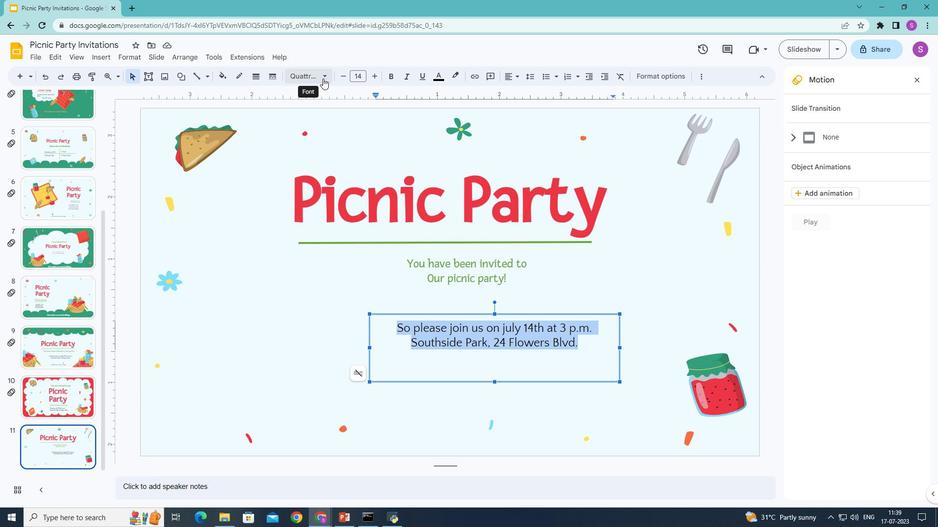 
Action: Mouse pressed left at (323, 77)
Screenshot: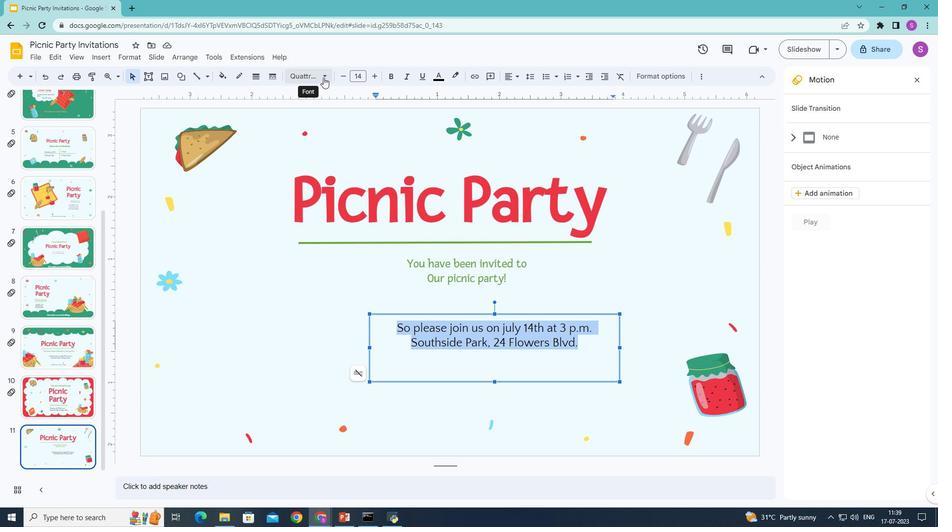 
Action: Mouse moved to (325, 206)
Screenshot: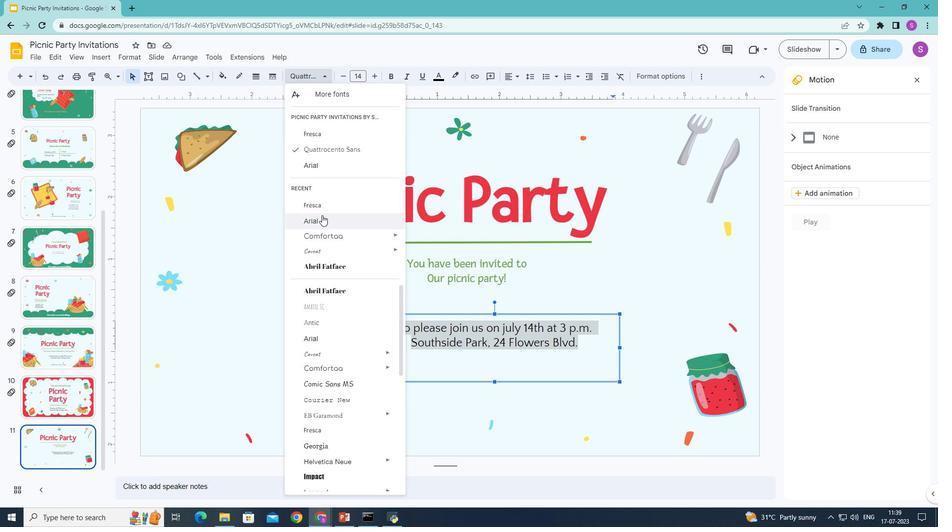
Action: Mouse pressed left at (325, 206)
Screenshot: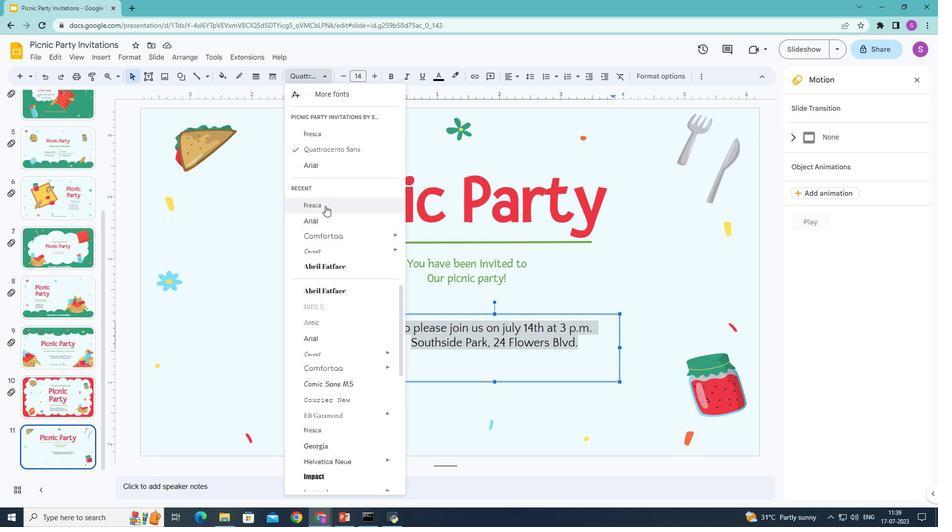
Action: Mouse moved to (280, 350)
Screenshot: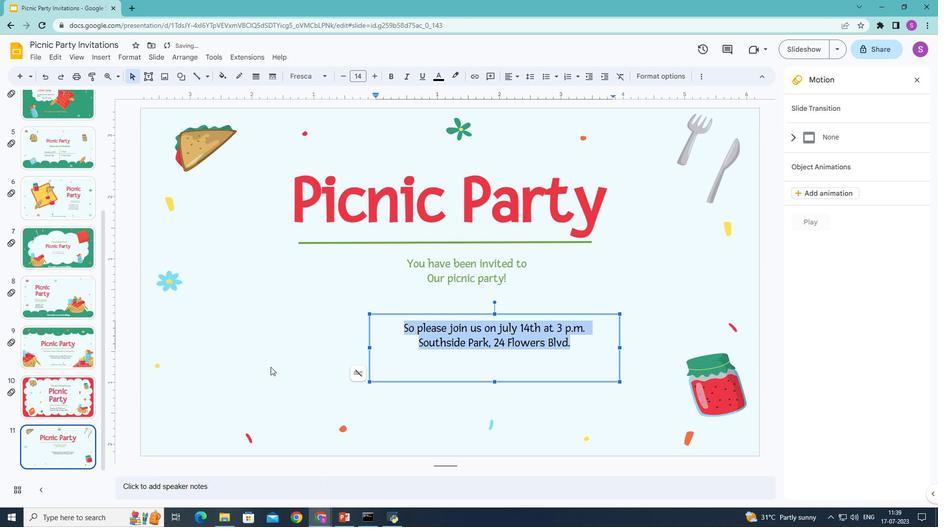 
Action: Mouse pressed left at (280, 350)
Screenshot: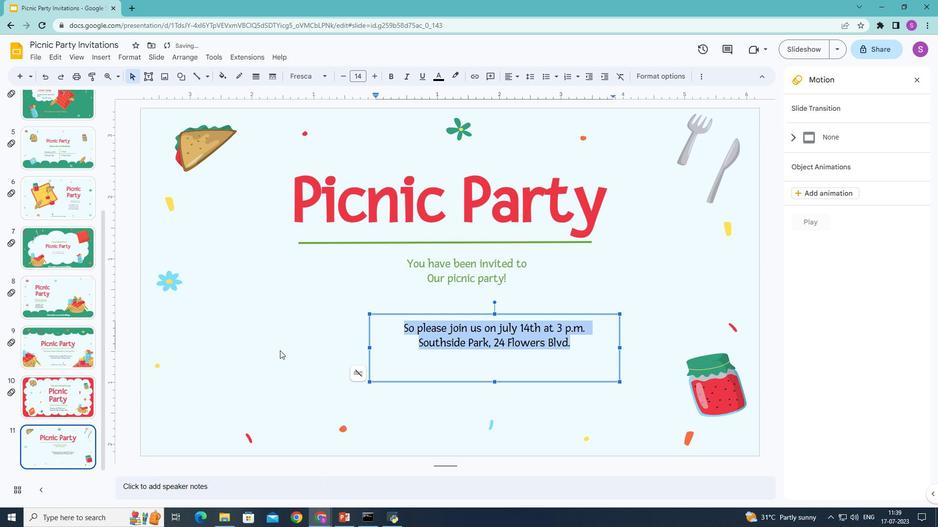 
Action: Mouse moved to (149, 75)
Screenshot: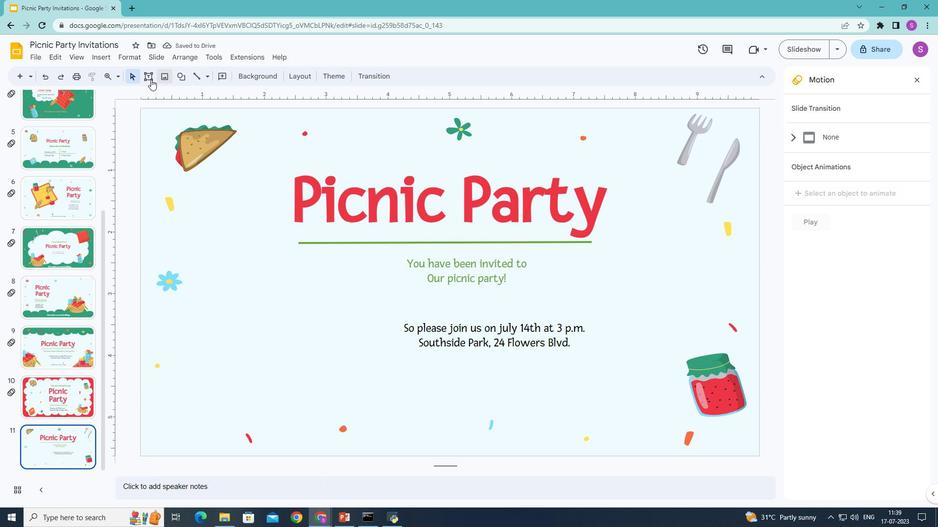 
Action: Mouse pressed left at (149, 75)
Screenshot: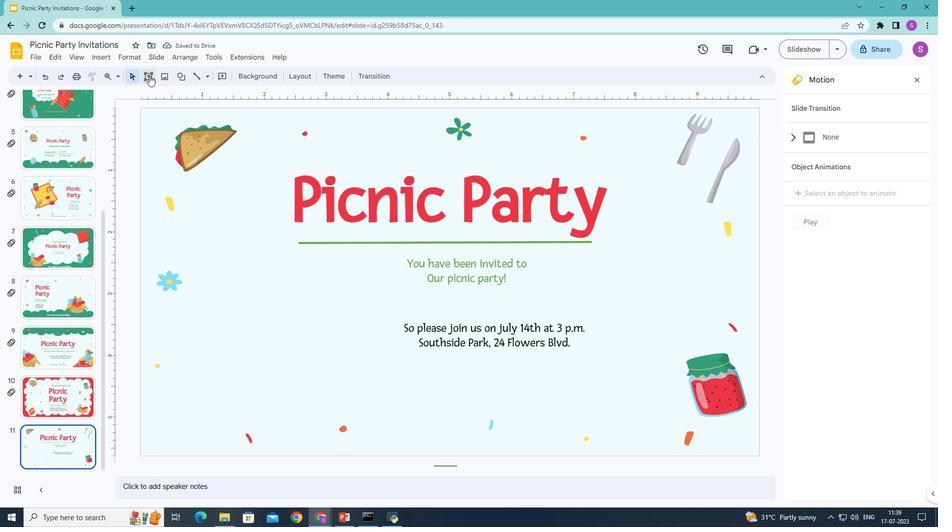
Action: Mouse moved to (405, 439)
Screenshot: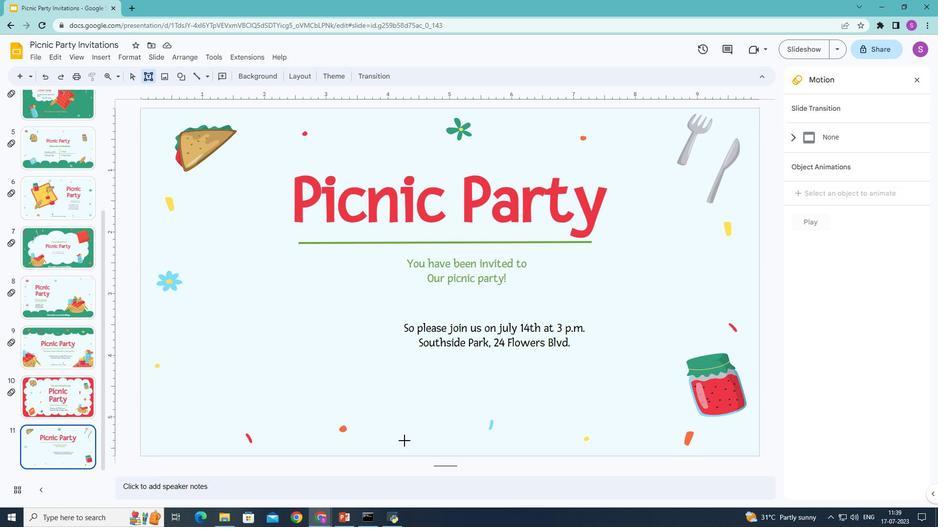 
Action: Mouse pressed left at (405, 439)
Screenshot: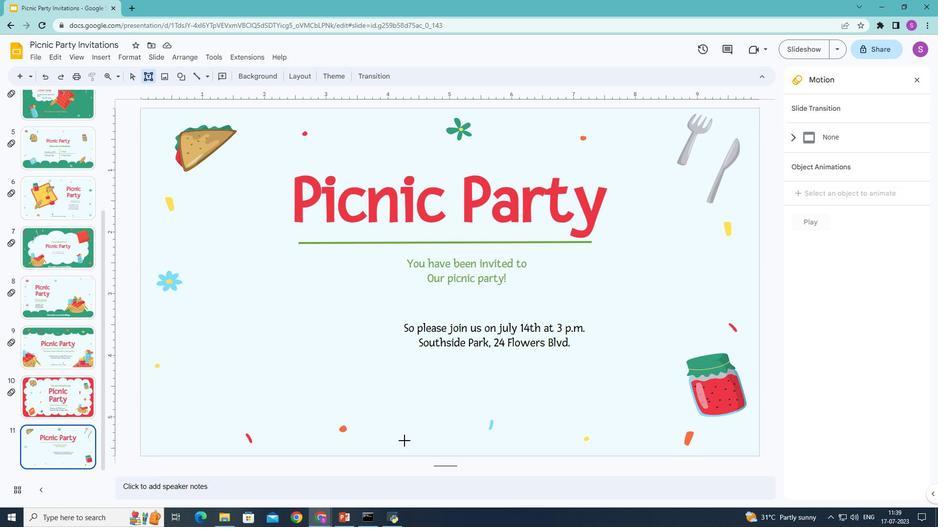 
Action: Mouse moved to (574, 455)
Screenshot: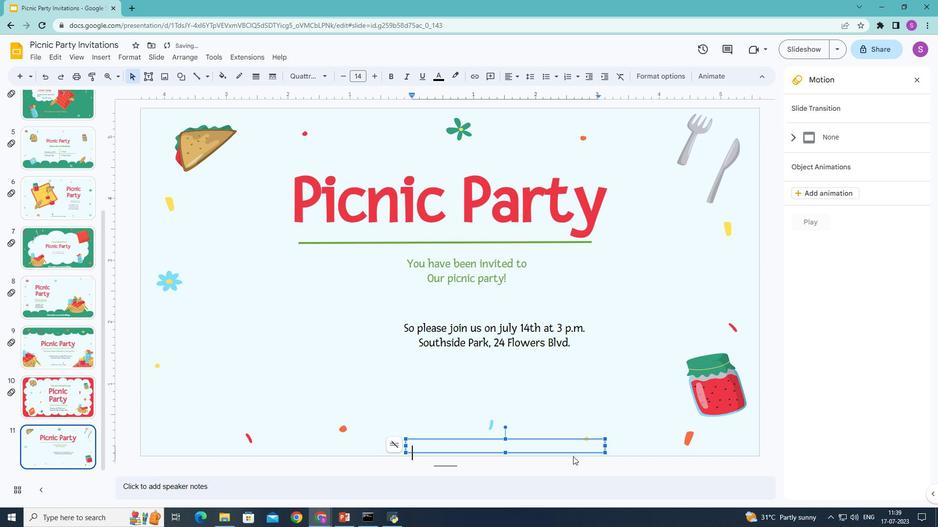 
Action: Key pressed <Key.shift>This<Key.space>template<Key.space>was<Key.space>created<Key.space>by<Key.space><Key.shift>Slidesgo
Screenshot: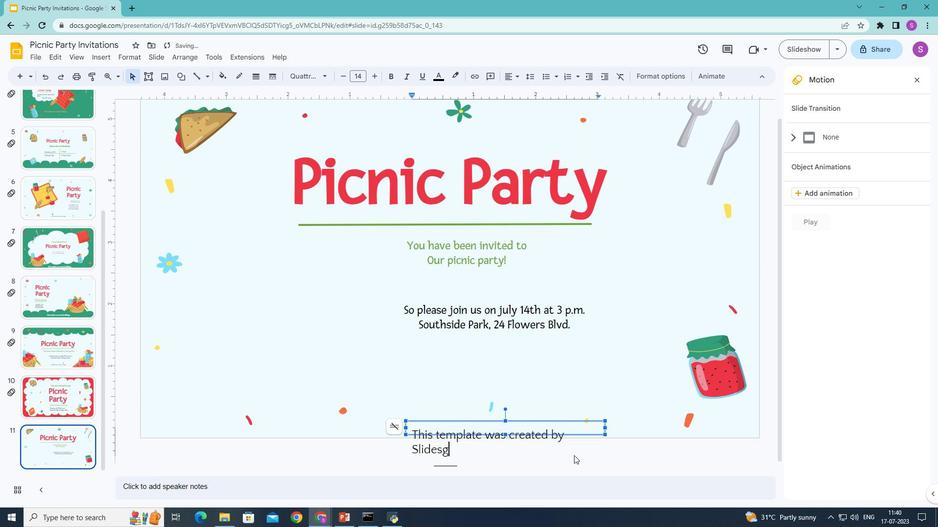 
Action: Mouse moved to (607, 428)
Screenshot: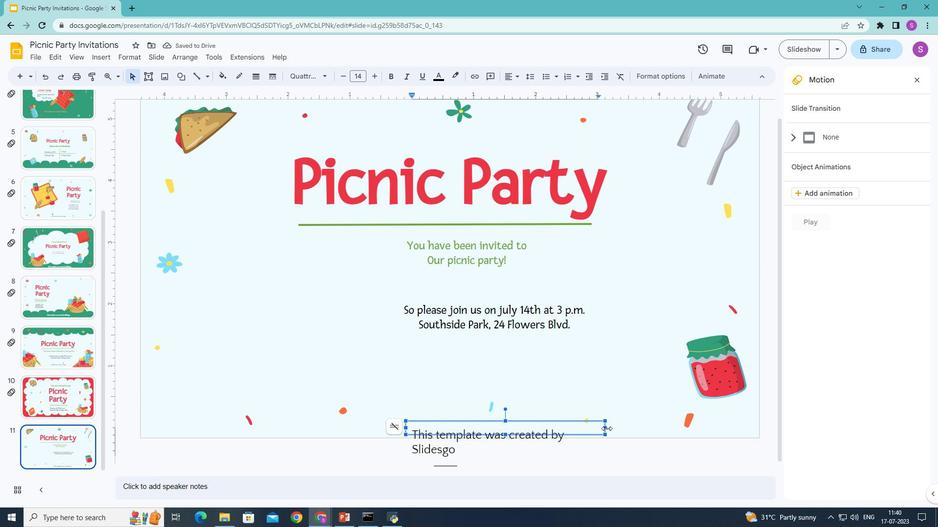 
Action: Mouse pressed left at (607, 428)
Screenshot: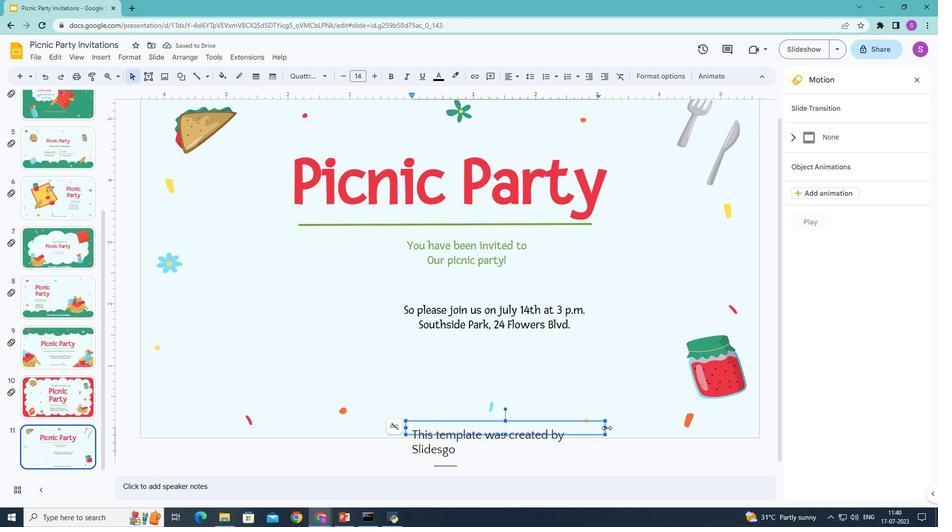 
Action: Mouse moved to (611, 368)
Screenshot: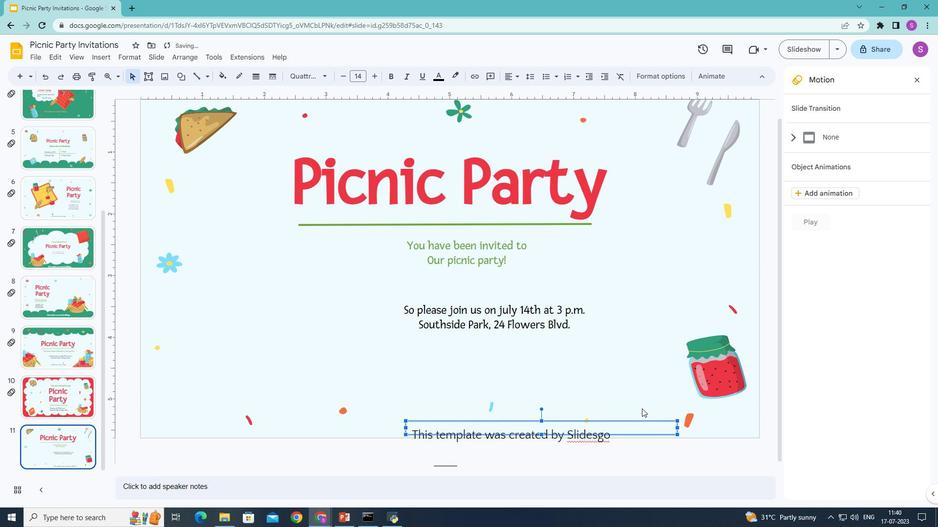 
Action: Mouse pressed left at (611, 368)
Screenshot: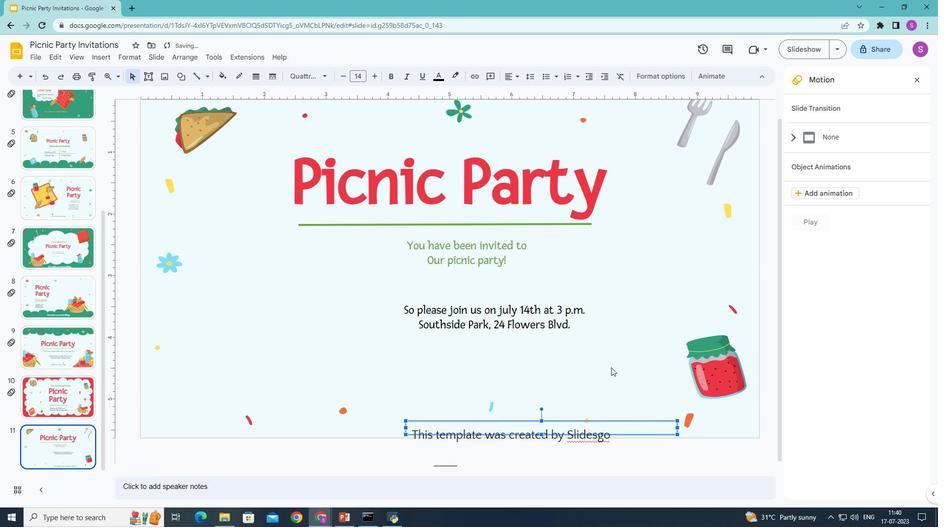 
Action: Mouse moved to (604, 429)
Screenshot: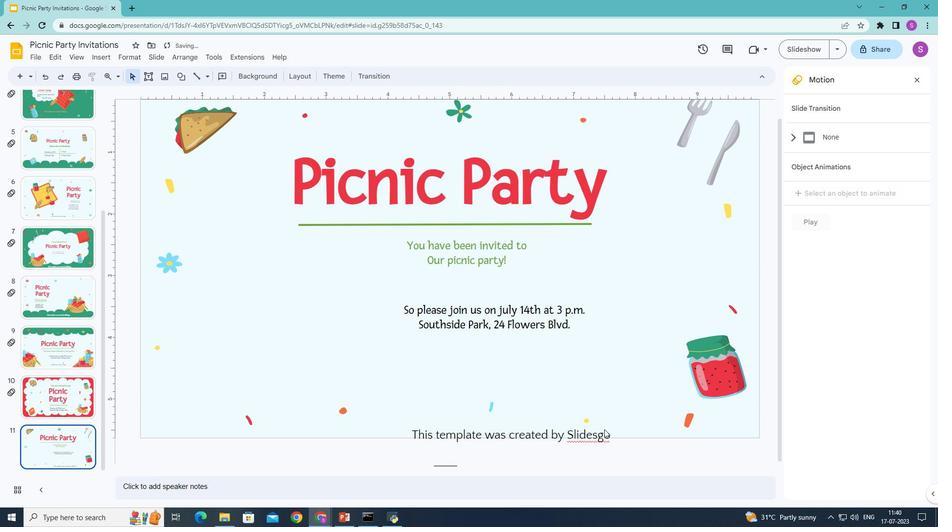 
Action: Mouse pressed left at (604, 429)
Screenshot: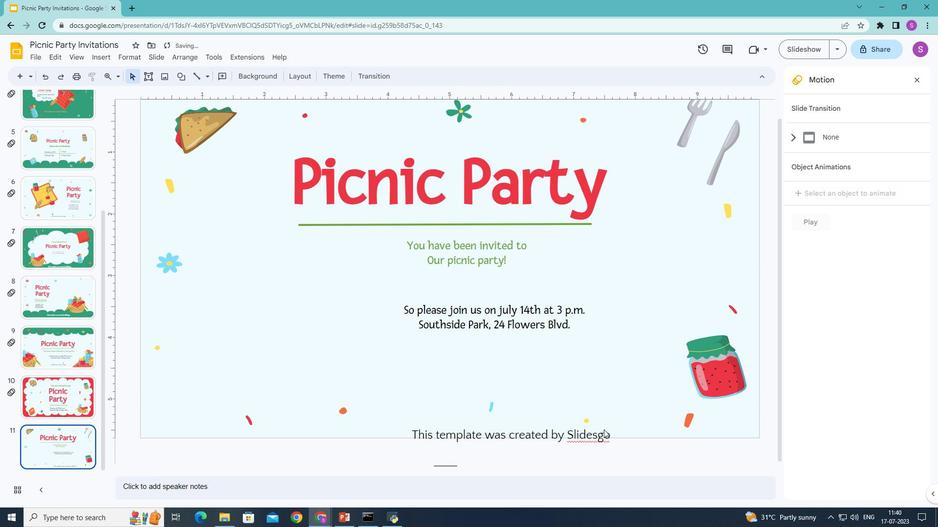 
Action: Mouse moved to (541, 420)
Screenshot: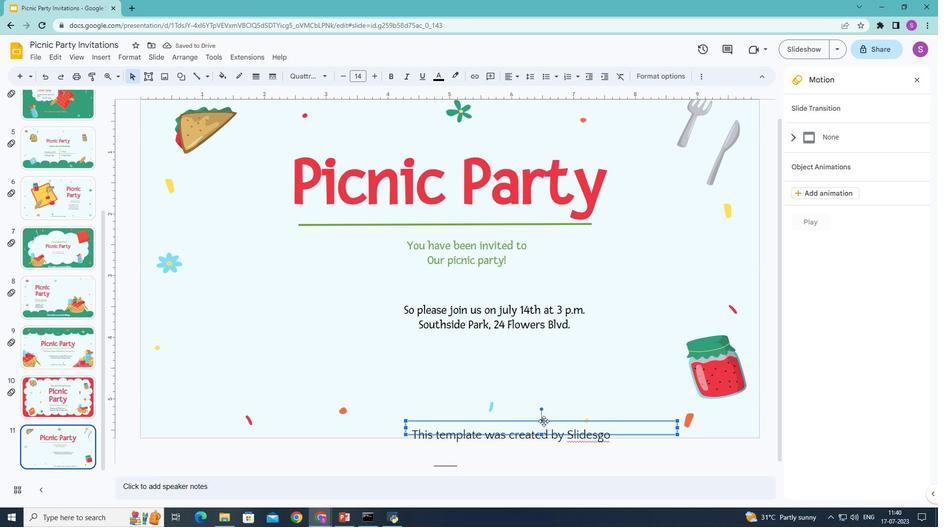 
Action: Mouse pressed left at (541, 420)
Screenshot: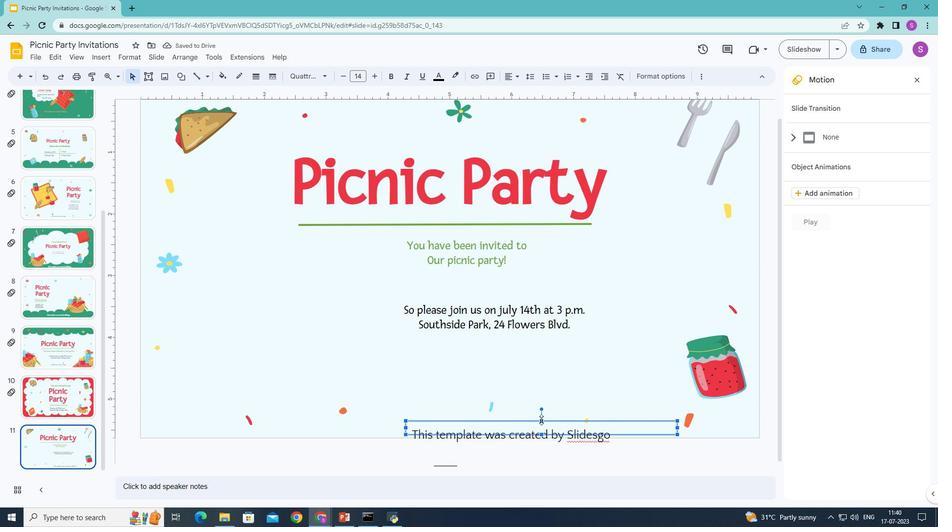 
Action: Mouse moved to (618, 372)
Screenshot: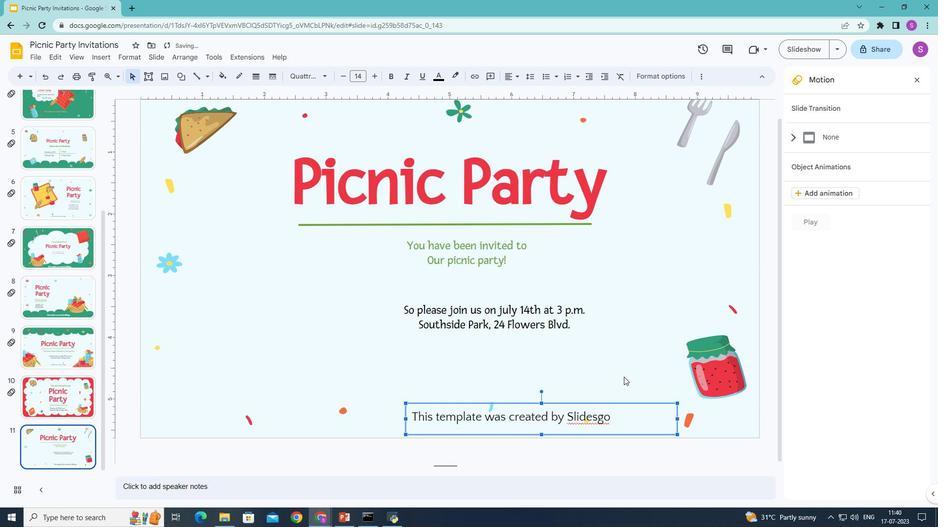 
Action: Mouse pressed left at (618, 372)
Screenshot: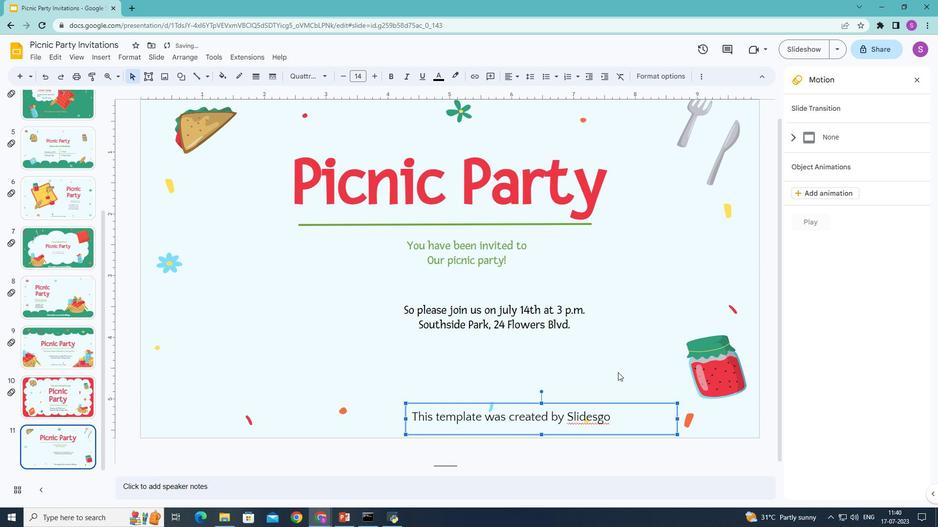 
Action: Mouse moved to (609, 418)
Screenshot: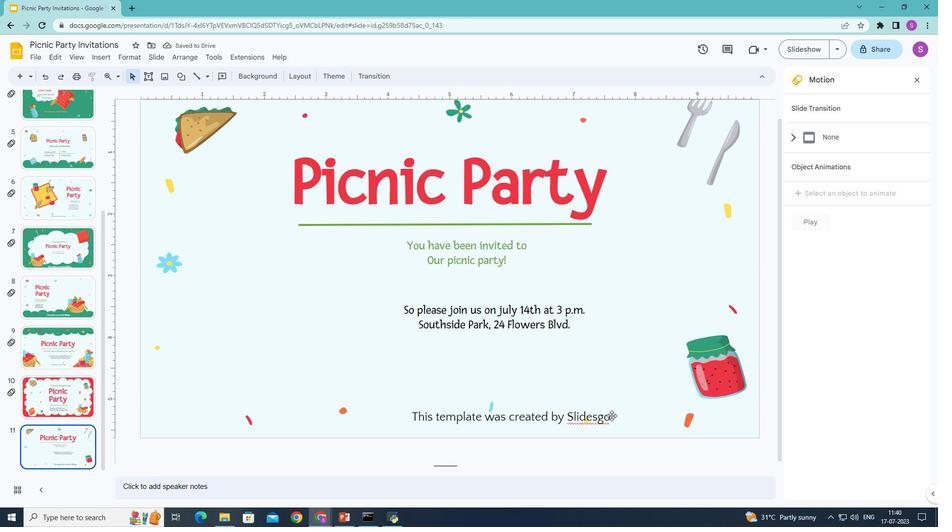 
Action: Mouse pressed left at (609, 418)
Screenshot: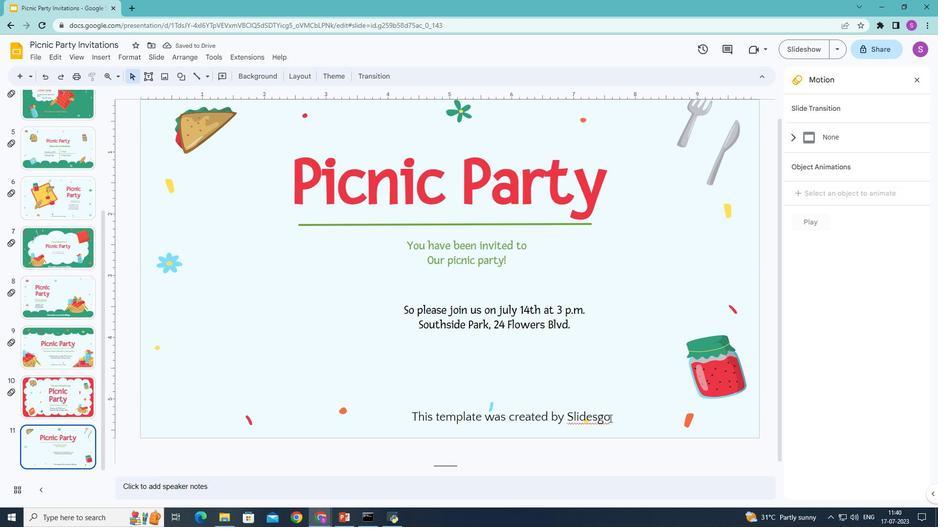 
Action: Mouse moved to (390, 77)
Screenshot: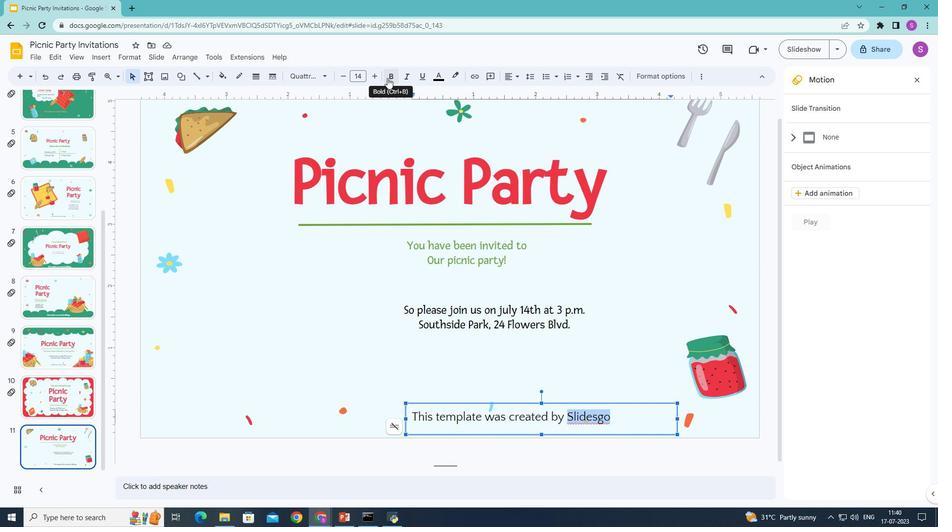 
Action: Mouse pressed left at (390, 77)
Screenshot: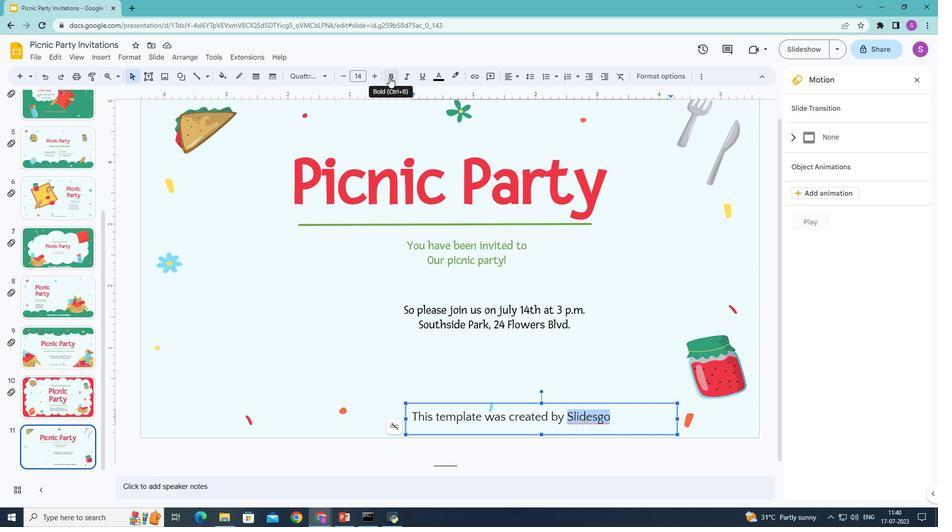 
Action: Mouse moved to (628, 422)
Screenshot: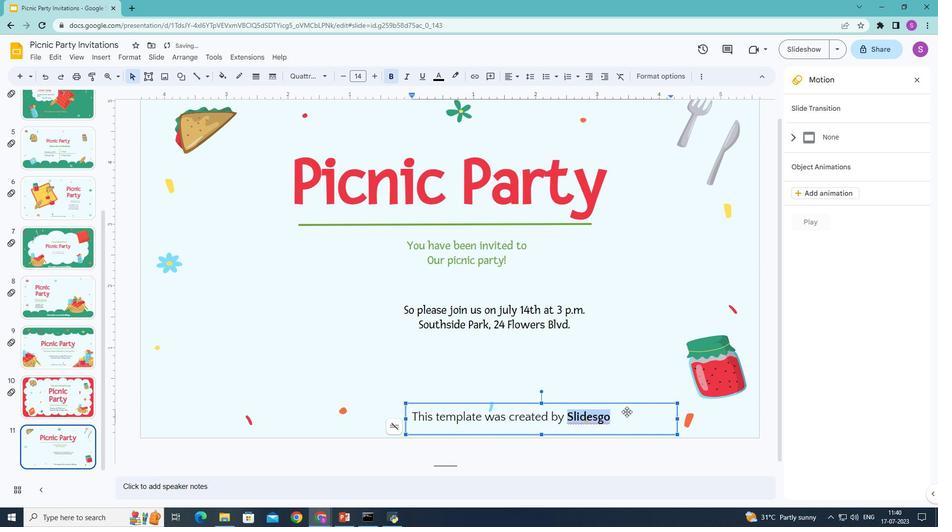 
Action: Mouse pressed left at (628, 422)
Screenshot: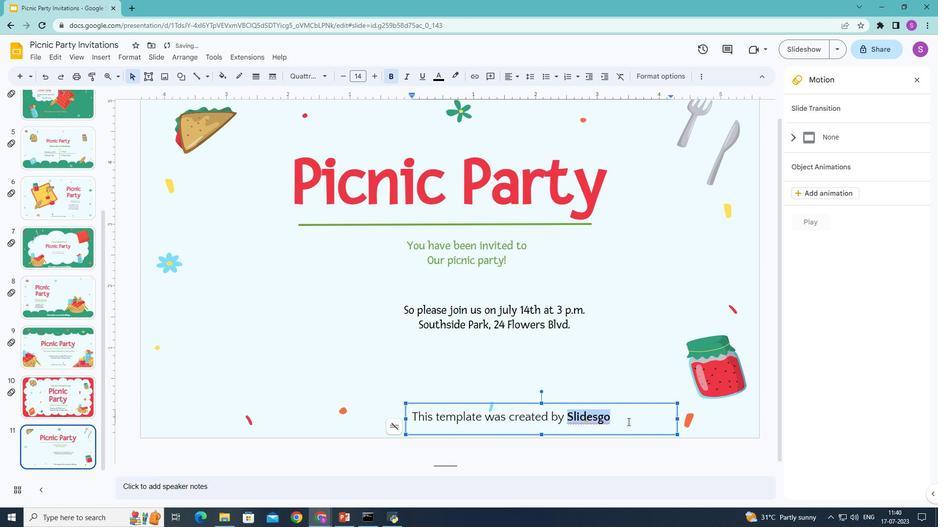 
Action: Mouse moved to (609, 418)
Screenshot: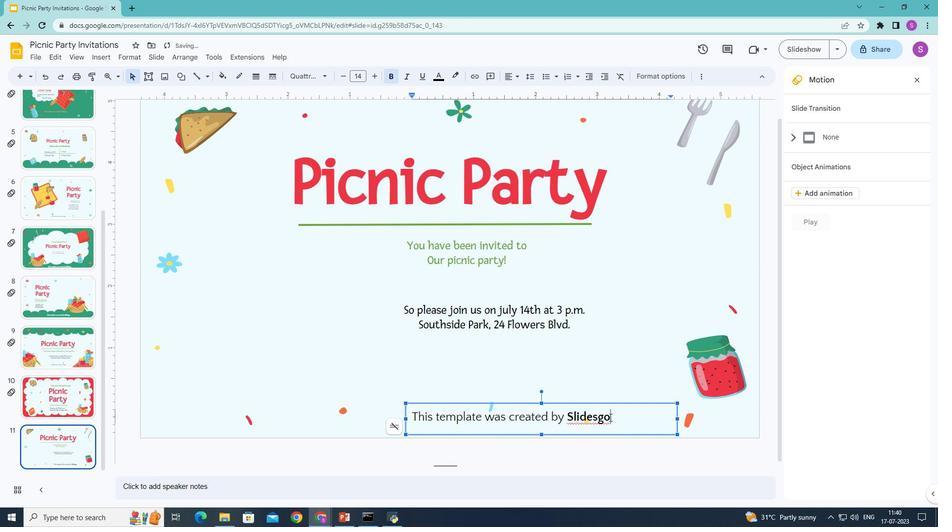 
Action: Mouse pressed left at (609, 418)
Screenshot: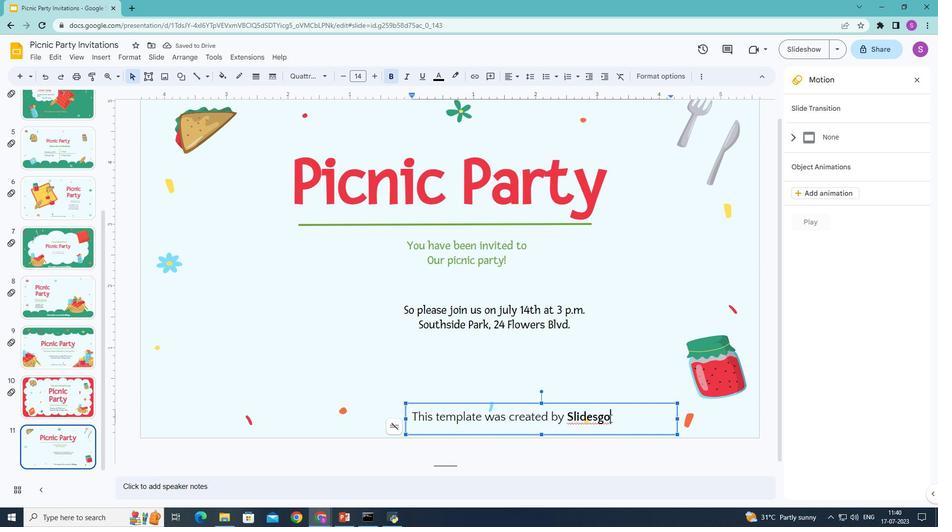 
Action: Mouse moved to (340, 74)
Screenshot: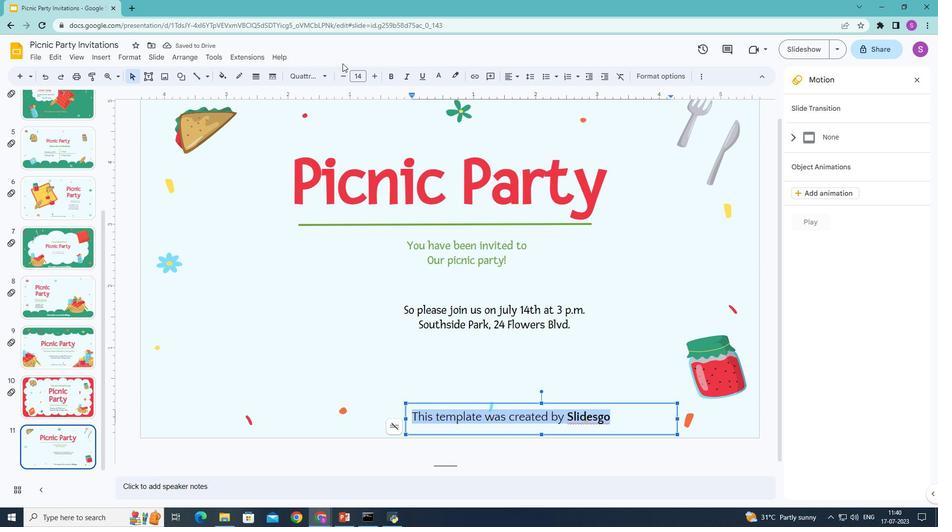 
Action: Mouse pressed left at (340, 74)
Screenshot: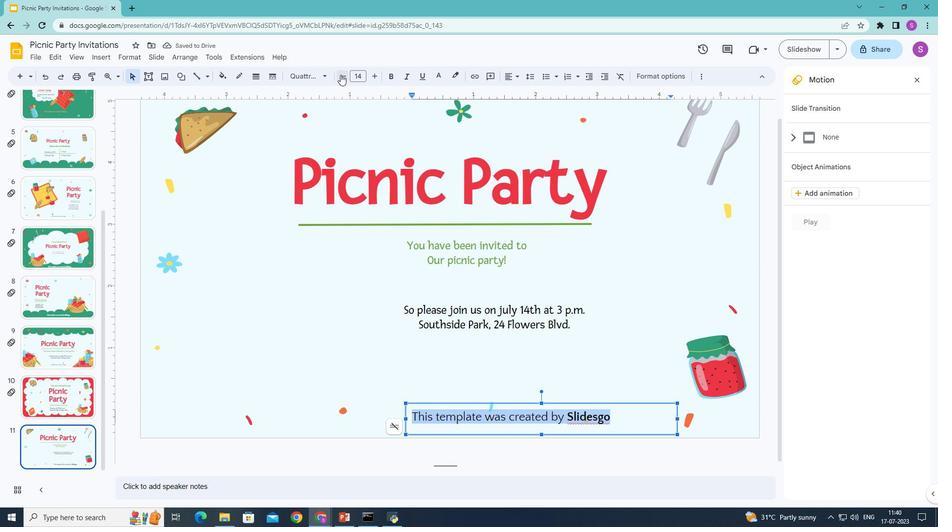 
Action: Mouse pressed left at (340, 74)
Screenshot: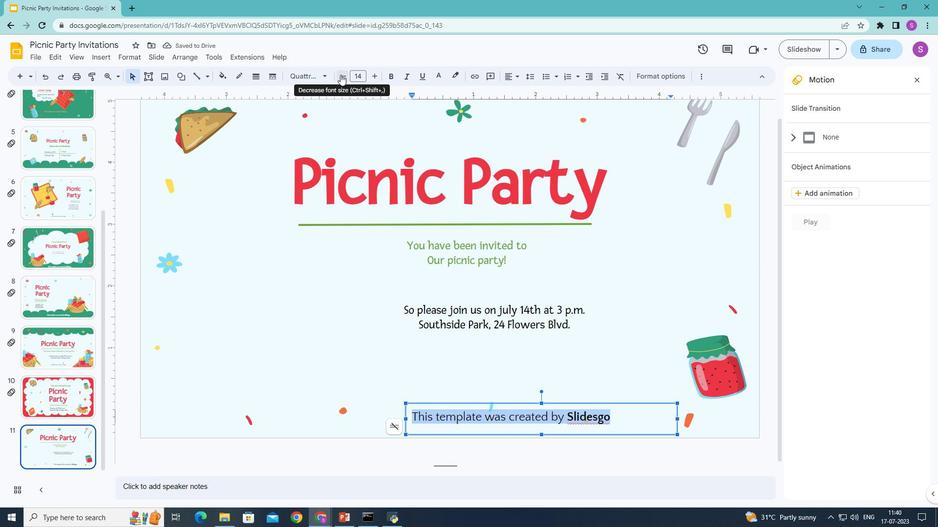 
Action: Mouse pressed left at (340, 74)
Screenshot: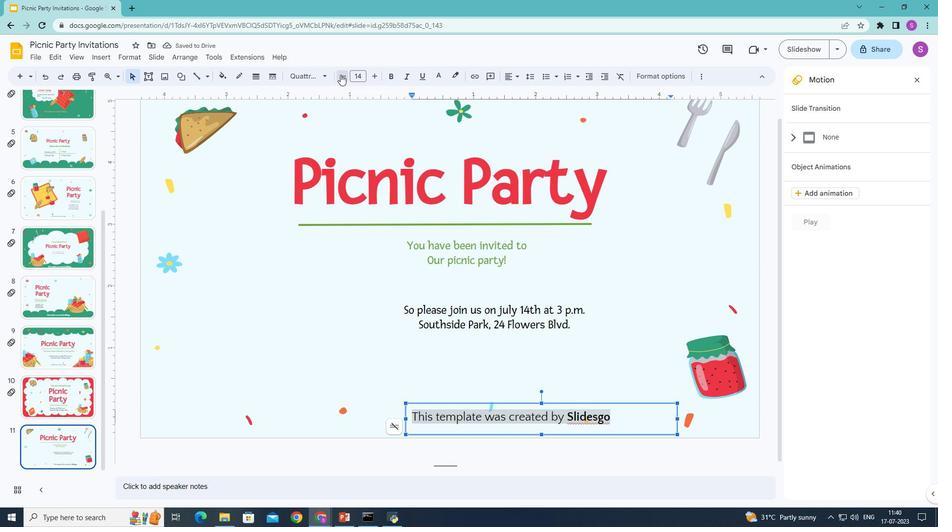 
Action: Mouse pressed left at (340, 74)
Screenshot: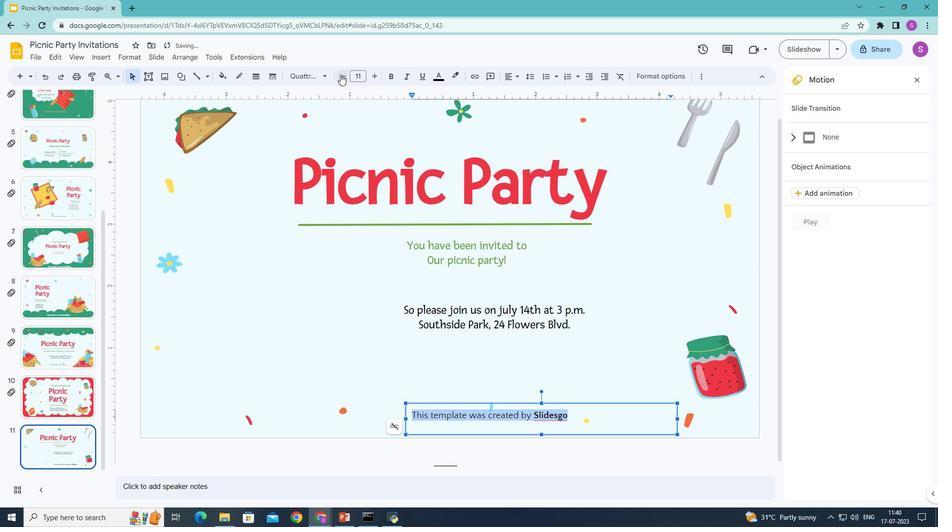 
Action: Mouse pressed left at (340, 74)
Screenshot: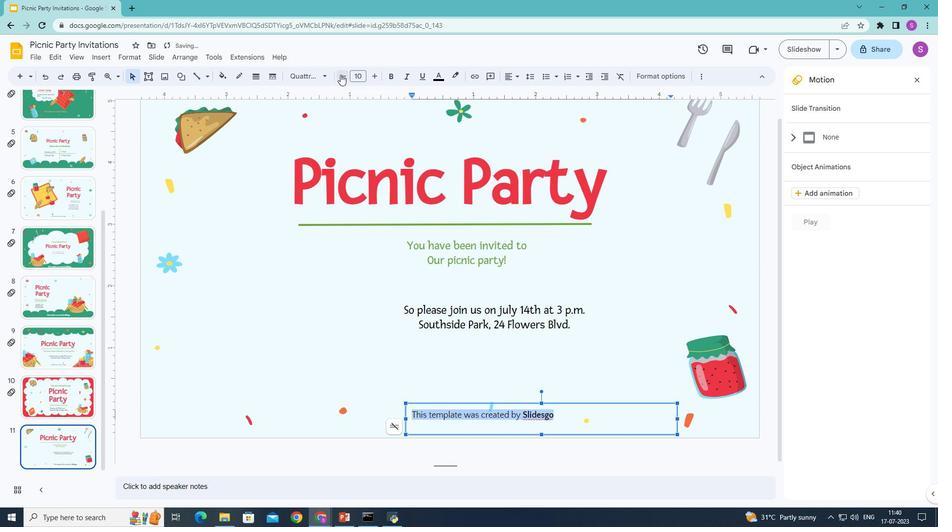 
Action: Mouse moved to (674, 330)
Screenshot: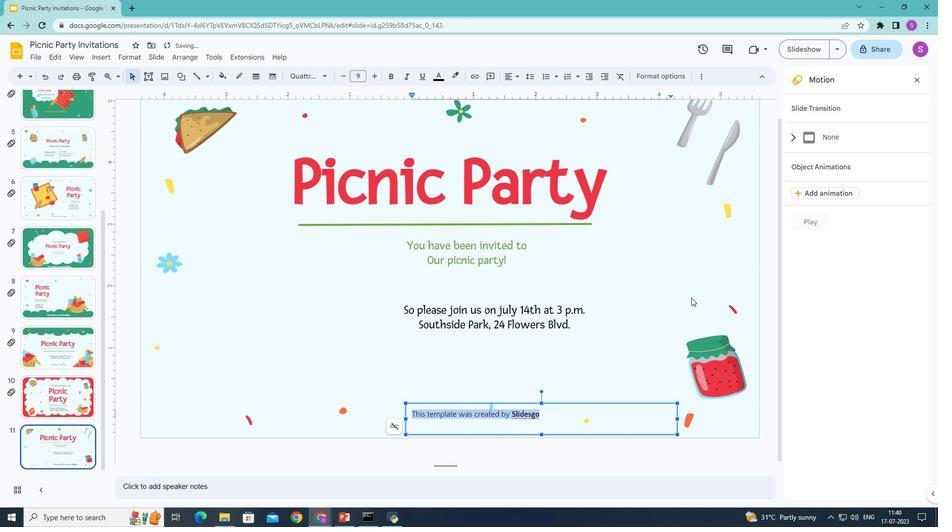 
Action: Mouse pressed left at (674, 330)
Screenshot: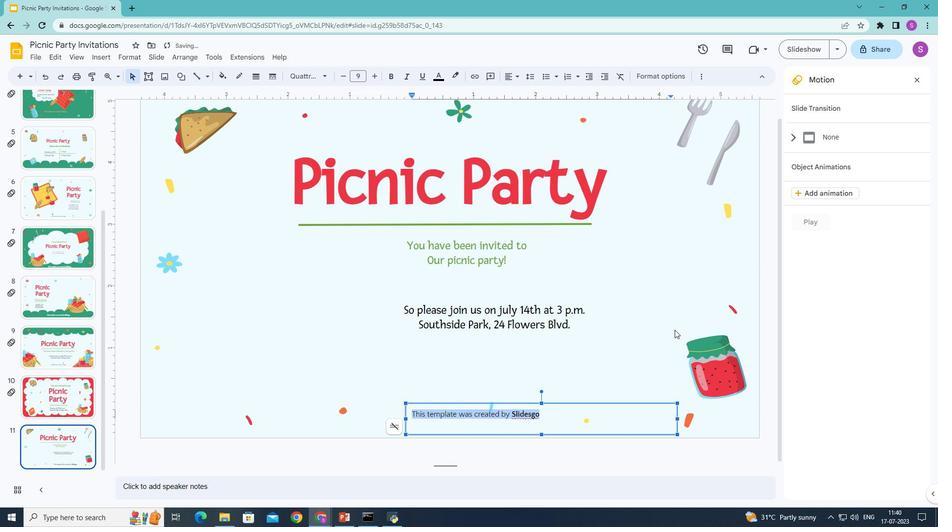 
Action: Mouse moved to (452, 417)
Screenshot: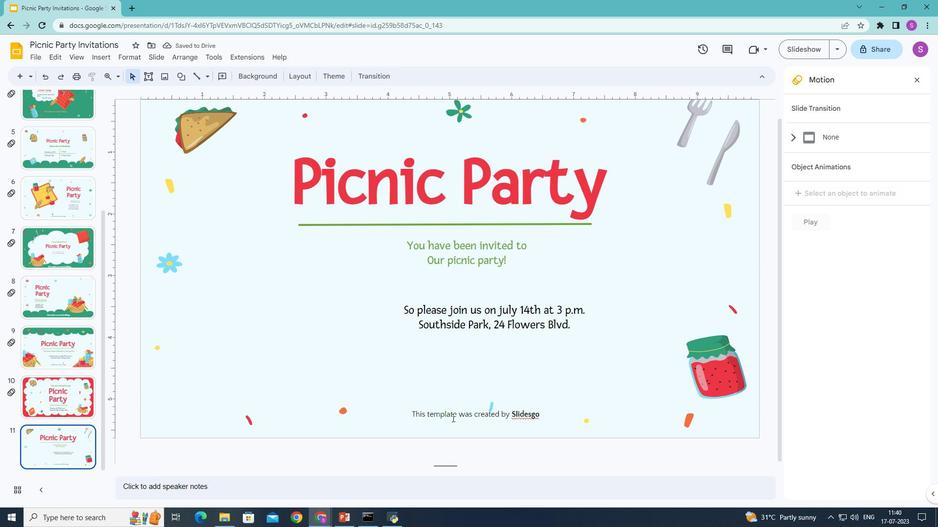 
Action: Mouse pressed left at (452, 417)
Screenshot: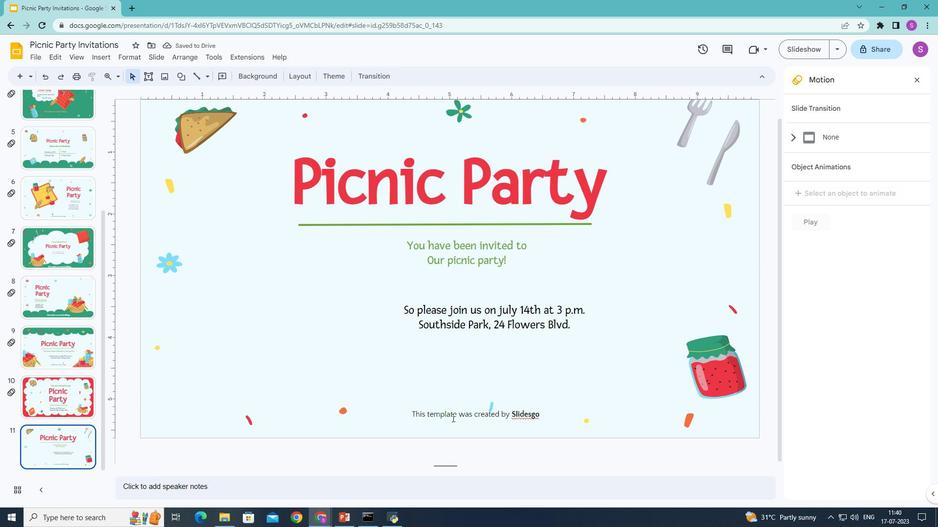 
Action: Mouse moved to (410, 414)
Screenshot: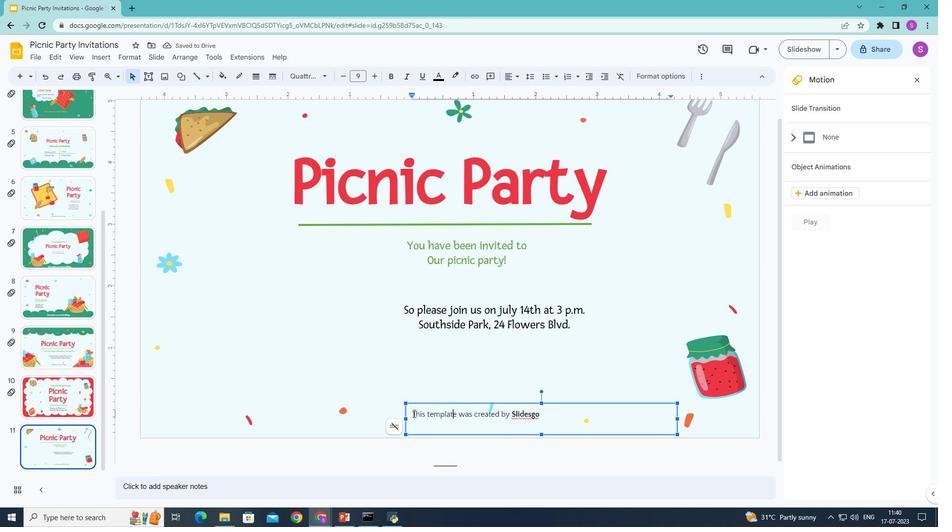 
Action: Mouse pressed left at (410, 414)
Screenshot: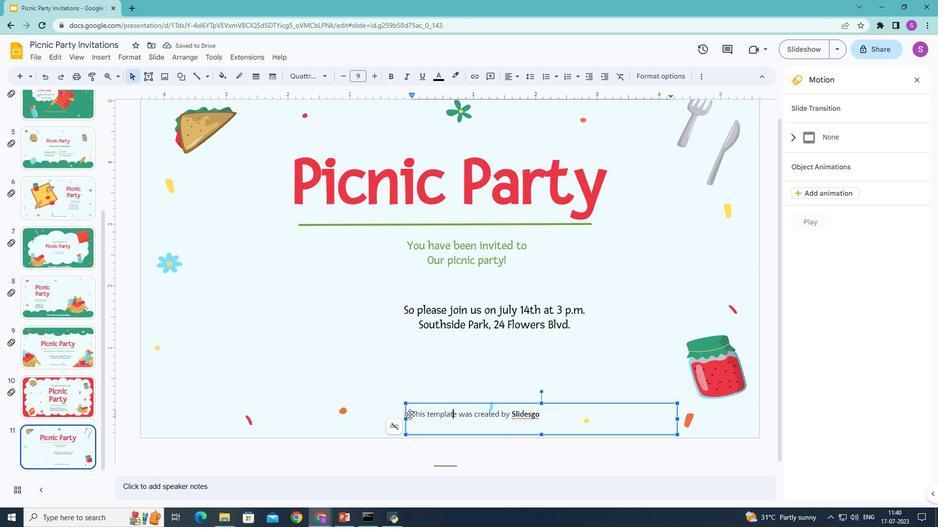 
Action: Mouse moved to (413, 413)
Screenshot: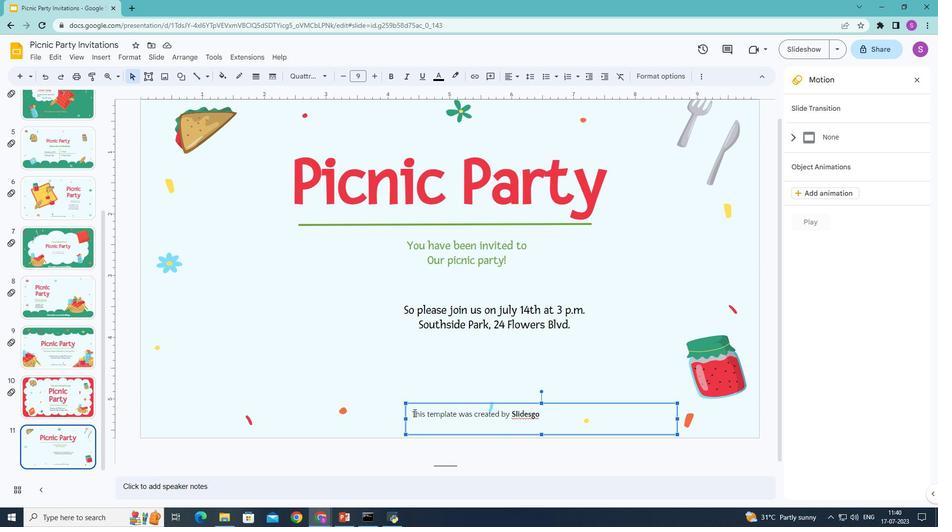 
Action: Mouse pressed left at (413, 413)
Screenshot: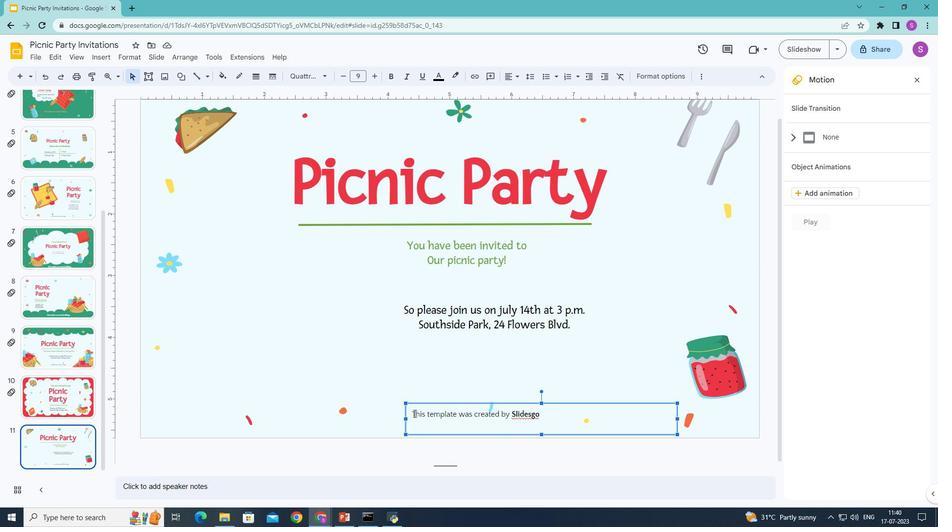 
Action: Mouse moved to (499, 356)
Screenshot: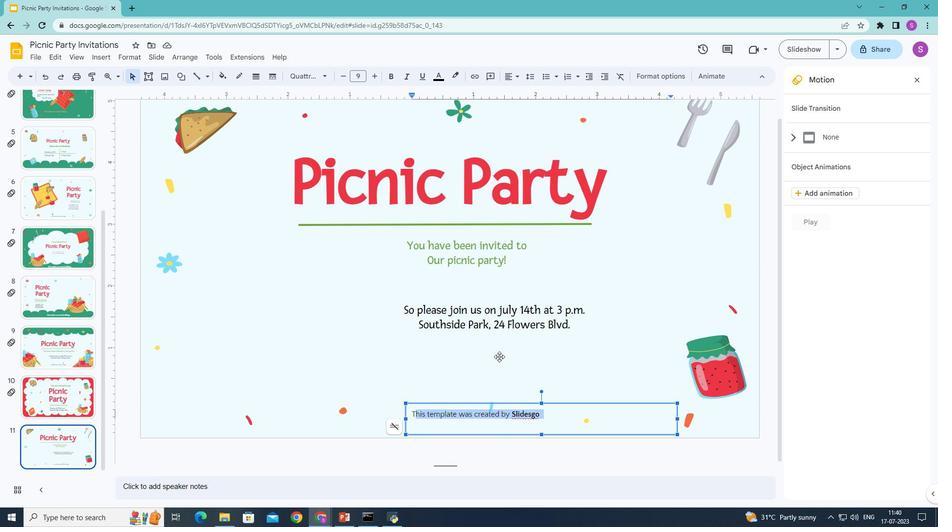 
Action: Mouse pressed left at (499, 356)
Screenshot: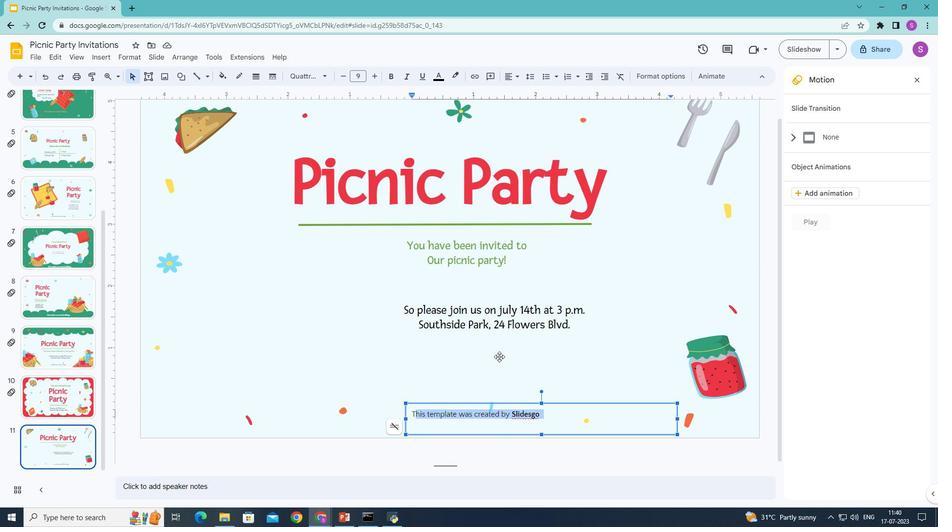 
Action: Mouse moved to (404, 416)
Screenshot: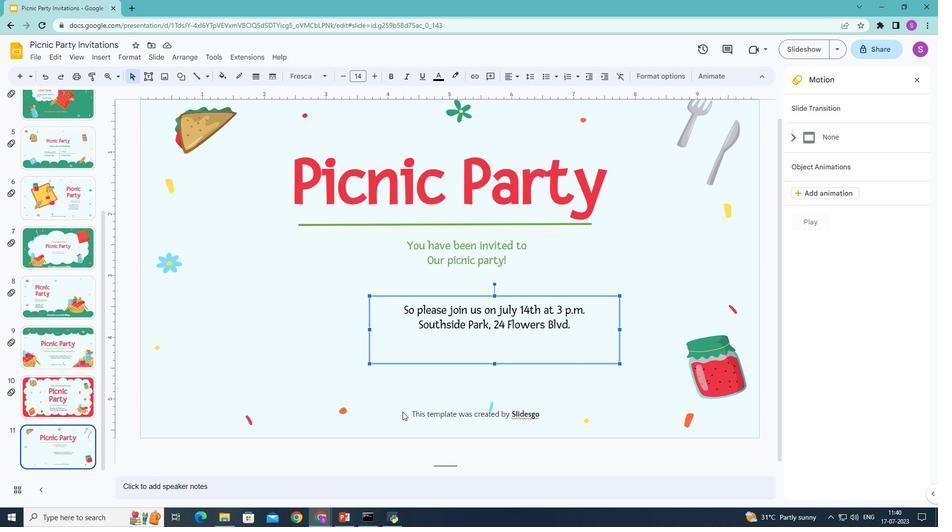 
Action: Mouse pressed left at (404, 416)
Screenshot: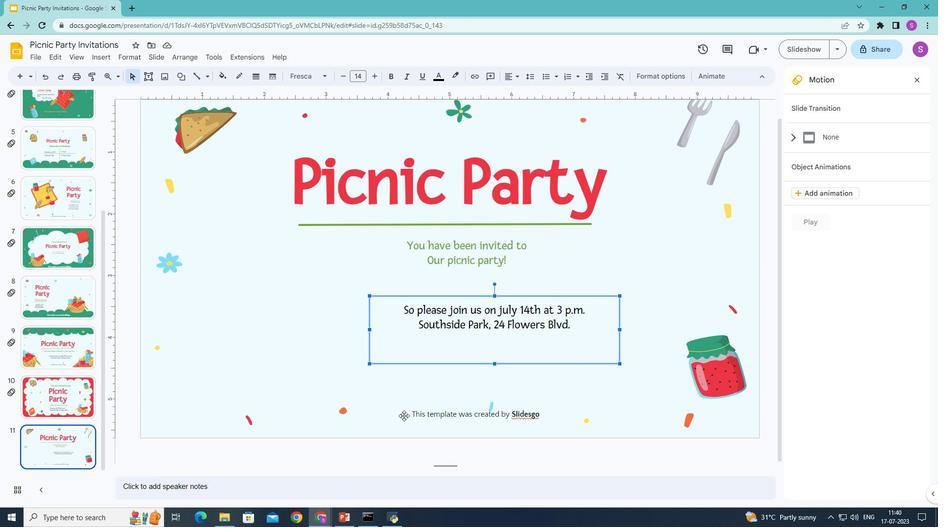 
Action: Mouse moved to (538, 415)
Screenshot: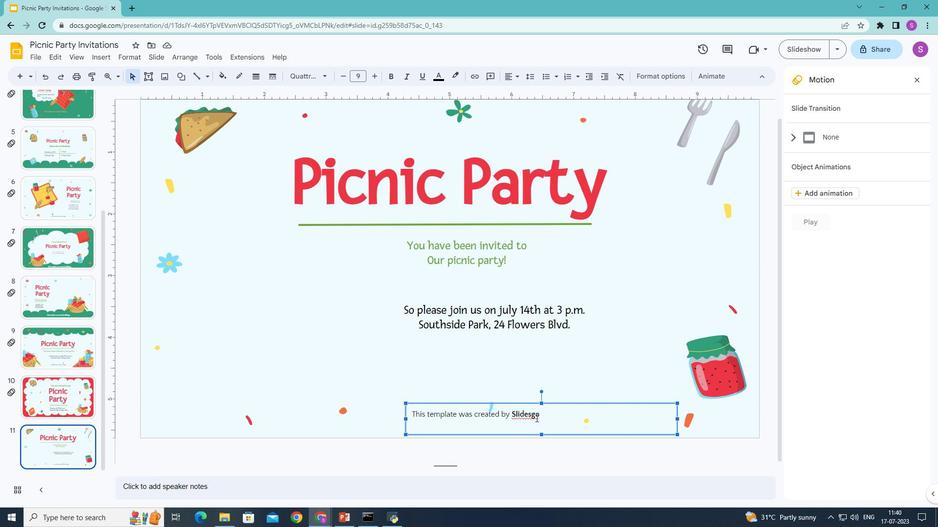 
Action: Mouse pressed left at (538, 415)
Screenshot: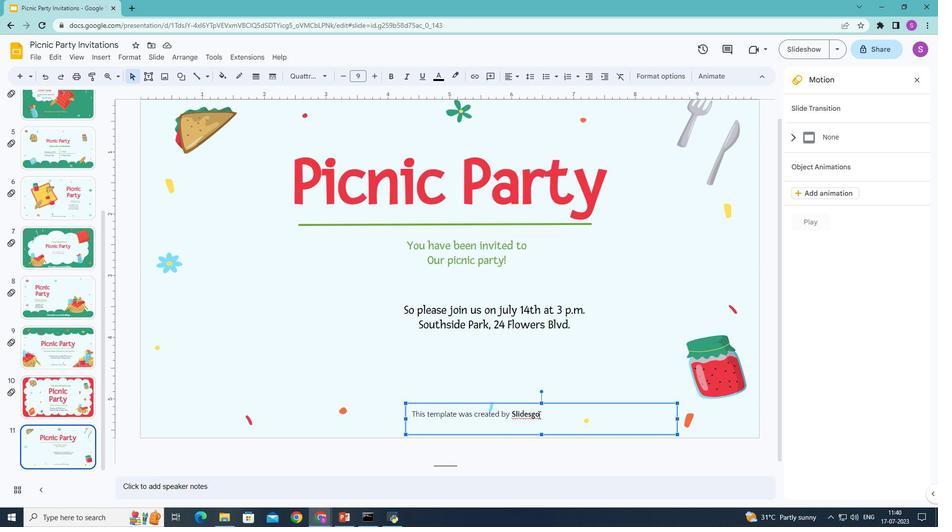 
Action: Mouse moved to (518, 77)
Screenshot: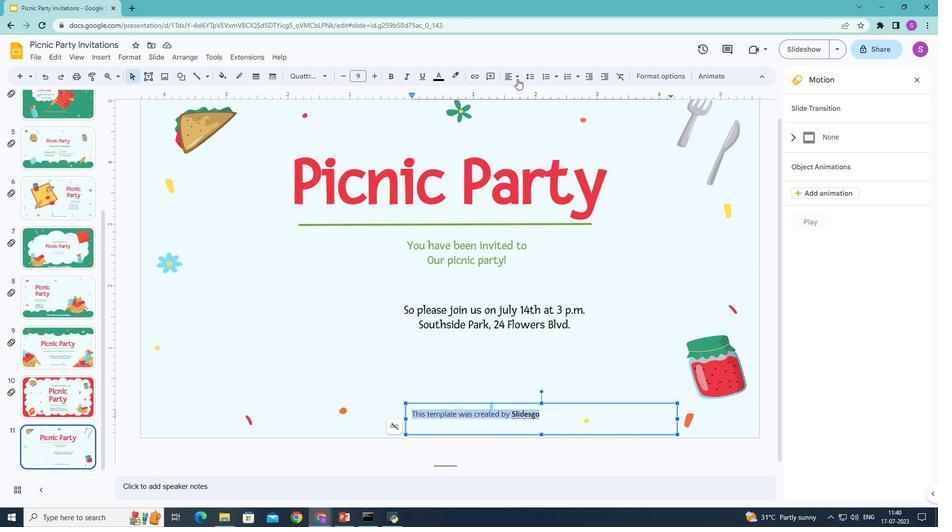 
Action: Mouse pressed left at (518, 77)
Screenshot: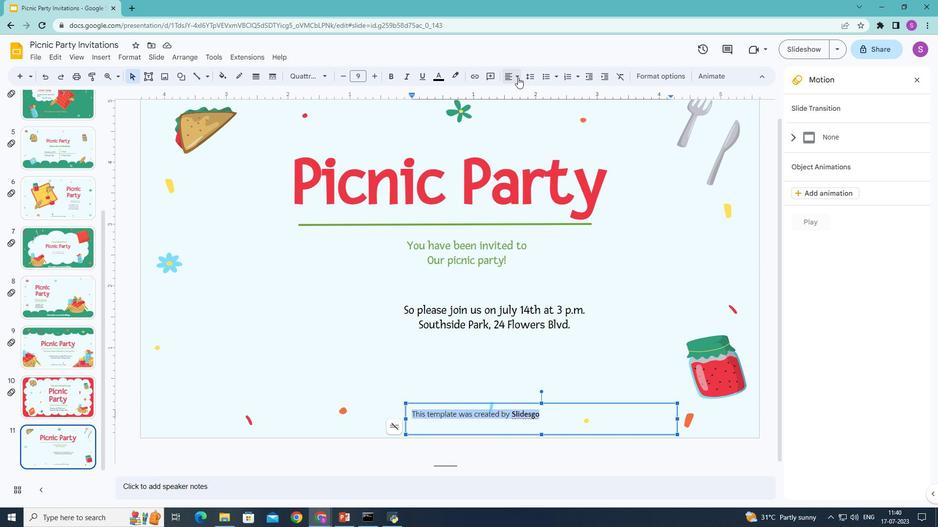 
Action: Mouse moved to (519, 94)
Screenshot: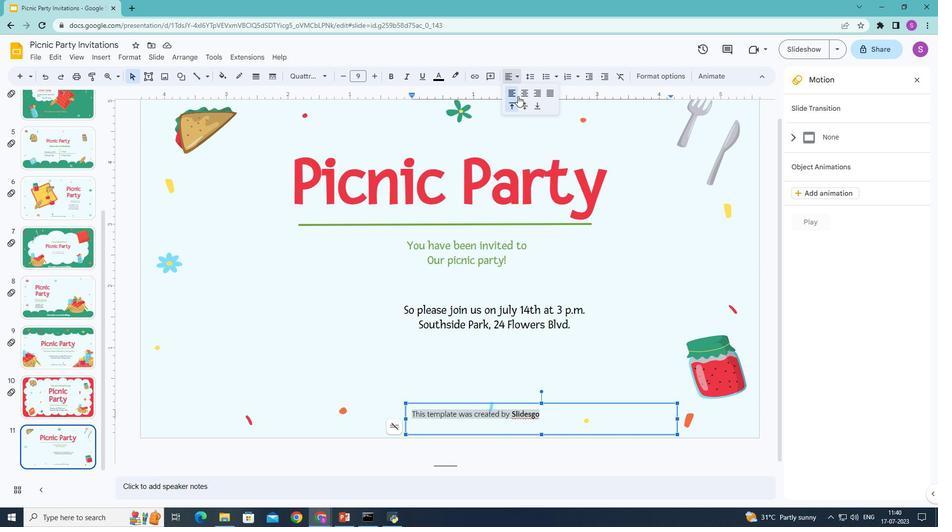 
Action: Mouse pressed left at (519, 94)
Screenshot: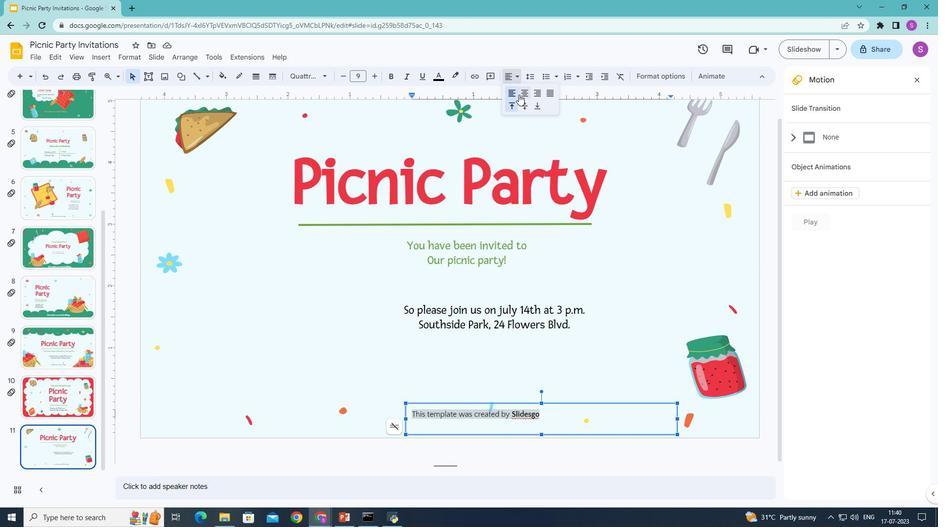 
Action: Mouse moved to (311, 341)
Screenshot: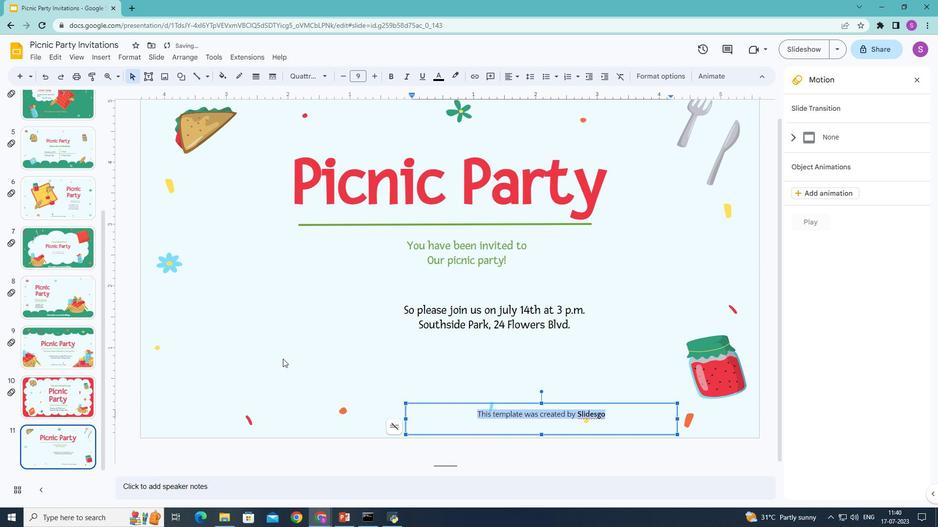 
Action: Mouse pressed left at (311, 341)
Screenshot: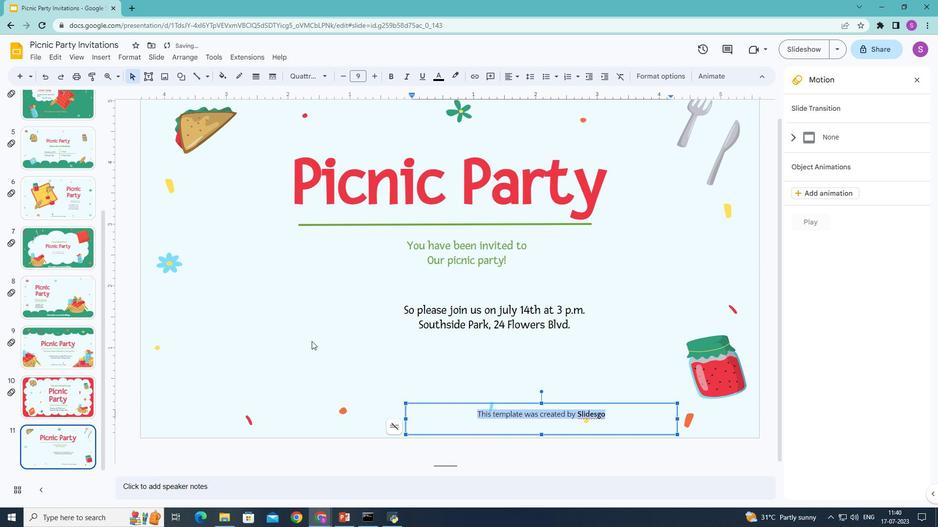 
Action: Mouse moved to (607, 417)
Screenshot: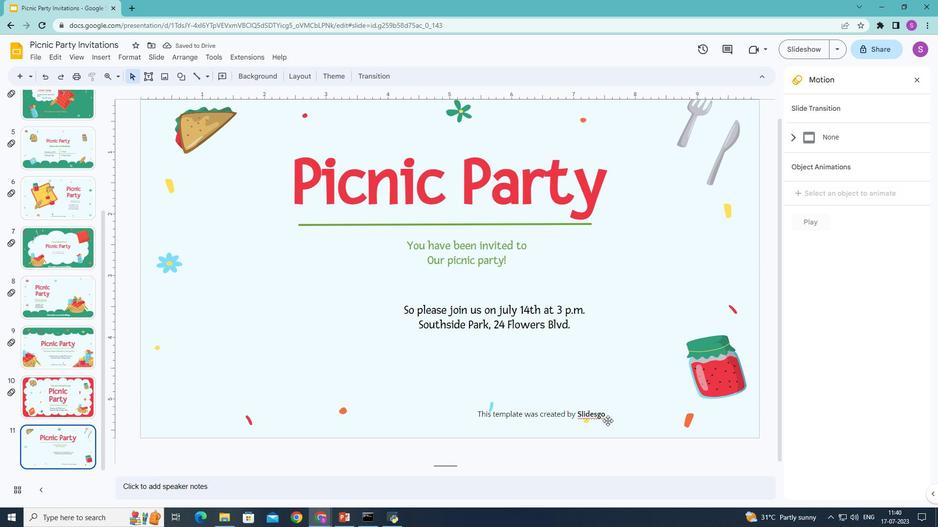 
Action: Mouse pressed left at (607, 417)
Screenshot: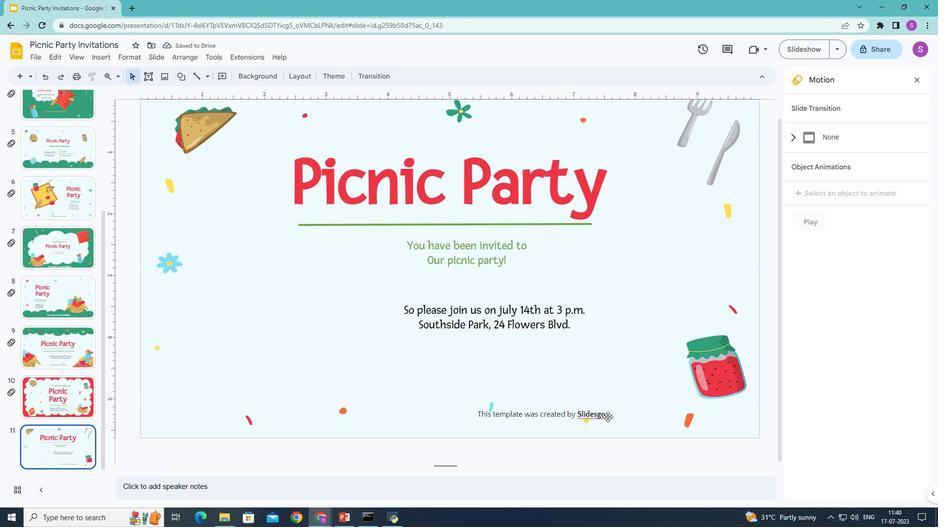 
Action: Mouse moved to (604, 414)
Screenshot: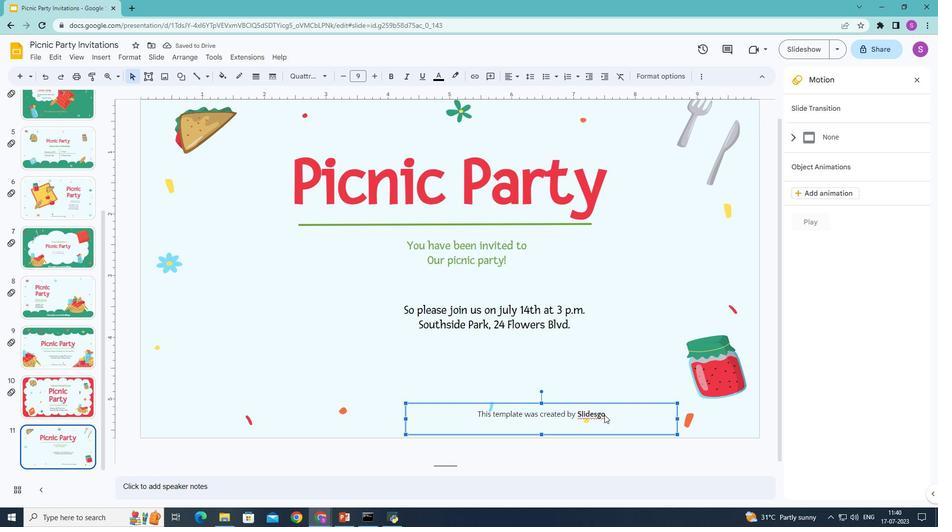 
Action: Mouse pressed left at (604, 414)
Screenshot: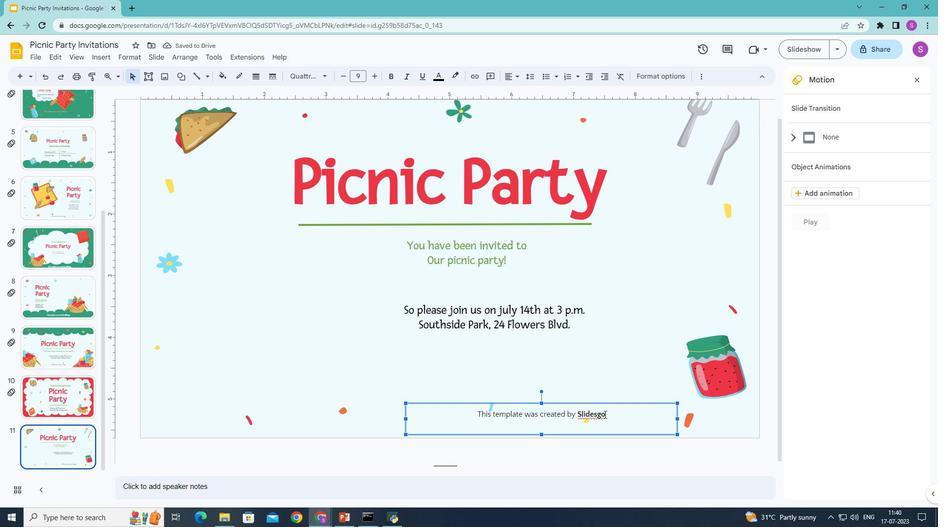 
Action: Mouse moved to (518, 74)
Screenshot: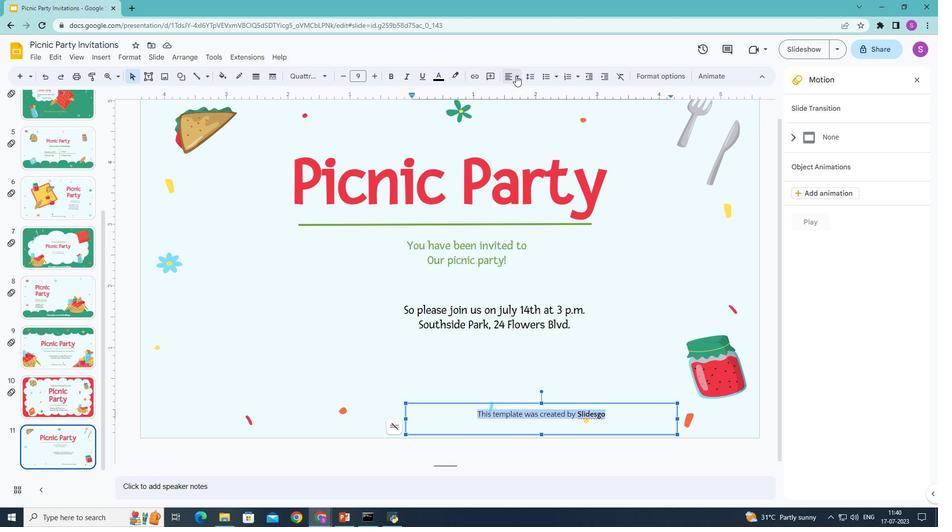 
Action: Mouse pressed left at (518, 74)
Screenshot: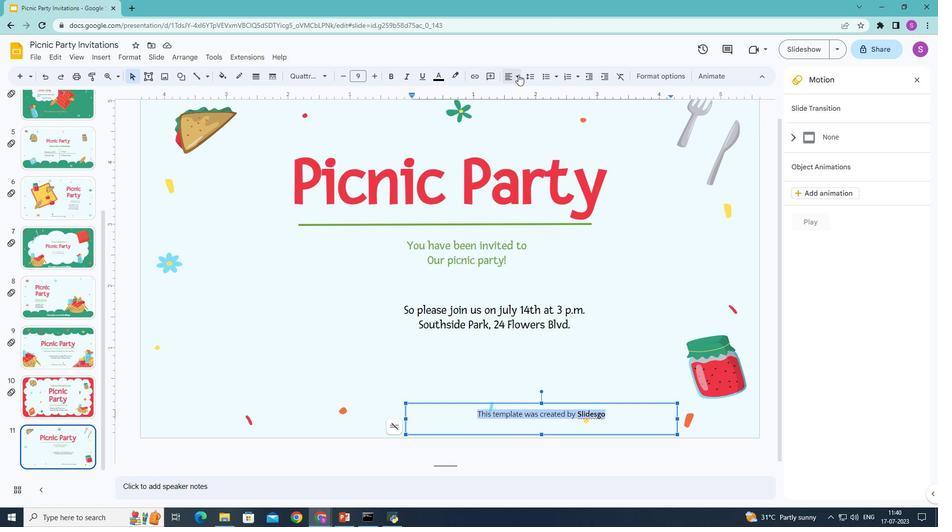 
Action: Mouse moved to (513, 92)
Screenshot: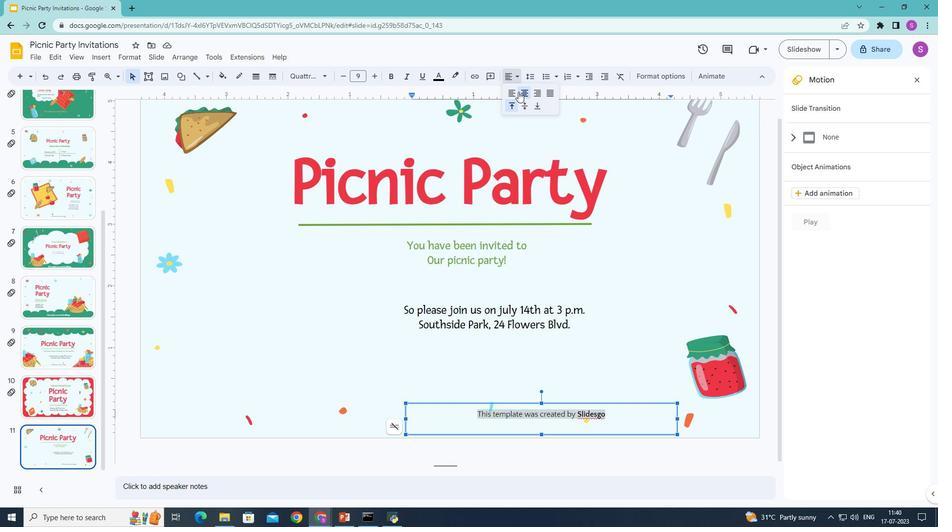 
Action: Mouse pressed left at (513, 92)
Screenshot: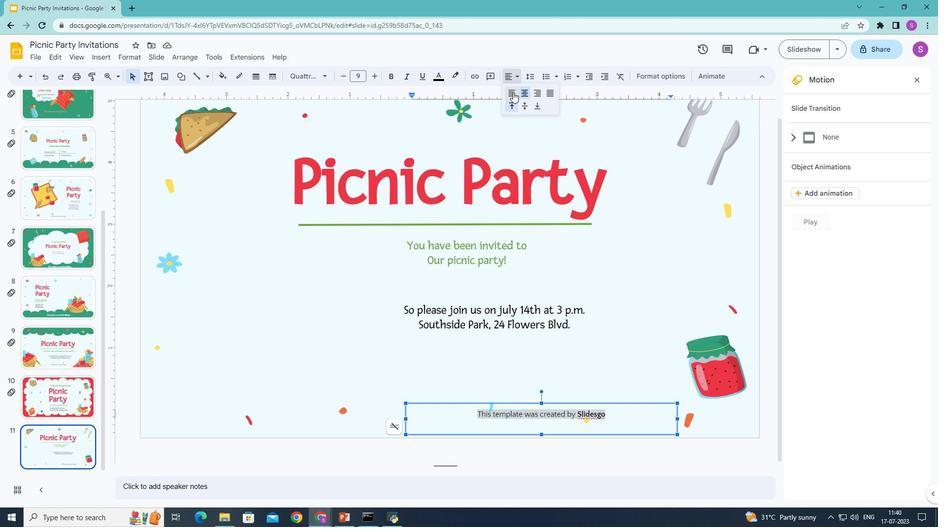 
Action: Mouse moved to (346, 313)
Screenshot: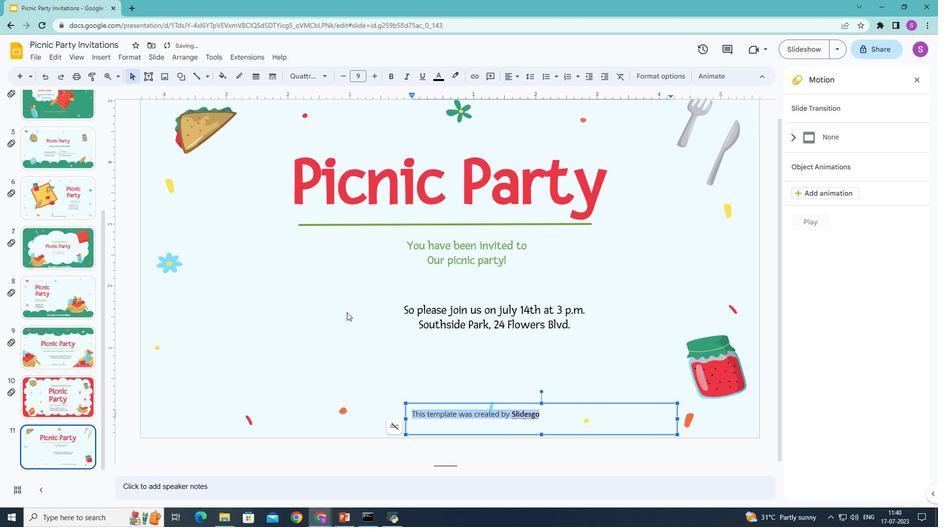 
Action: Mouse pressed left at (346, 313)
Screenshot: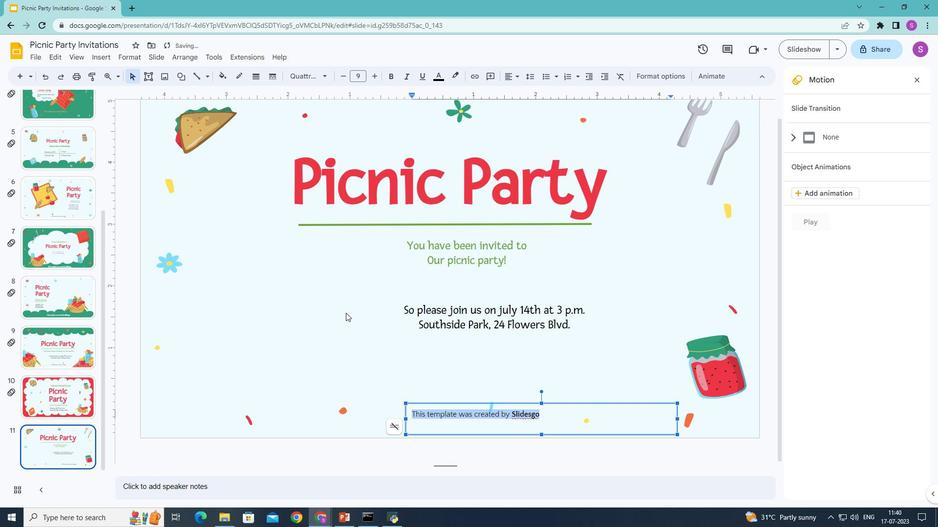 
Action: Mouse moved to (95, 57)
Screenshot: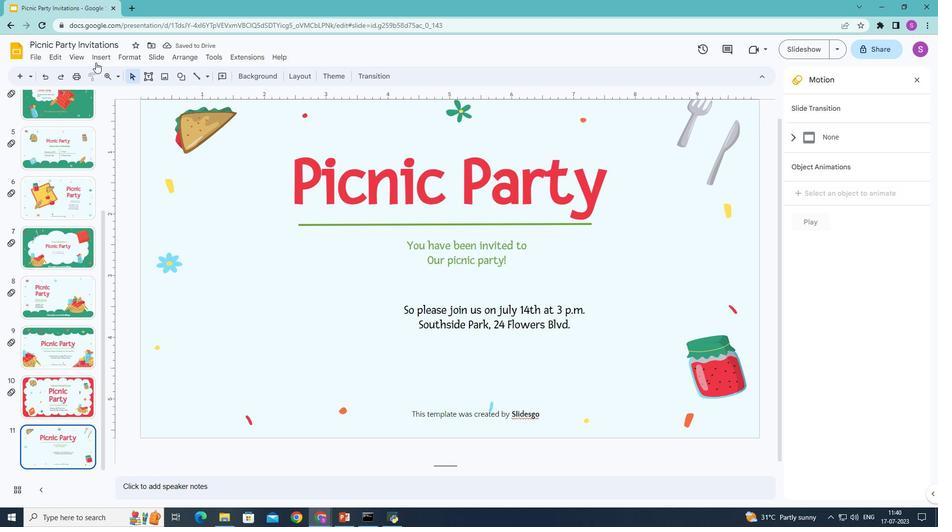 
Action: Mouse pressed left at (95, 57)
Screenshot: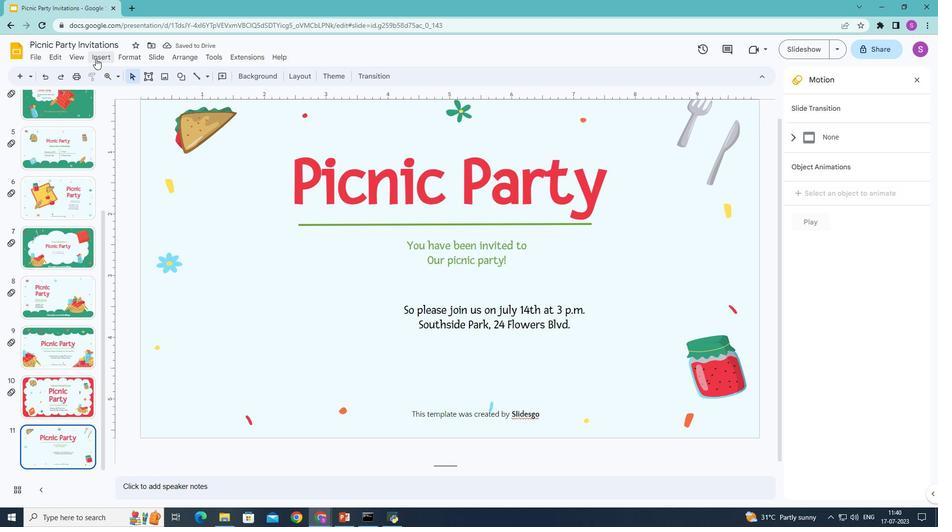 
Action: Mouse moved to (290, 75)
Screenshot: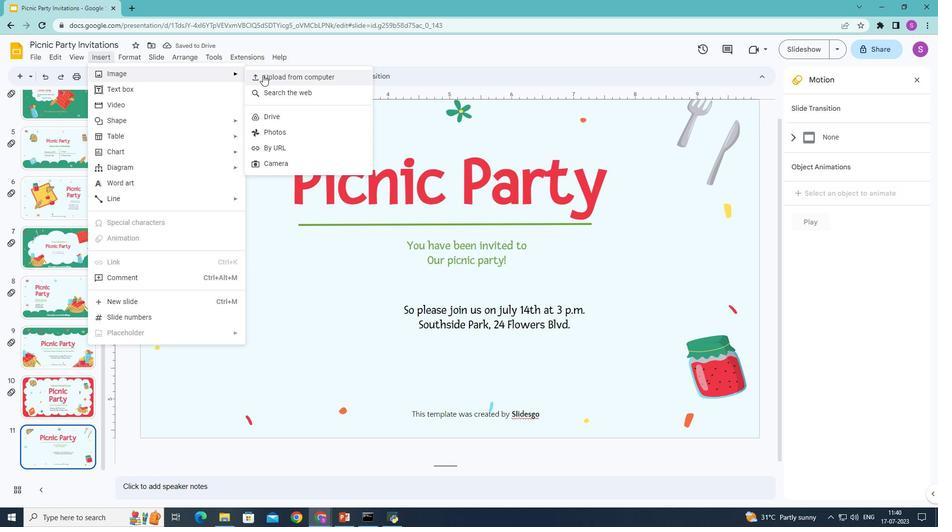 
Action: Mouse pressed left at (290, 75)
Screenshot: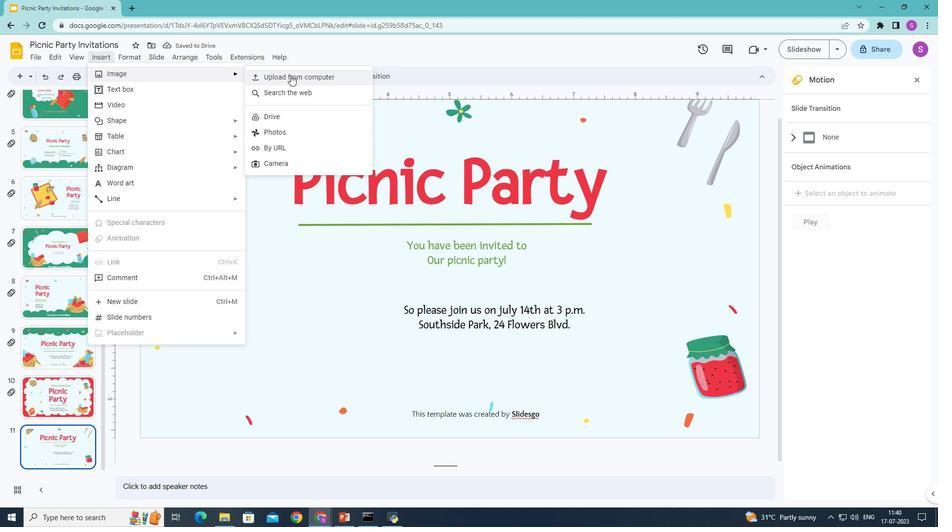 
Action: Mouse moved to (334, 134)
Screenshot: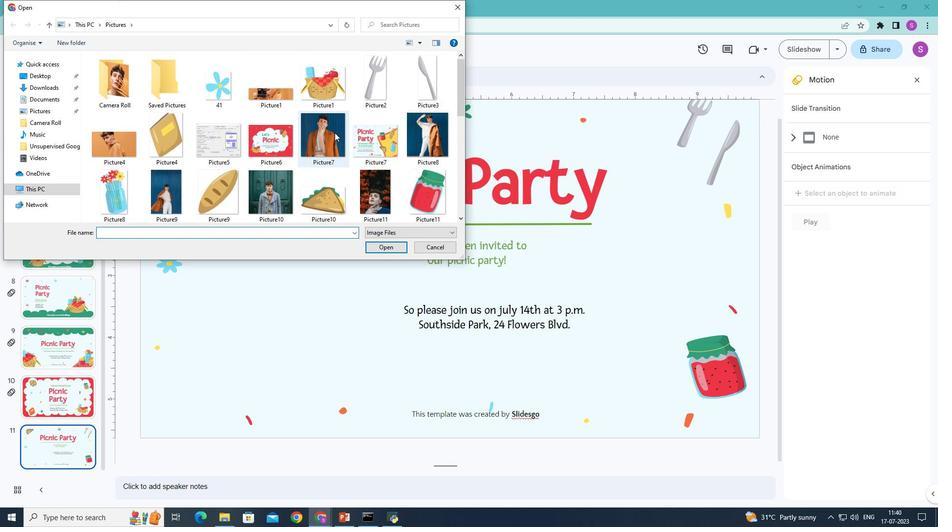 
Action: Mouse scrolled (334, 133) with delta (0, 0)
Screenshot: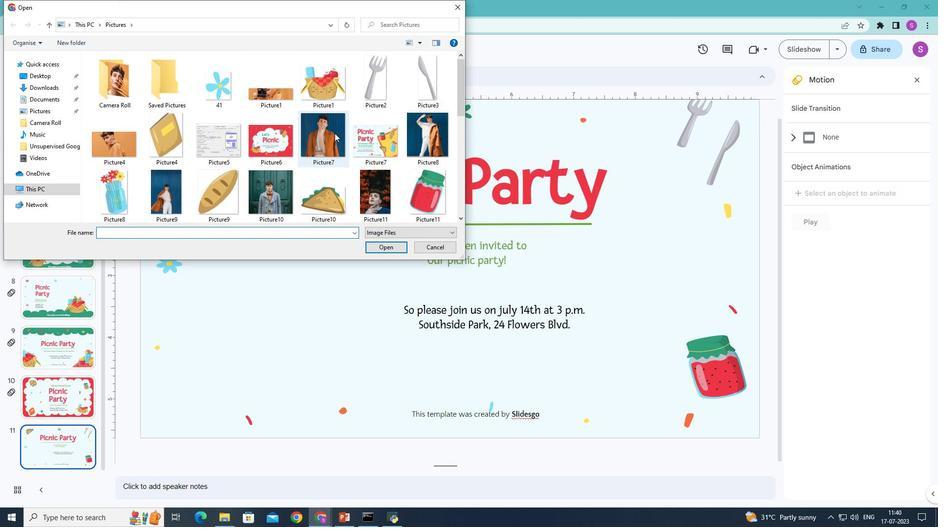 
Action: Mouse scrolled (334, 133) with delta (0, 0)
Screenshot: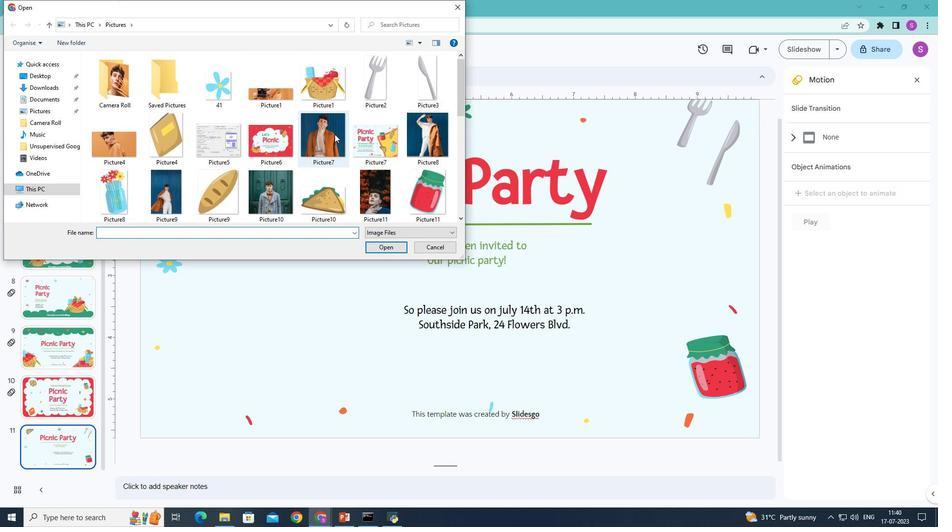 
Action: Mouse scrolled (334, 133) with delta (0, 0)
Screenshot: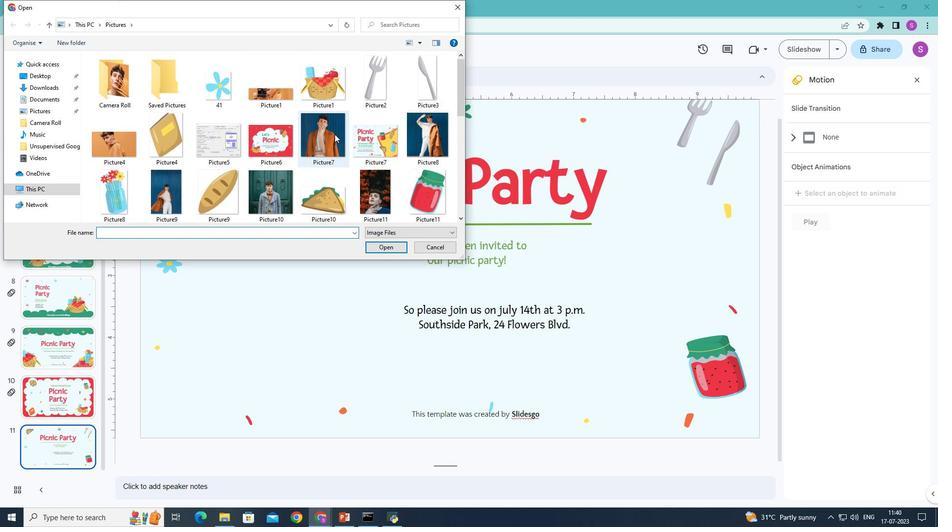 
Action: Mouse scrolled (334, 133) with delta (0, 0)
Screenshot: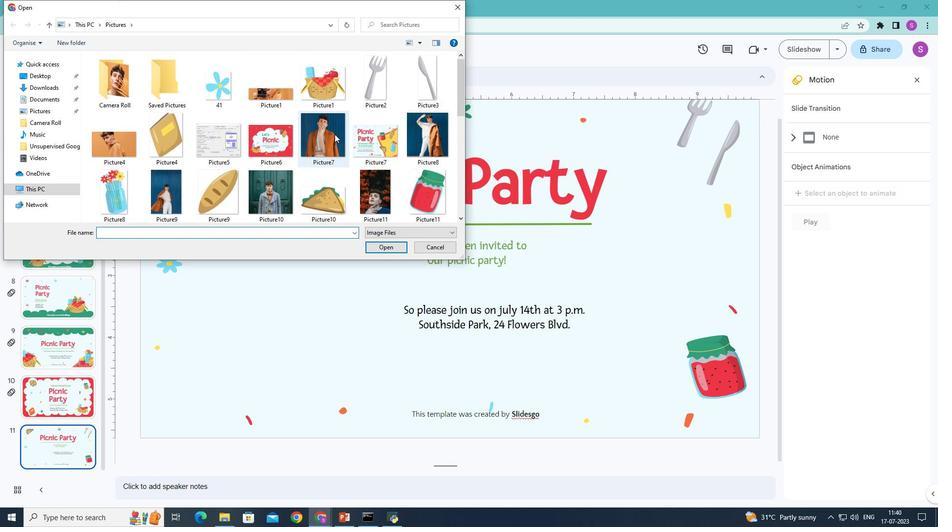 
Action: Mouse moved to (333, 136)
Screenshot: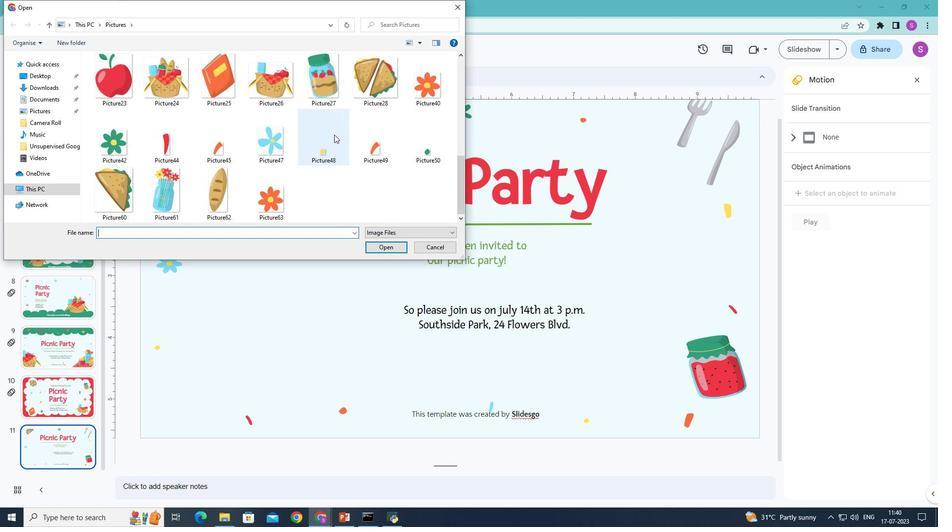 
Action: Mouse scrolled (333, 136) with delta (0, 0)
Screenshot: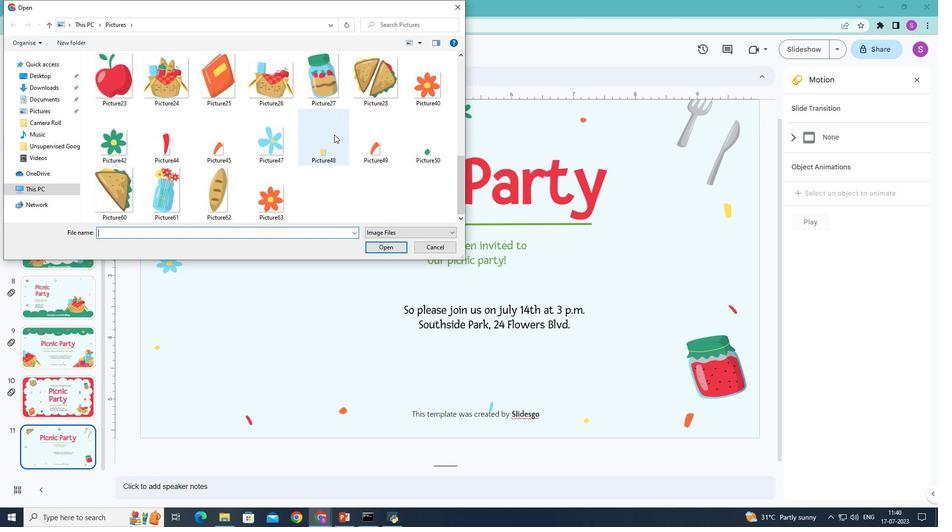 
Action: Mouse scrolled (333, 136) with delta (0, 0)
Screenshot: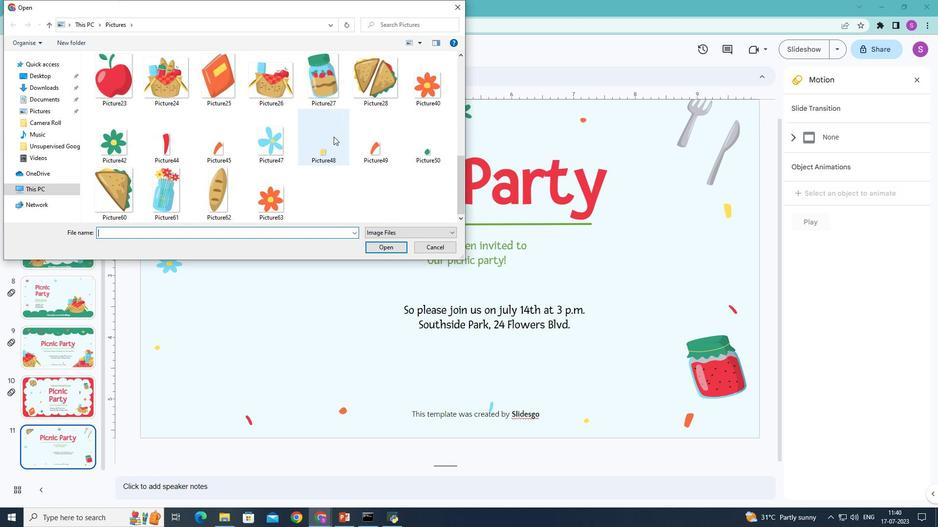 
Action: Mouse moved to (164, 192)
Screenshot: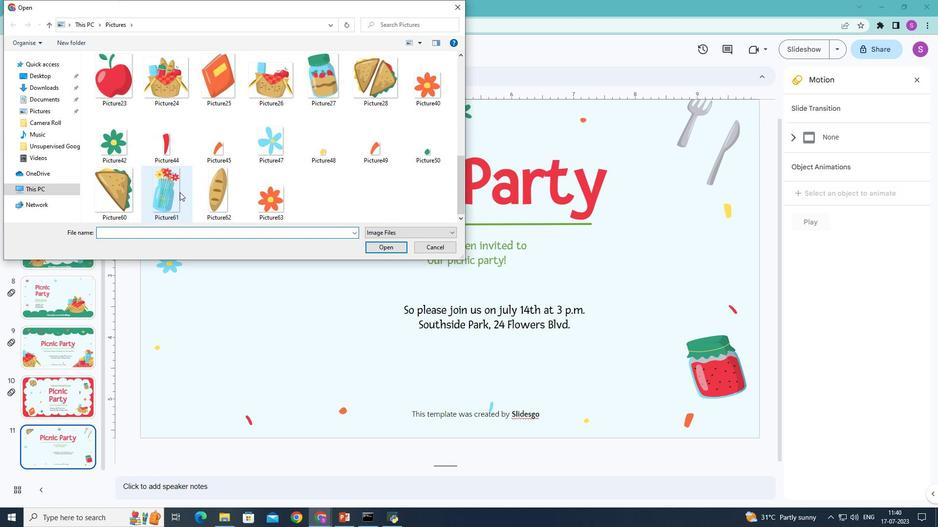 
Action: Mouse pressed left at (164, 192)
Screenshot: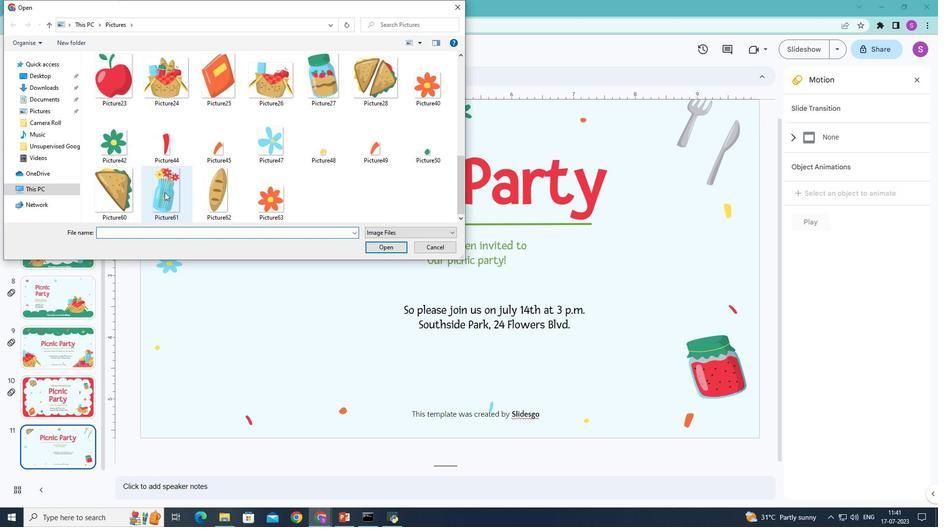 
Action: Mouse moved to (384, 246)
Screenshot: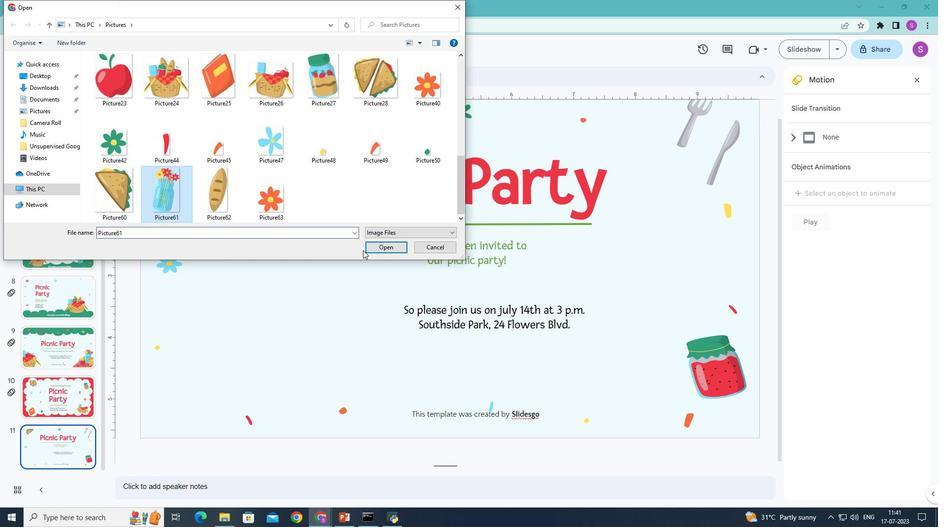 
Action: Mouse pressed left at (384, 246)
Screenshot: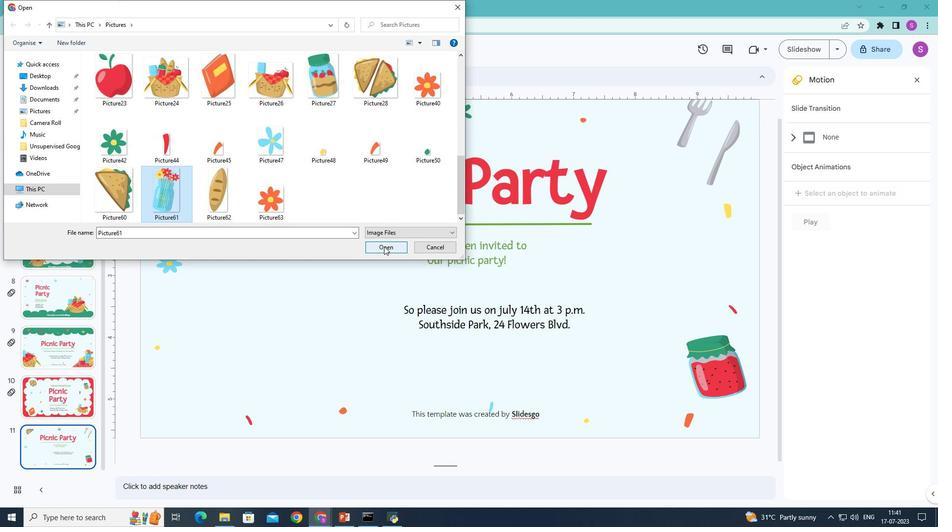 
Action: Mouse moved to (186, 324)
Screenshot: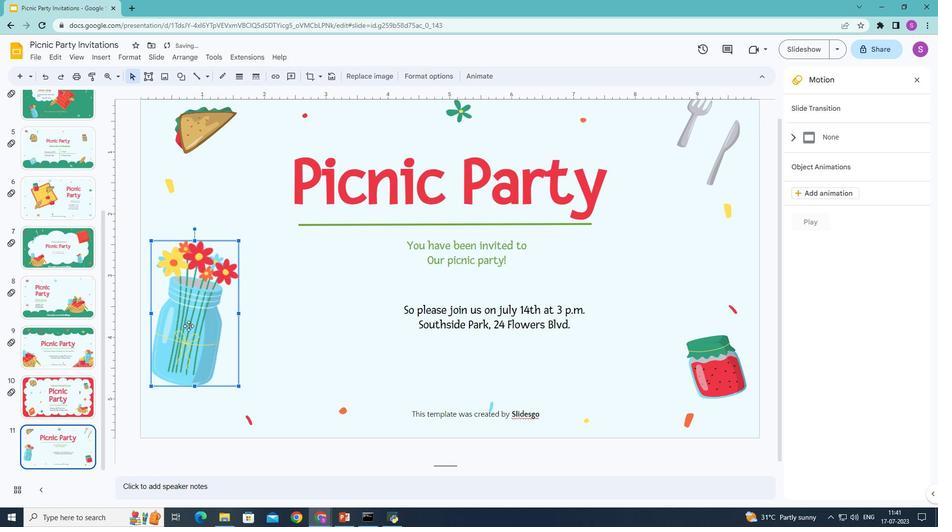 
Action: Mouse pressed left at (186, 324)
Screenshot: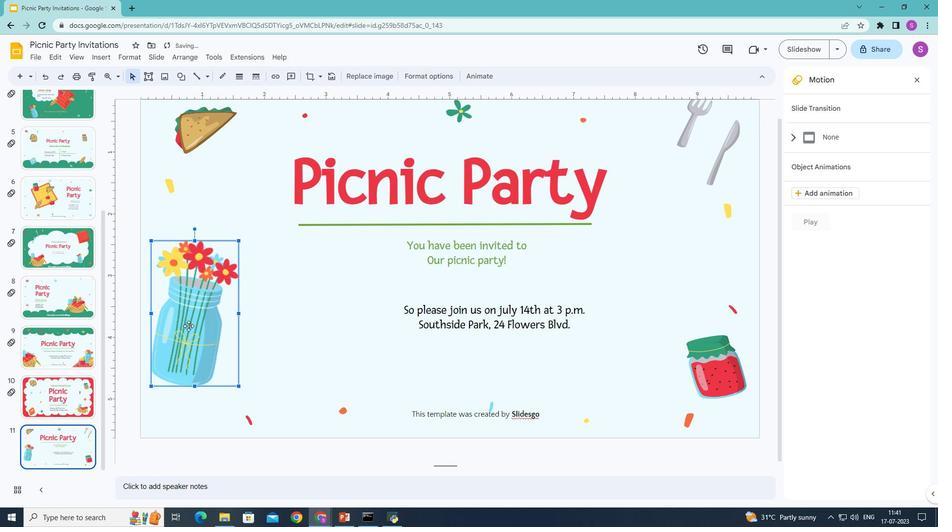 
Action: Mouse moved to (234, 263)
Screenshot: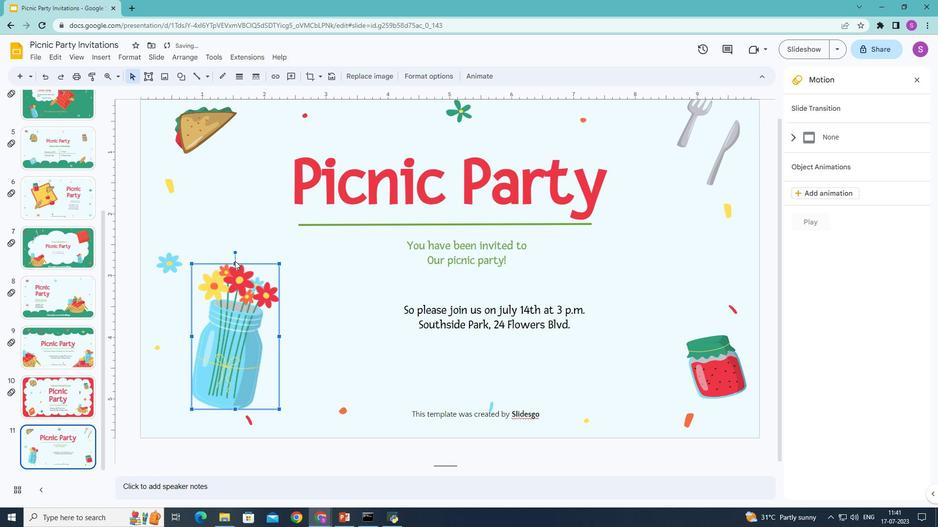 
Action: Mouse pressed left at (234, 263)
Screenshot: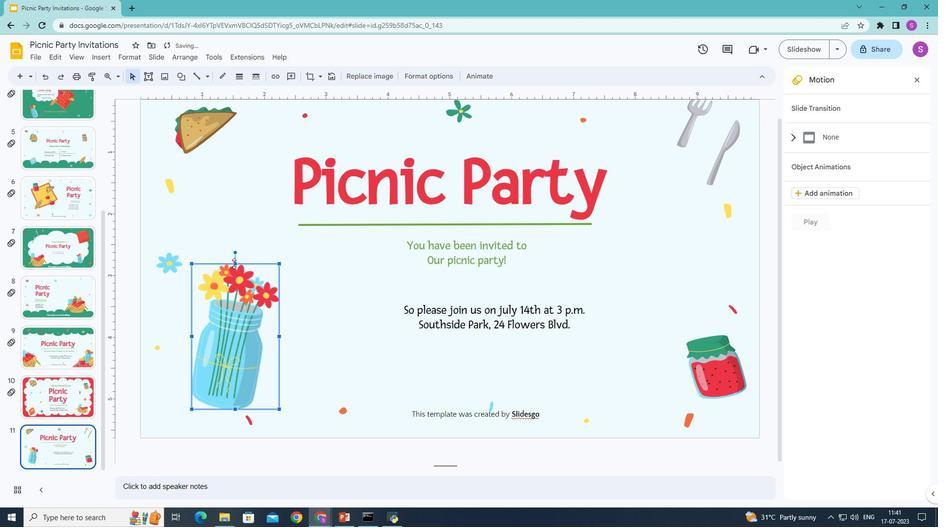 
Action: Mouse moved to (191, 355)
Screenshot: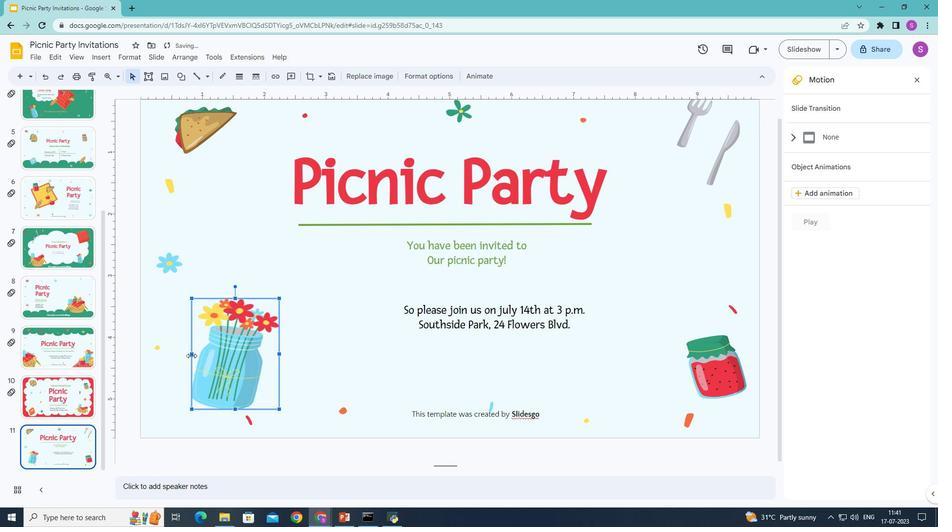 
Action: Mouse pressed left at (191, 355)
Screenshot: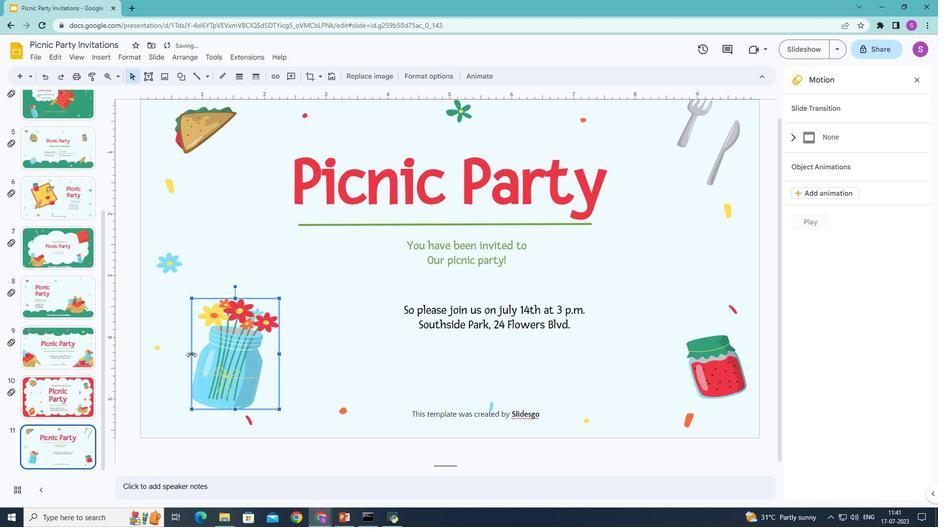 
Action: Mouse moved to (279, 354)
Screenshot: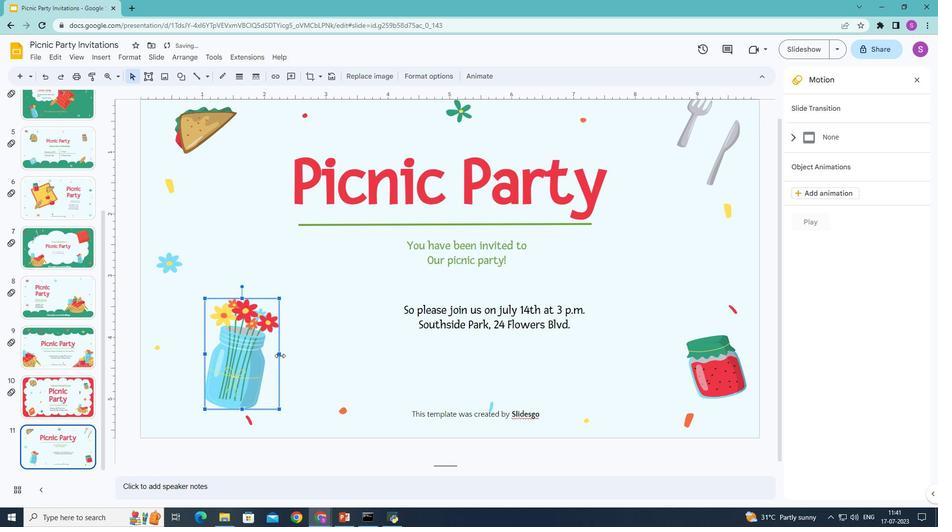 
Action: Mouse pressed left at (279, 354)
Screenshot: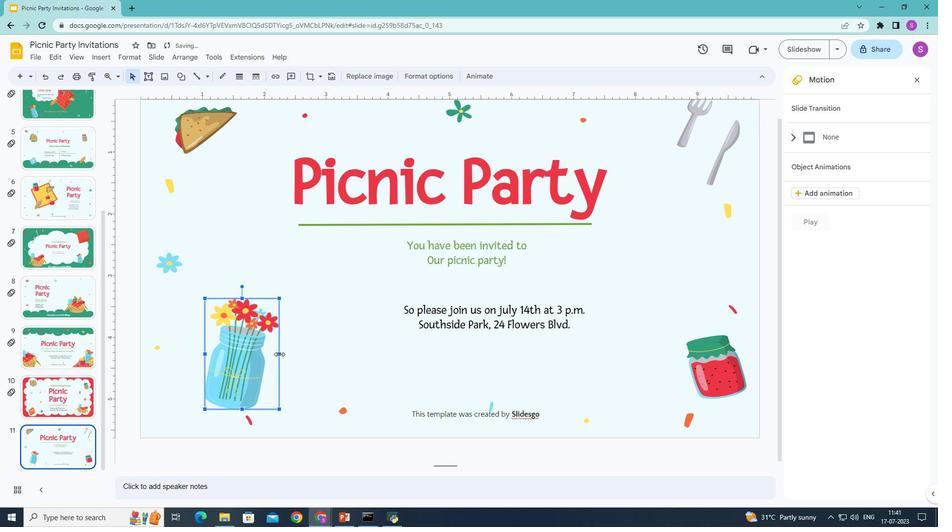 
Action: Mouse moved to (356, 373)
Screenshot: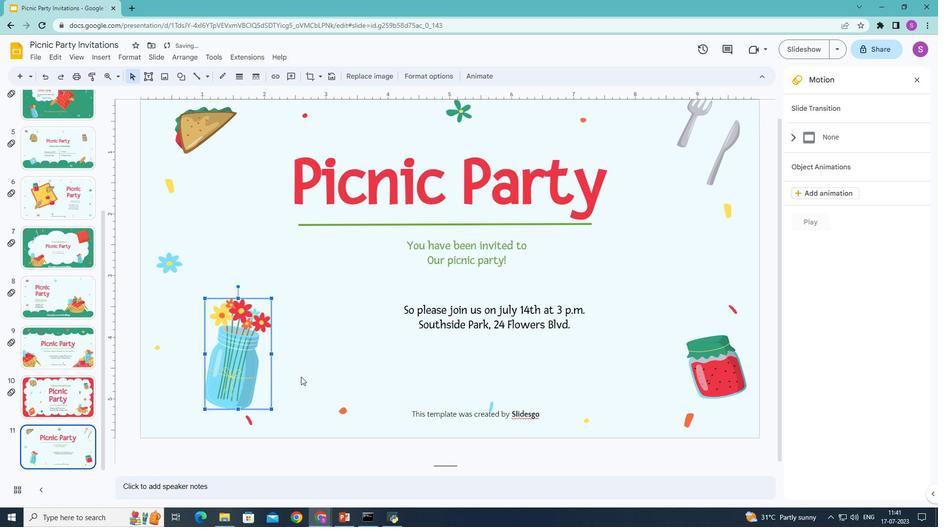 
Action: Mouse pressed left at (356, 373)
Screenshot: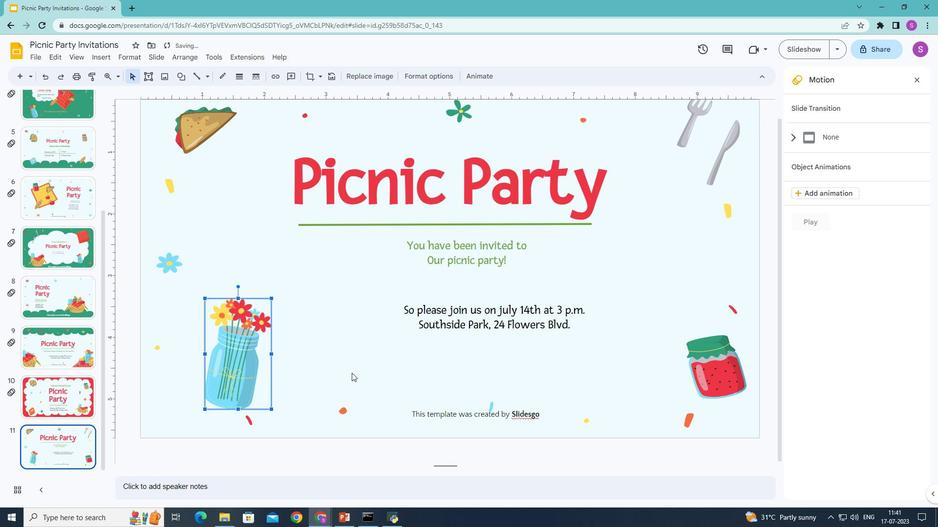 
Action: Mouse moved to (238, 375)
Screenshot: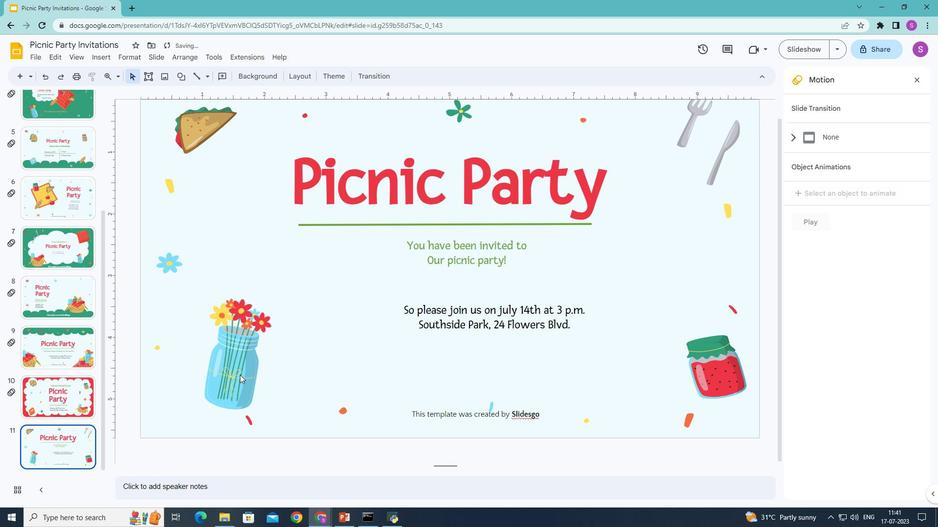 
Action: Mouse pressed left at (238, 375)
Screenshot: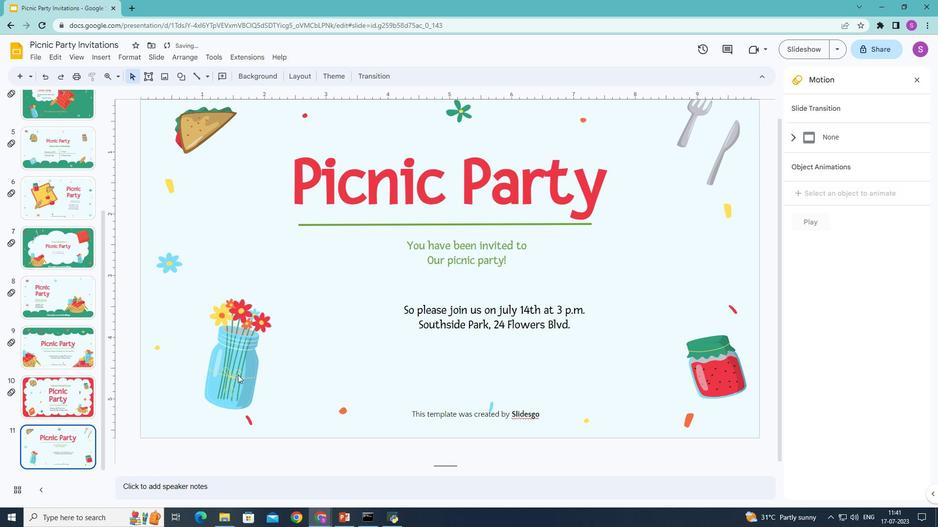 
Action: Mouse moved to (238, 298)
Screenshot: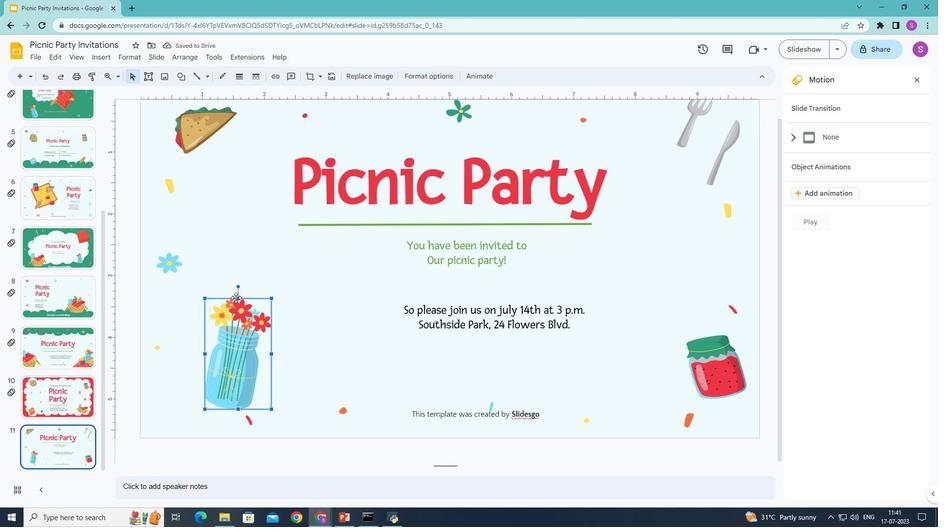 
Action: Mouse pressed left at (238, 298)
Screenshot: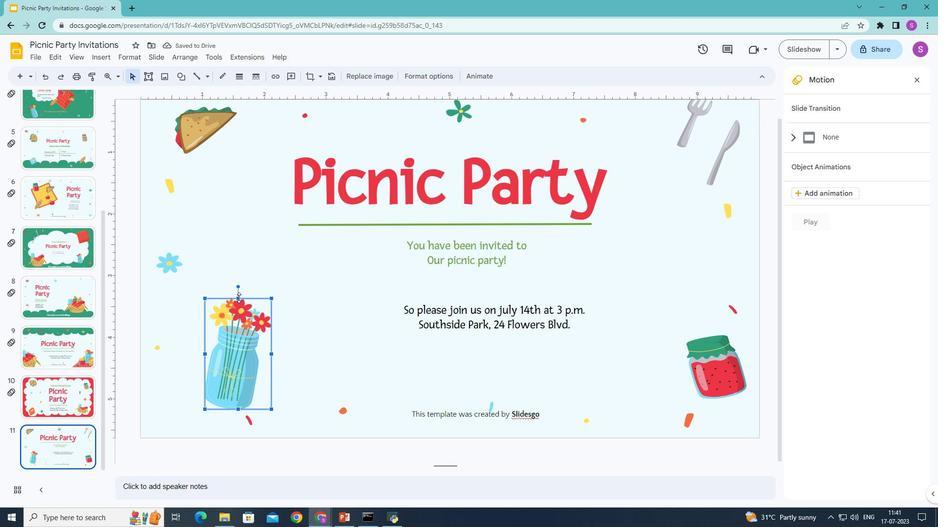 
Action: Mouse moved to (318, 352)
Screenshot: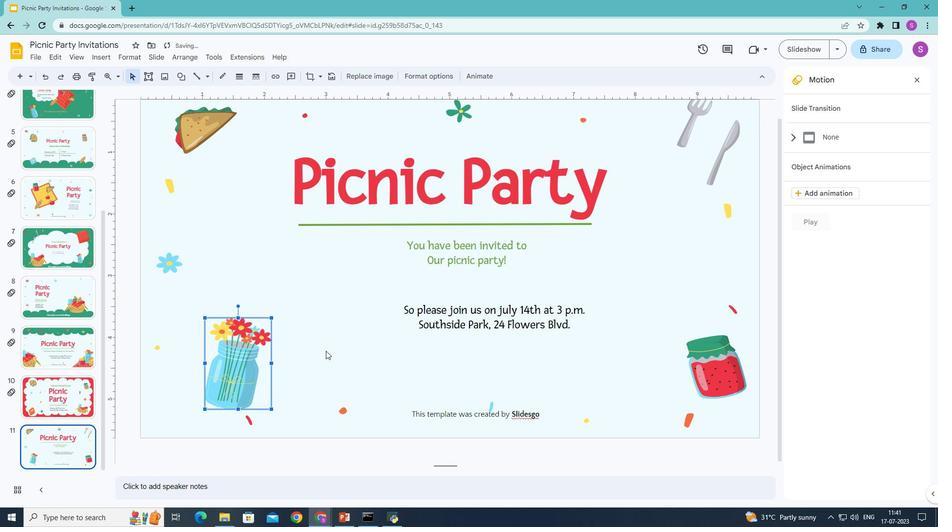 
Action: Mouse pressed left at (318, 352)
Screenshot: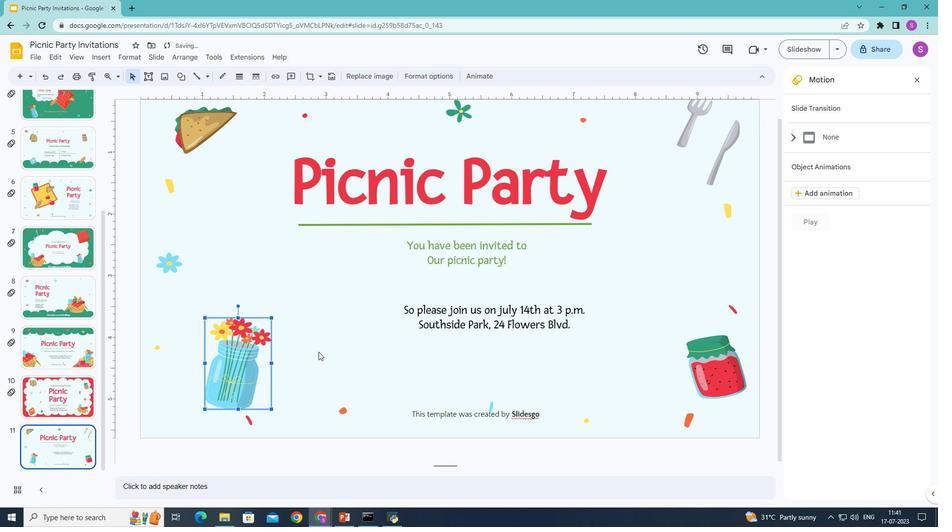 
Action: Mouse moved to (236, 368)
Screenshot: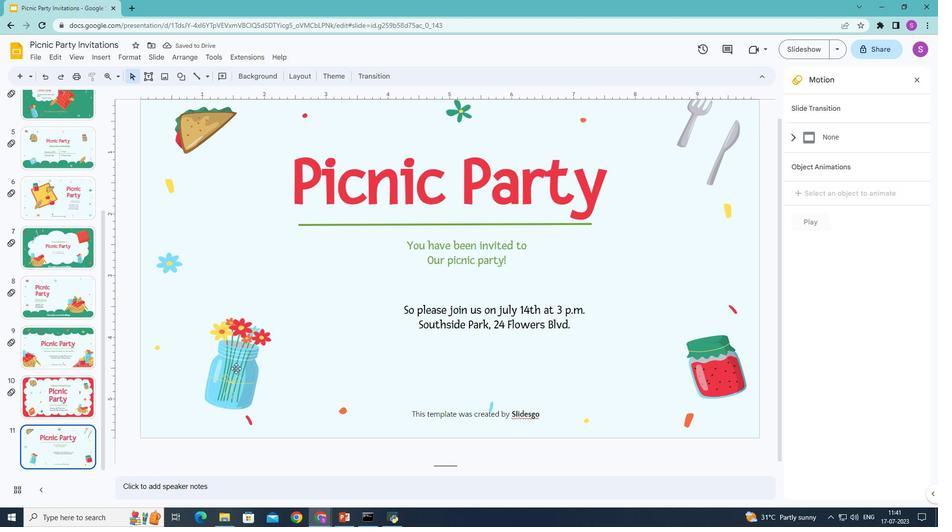 
Action: Mouse pressed left at (236, 368)
Screenshot: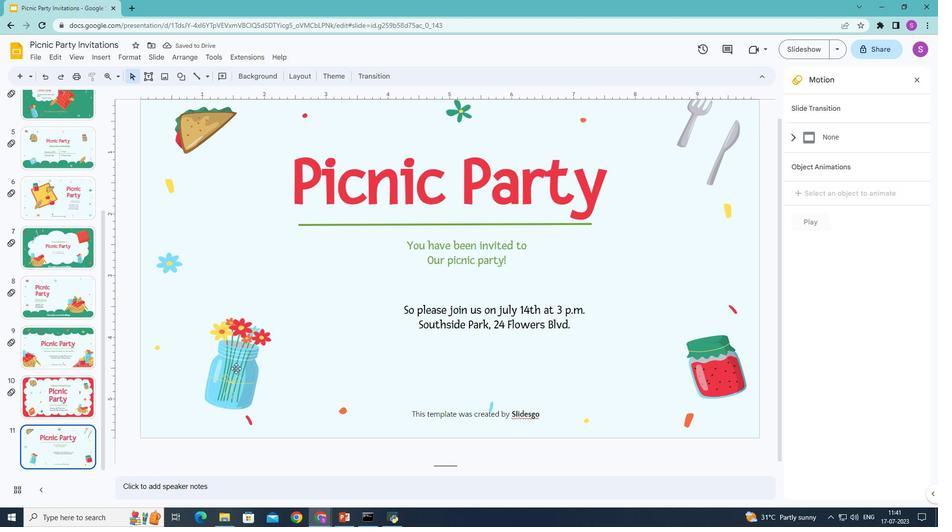 
Action: Mouse moved to (359, 353)
Screenshot: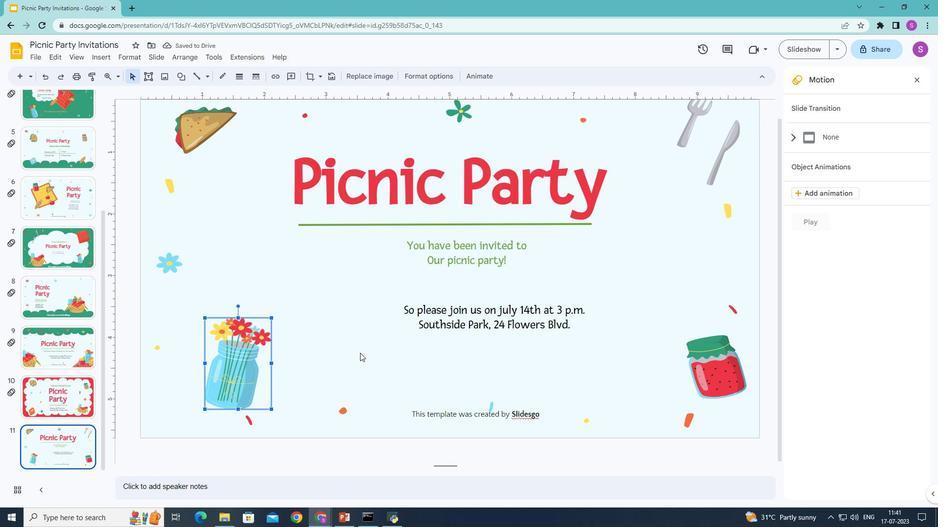 
Action: Mouse pressed left at (359, 353)
Screenshot: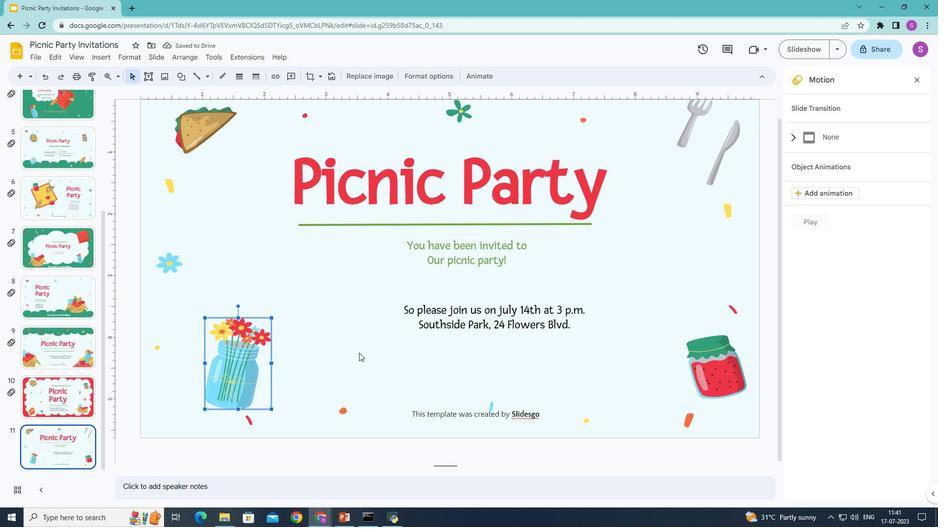 
Action: Mouse moved to (93, 57)
Screenshot: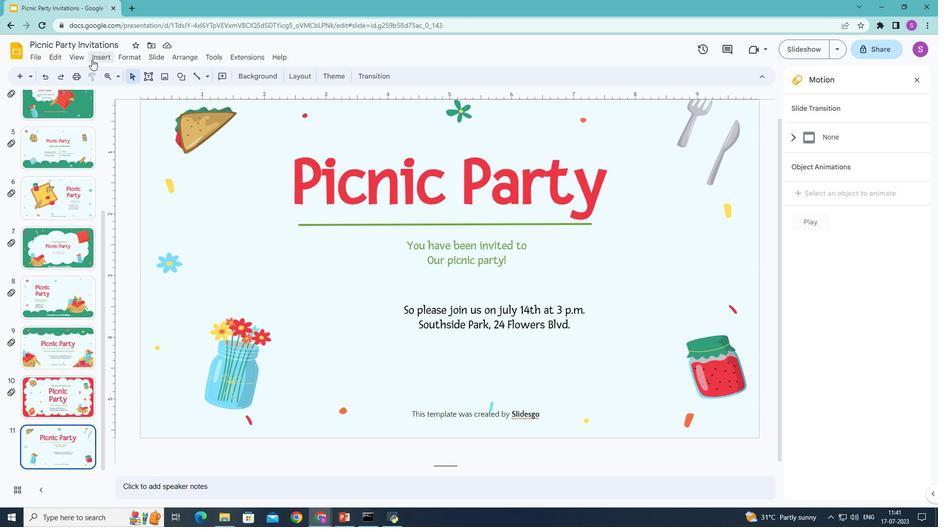 
Action: Mouse pressed left at (93, 57)
Screenshot: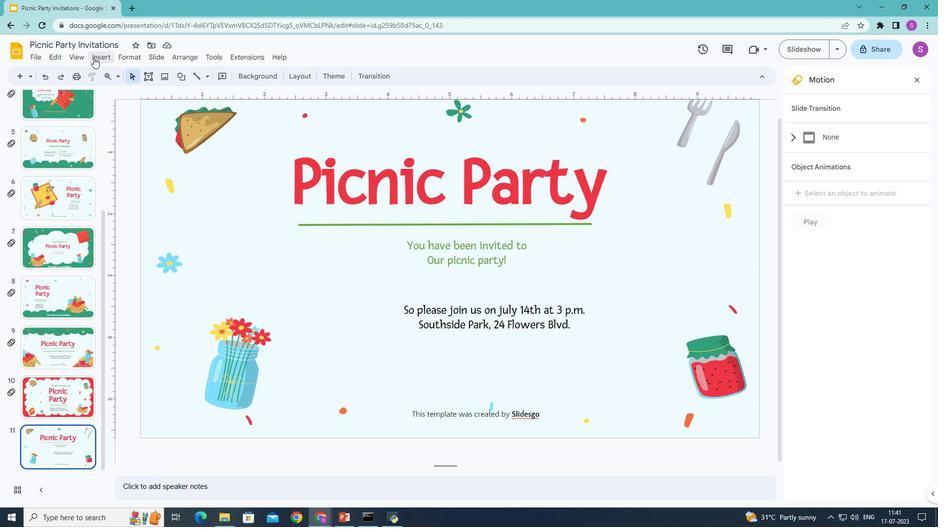 
Action: Mouse moved to (282, 72)
Screenshot: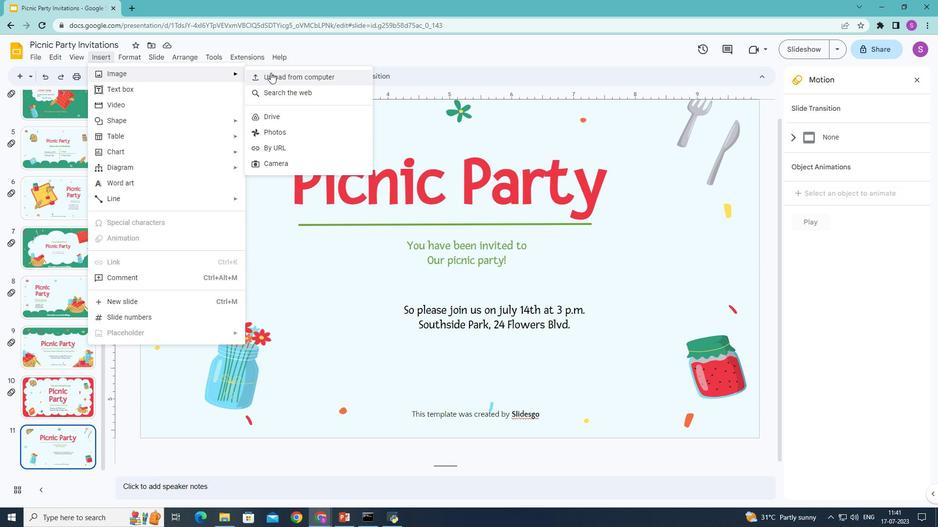 
Action: Mouse pressed left at (282, 72)
Screenshot: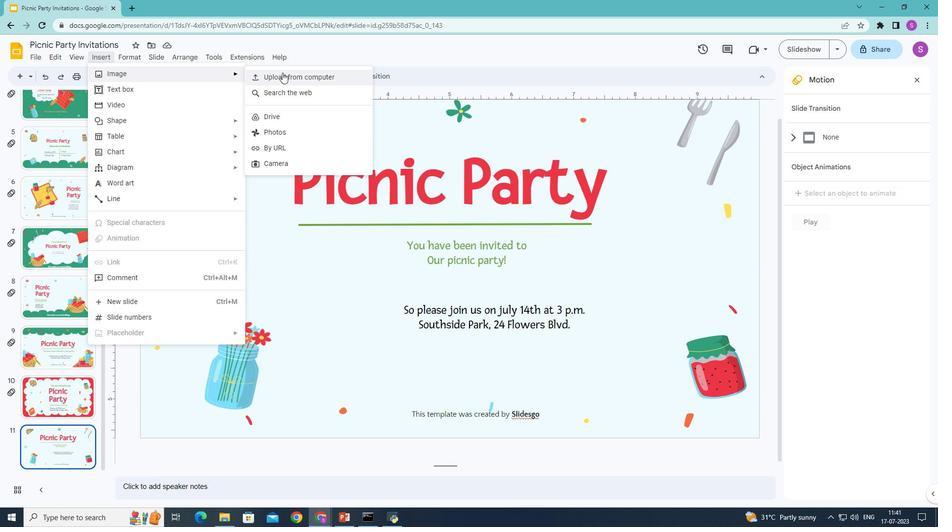 
Action: Mouse moved to (334, 173)
Screenshot: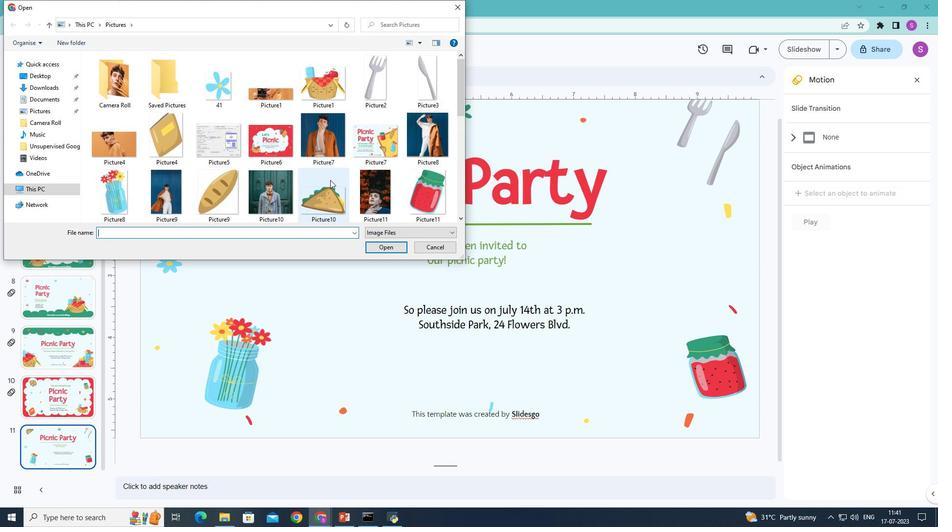 
Action: Mouse scrolled (334, 172) with delta (0, 0)
Screenshot: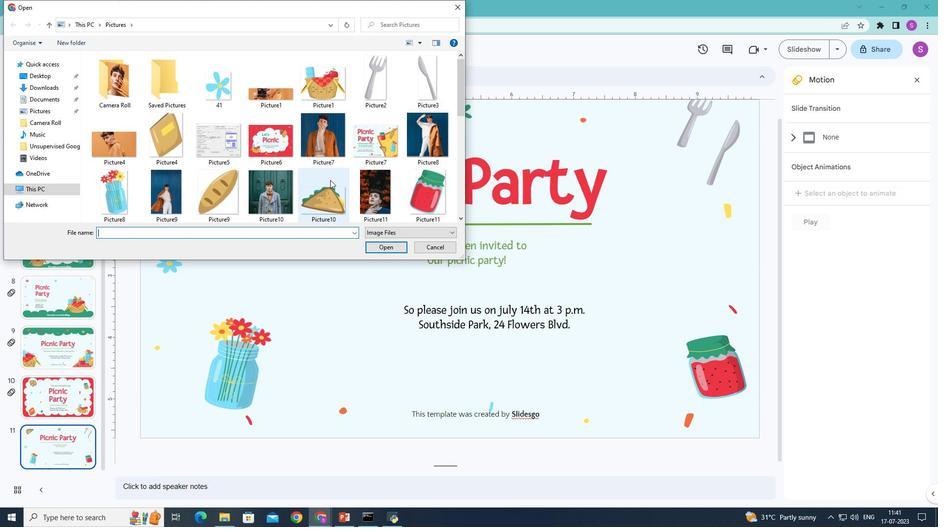
Action: Mouse scrolled (334, 172) with delta (0, 0)
Screenshot: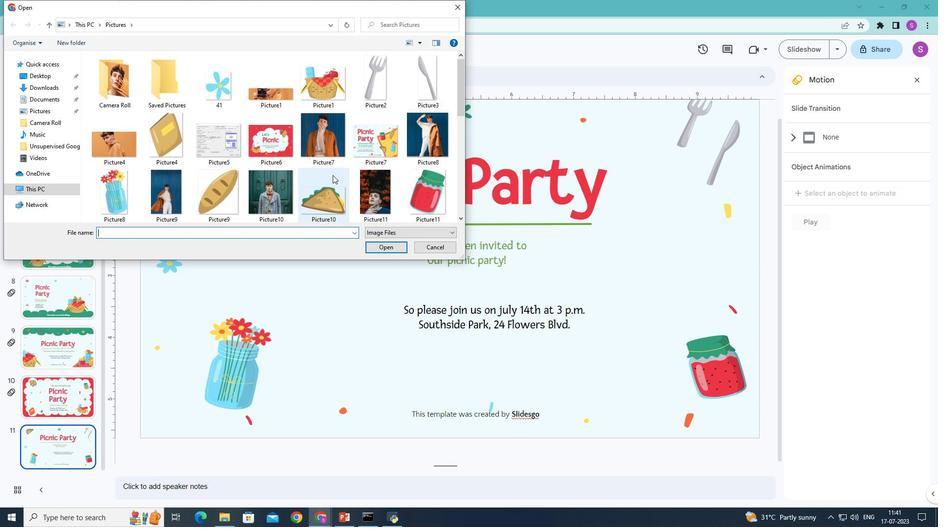 
Action: Mouse scrolled (334, 172) with delta (0, 0)
Screenshot: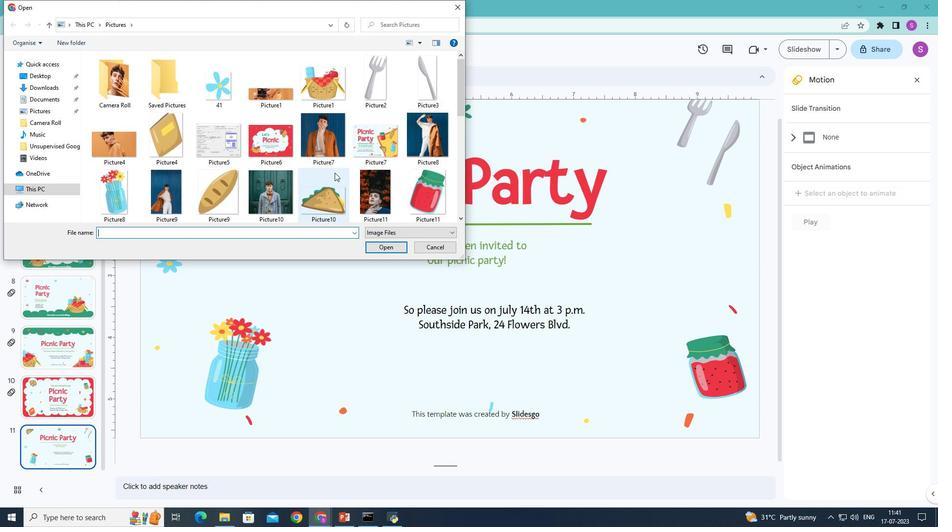 
Action: Mouse scrolled (334, 172) with delta (0, 0)
Screenshot: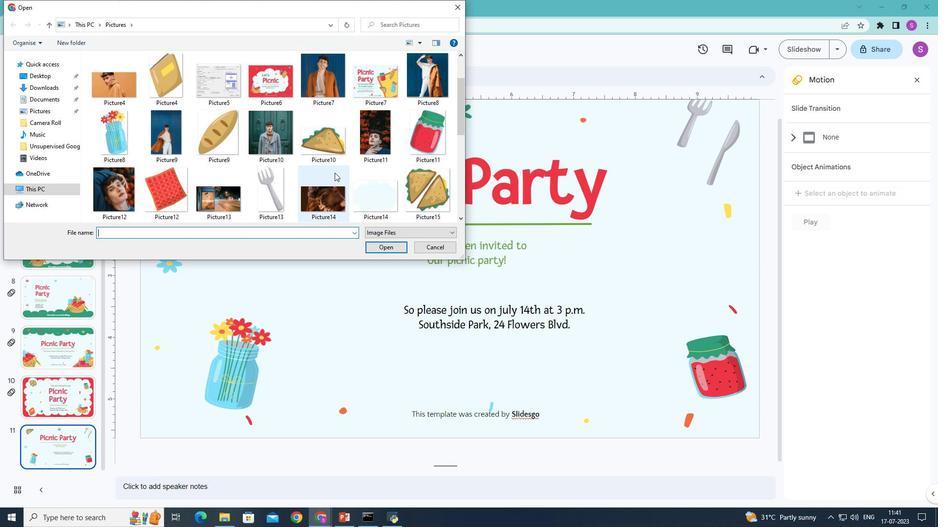 
Action: Mouse scrolled (334, 172) with delta (0, 0)
Screenshot: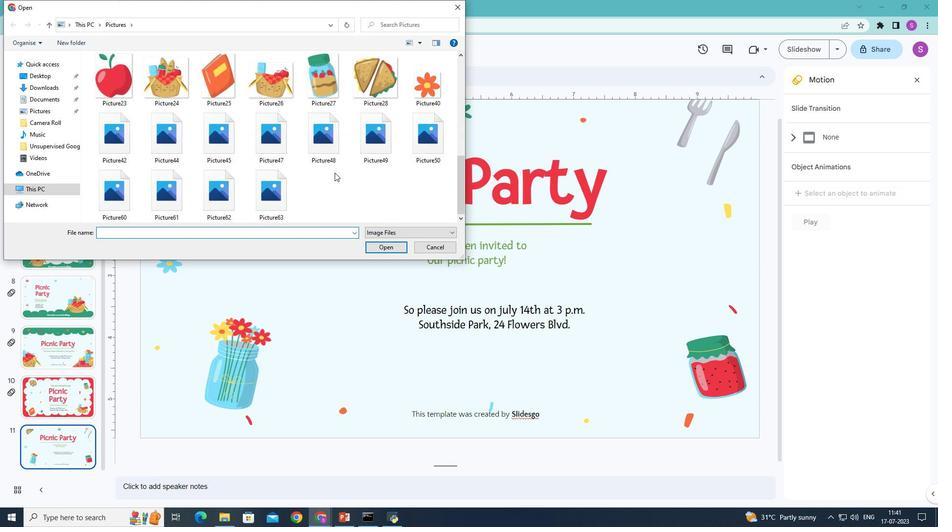 
Action: Mouse moved to (213, 193)
Screenshot: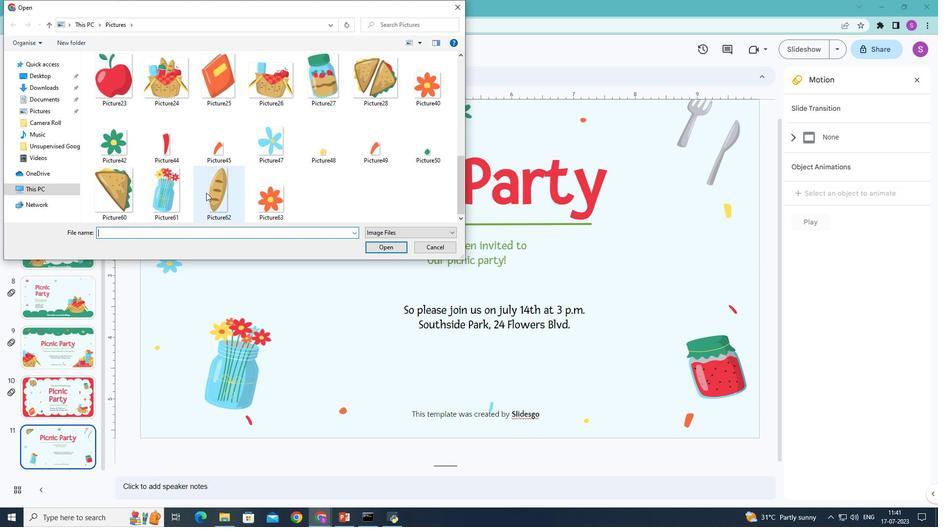 
Action: Mouse pressed left at (213, 193)
Screenshot: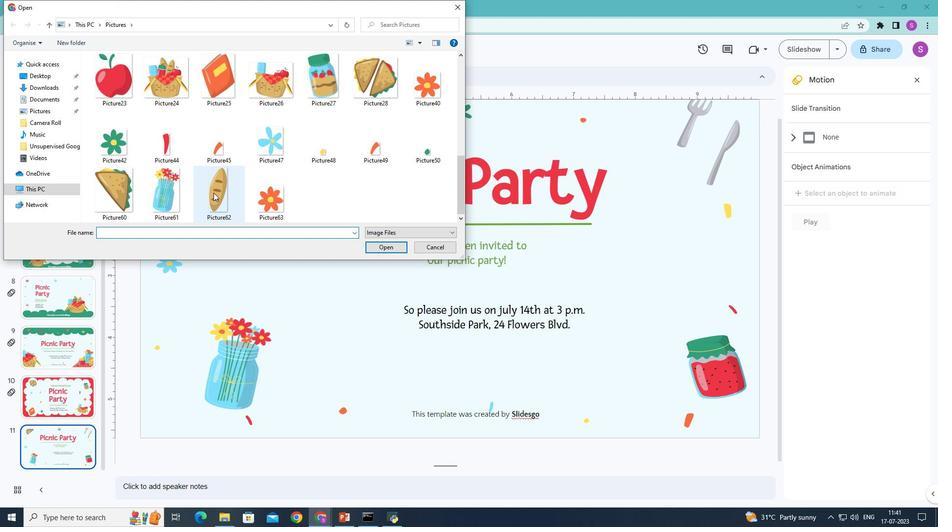 
Action: Mouse moved to (388, 247)
Screenshot: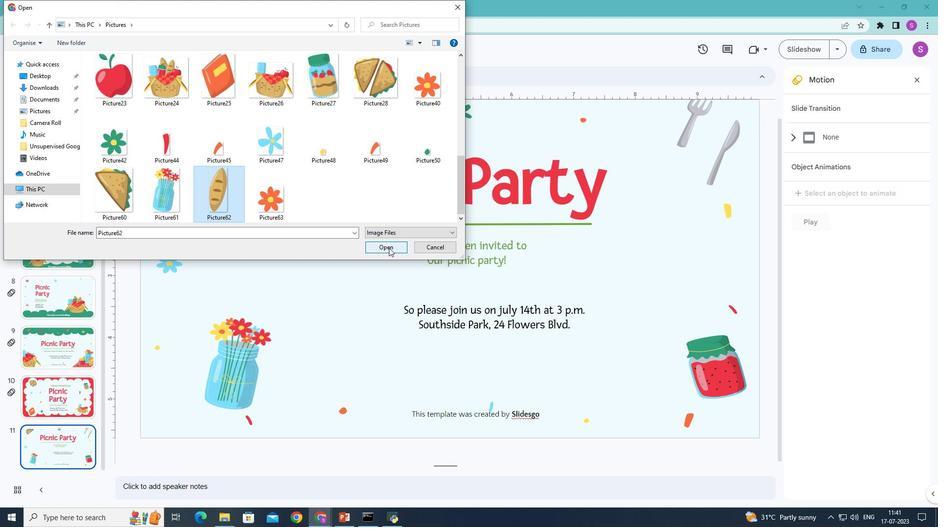 
Action: Mouse pressed left at (388, 247)
Screenshot: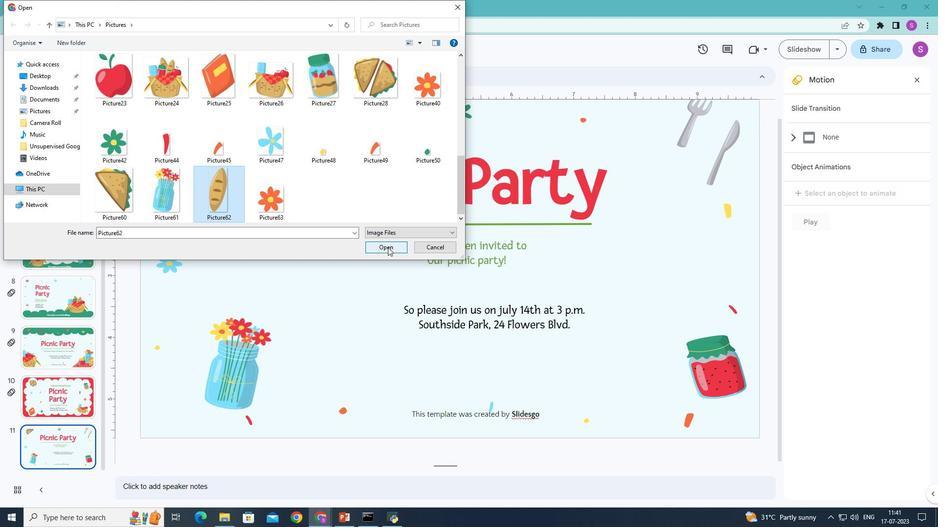 
Action: Mouse moved to (690, 198)
Screenshot: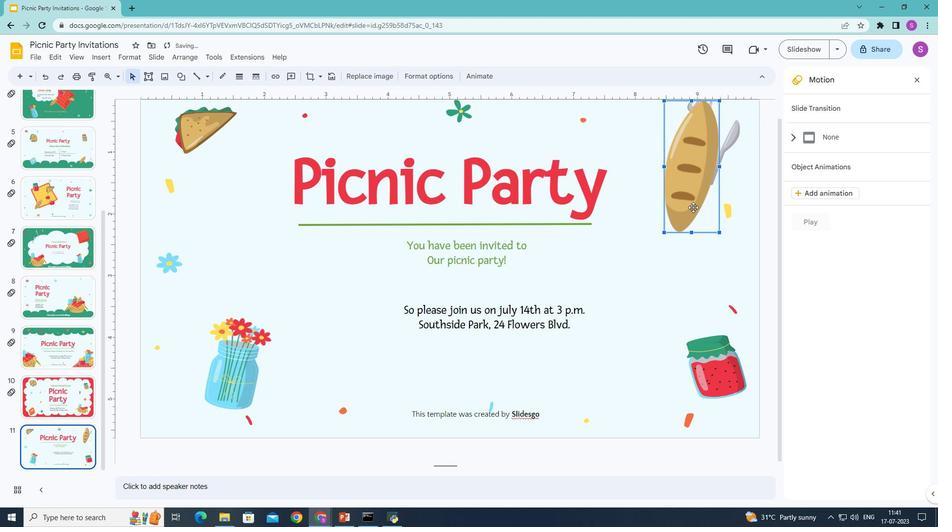
Action: Mouse pressed left at (690, 198)
Screenshot: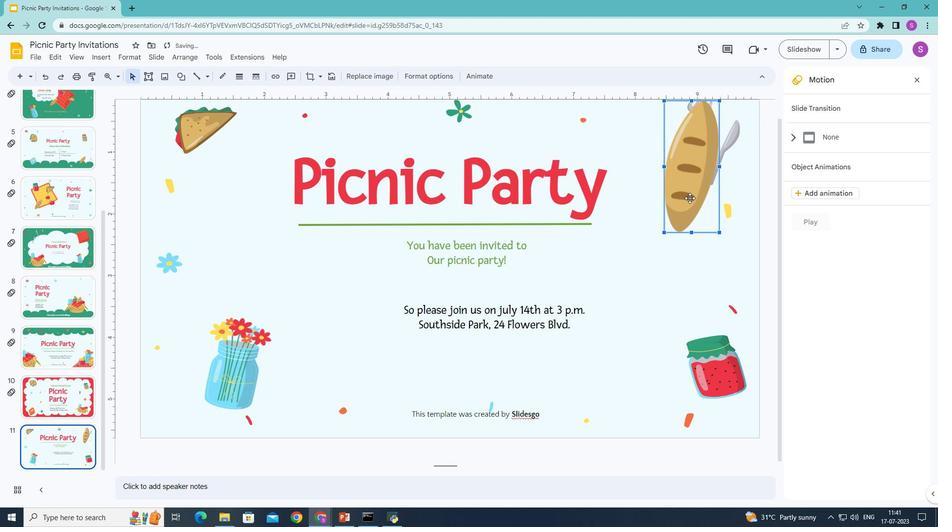 
Action: Mouse moved to (652, 190)
Screenshot: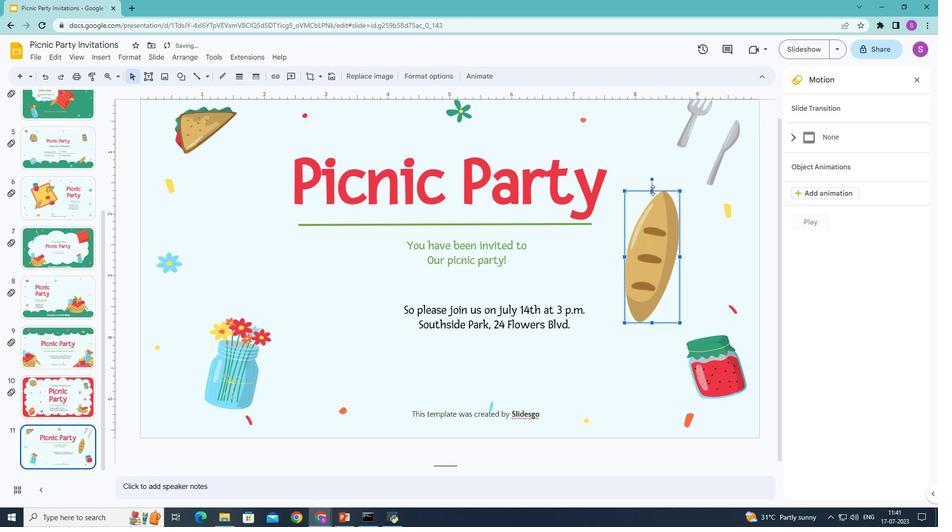 
Action: Mouse pressed left at (652, 190)
Screenshot: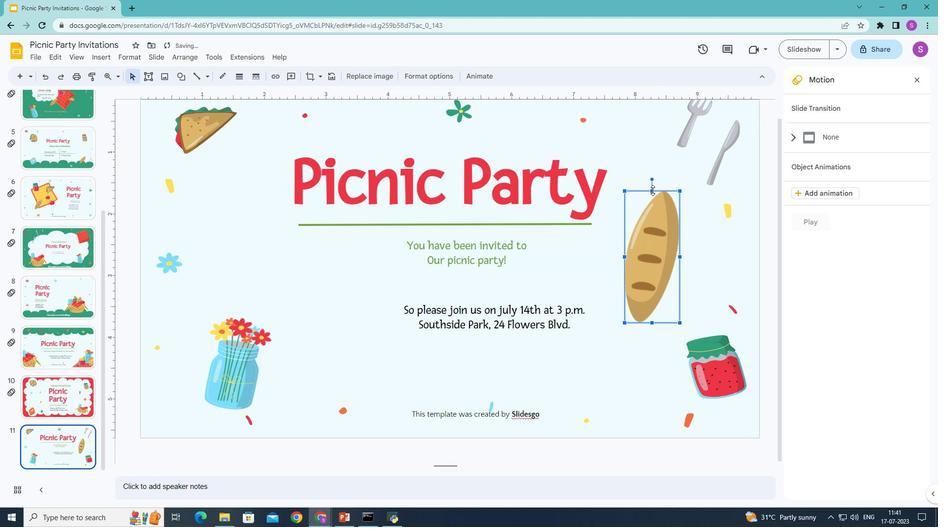 
Action: Mouse moved to (625, 276)
Screenshot: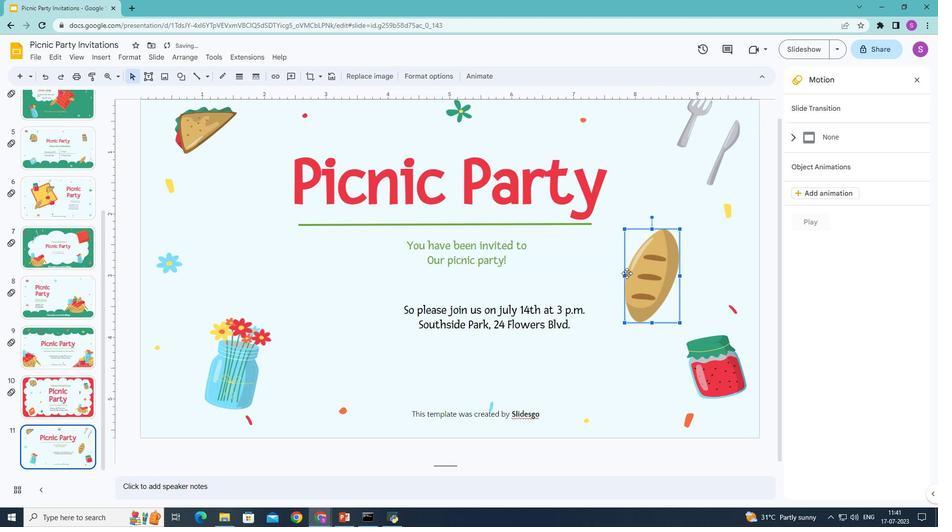 
Action: Mouse pressed left at (625, 276)
Screenshot: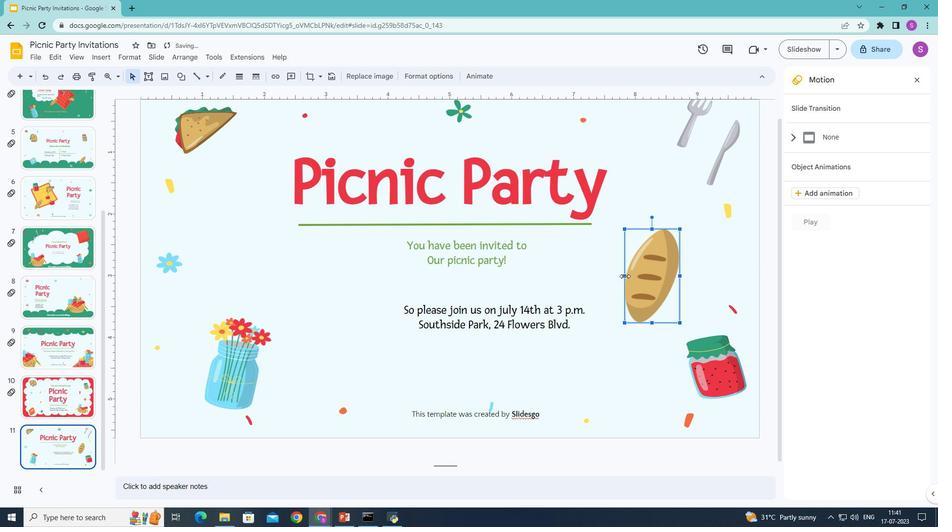 
Action: Mouse moved to (659, 216)
Screenshot: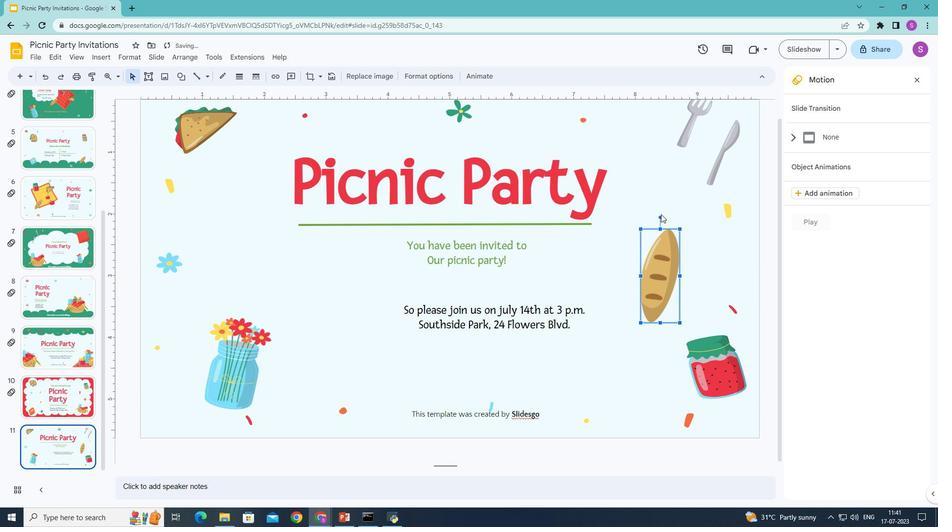 
Action: Mouse pressed left at (659, 216)
Screenshot: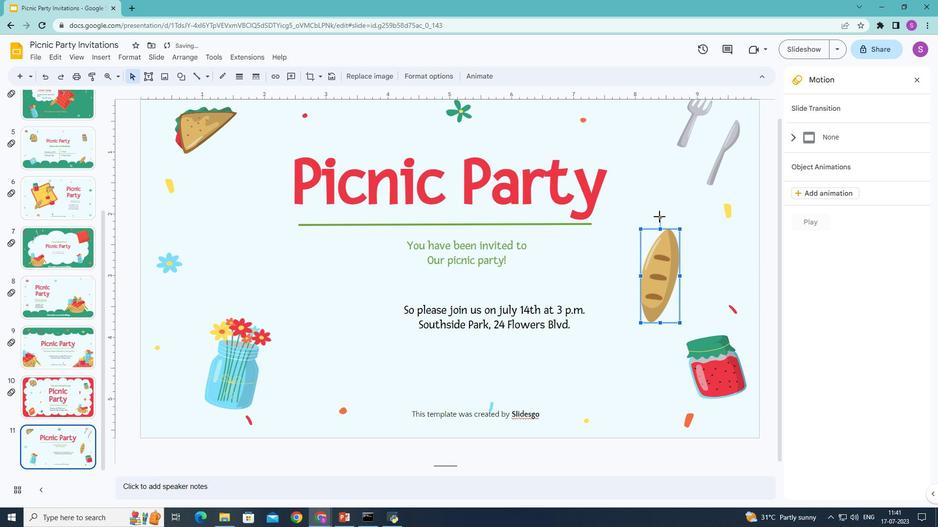 
Action: Mouse moved to (648, 187)
Screenshot: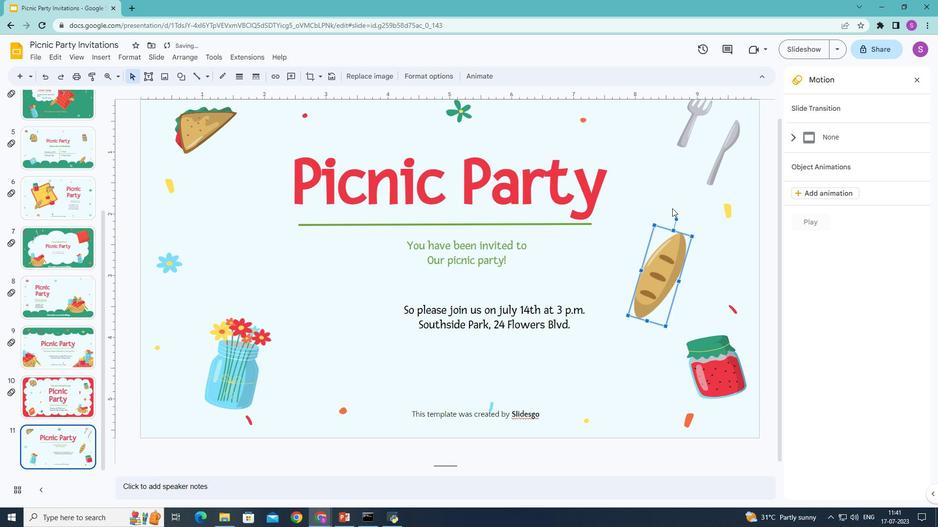 
Action: Mouse pressed left at (648, 187)
Screenshot: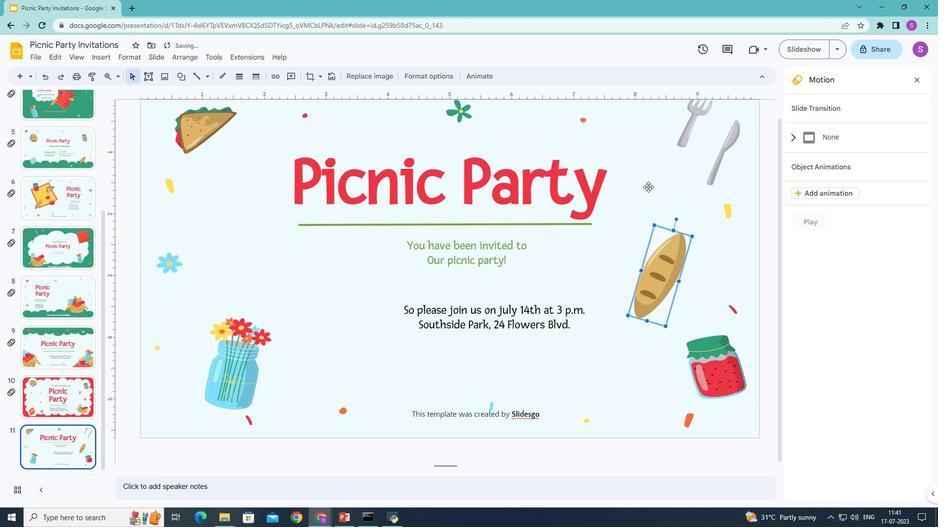 
Action: Mouse moved to (618, 365)
